 Task: Find connections with filter location Pathanāmthitta with filter topic #Inspirationwith filter profile language English with filter current company Dream Jobs Staffing Solution Pvt Ltd with filter school VNR Vignanajyothi Institute of Engineering & Technology with filter industry Collection Agencies with filter service category Customer Support with filter keywords title Yoga Instructor
Action: Mouse moved to (635, 84)
Screenshot: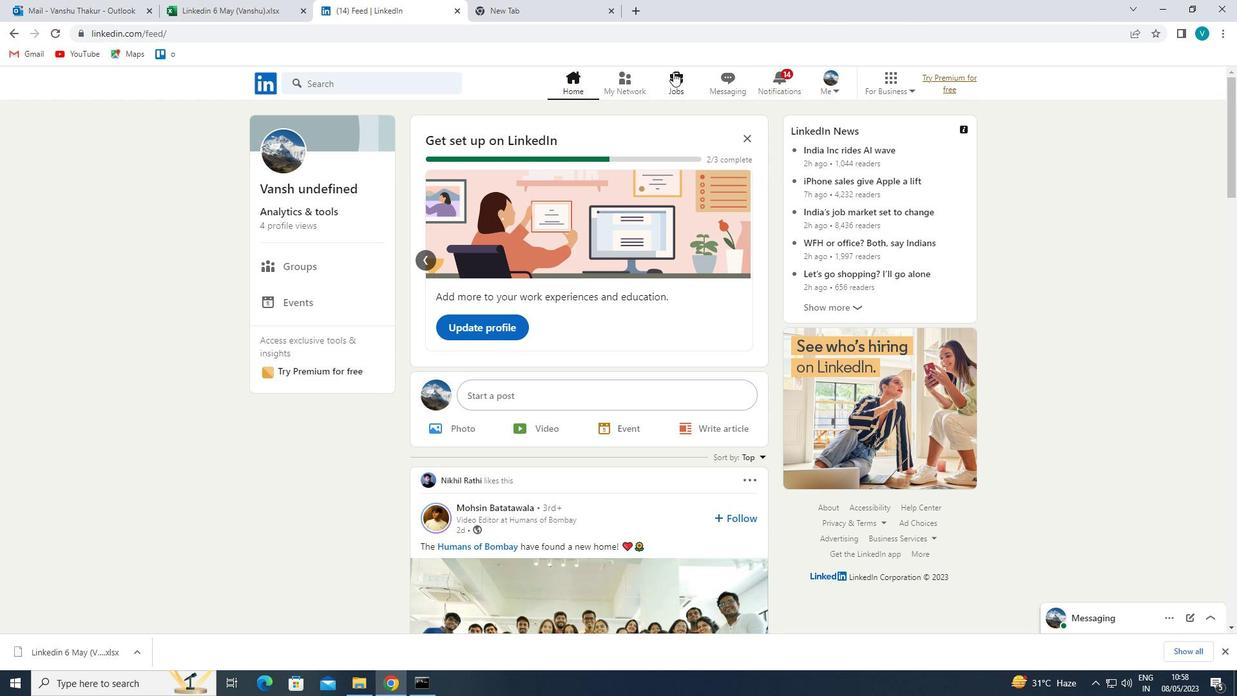 
Action: Mouse pressed left at (635, 84)
Screenshot: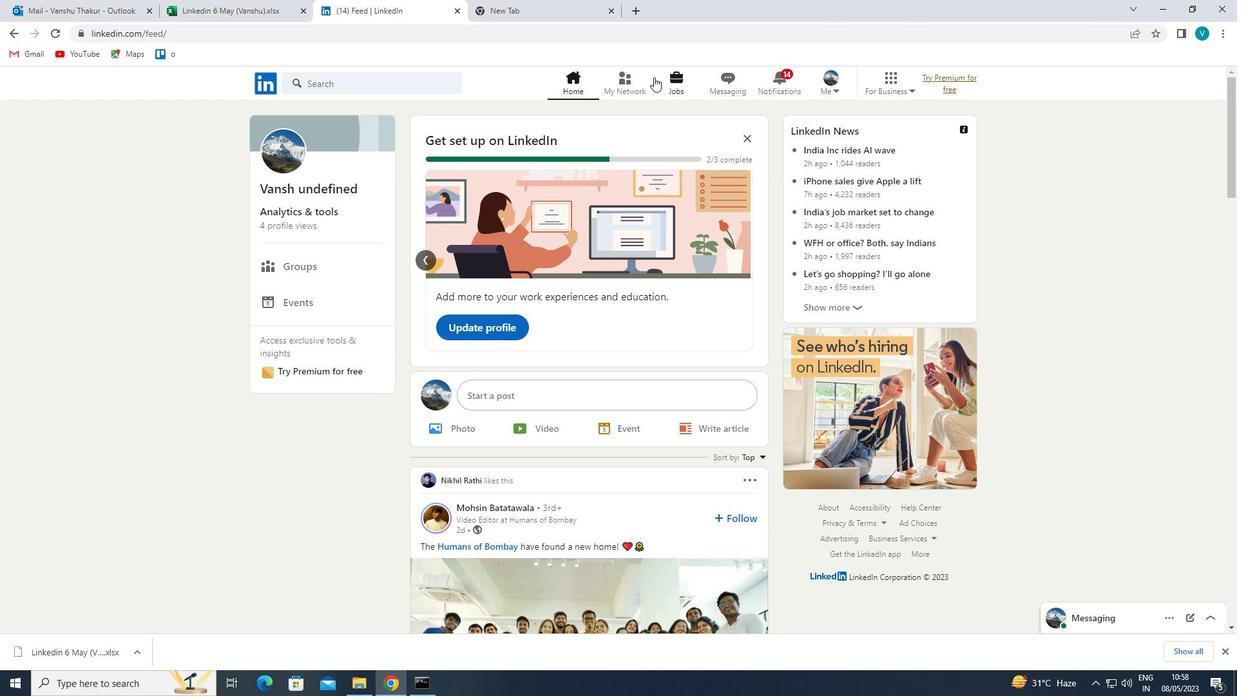
Action: Mouse moved to (380, 146)
Screenshot: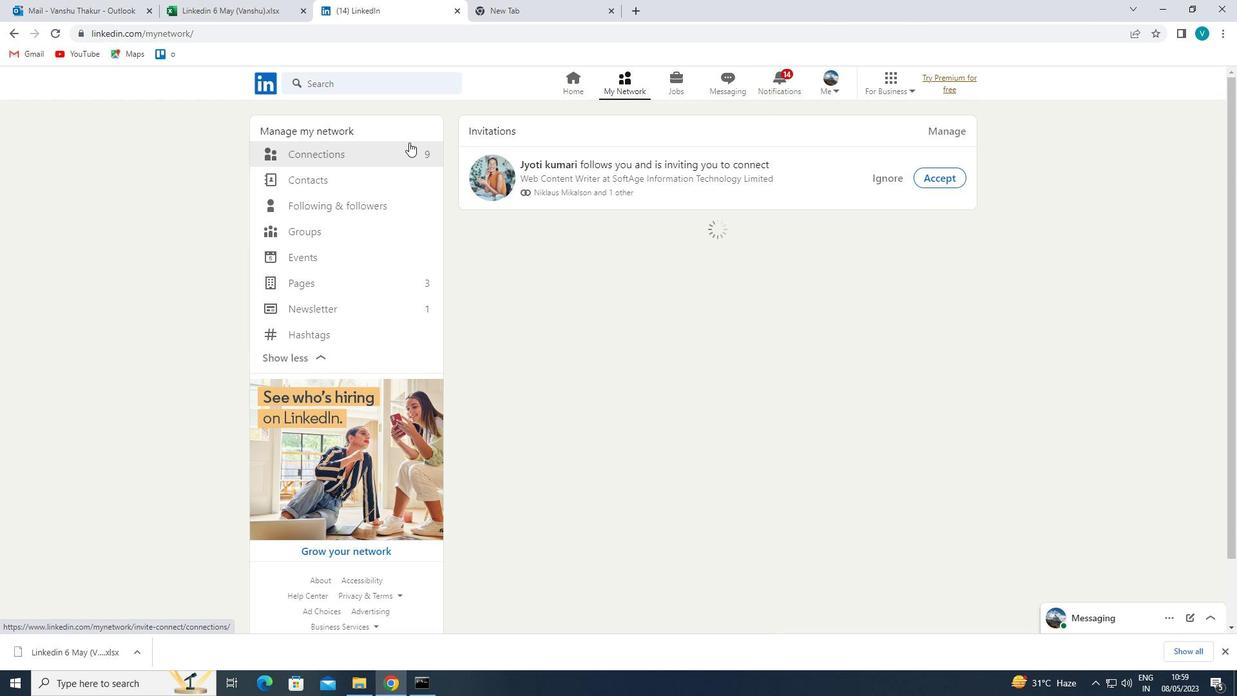 
Action: Mouse pressed left at (380, 146)
Screenshot: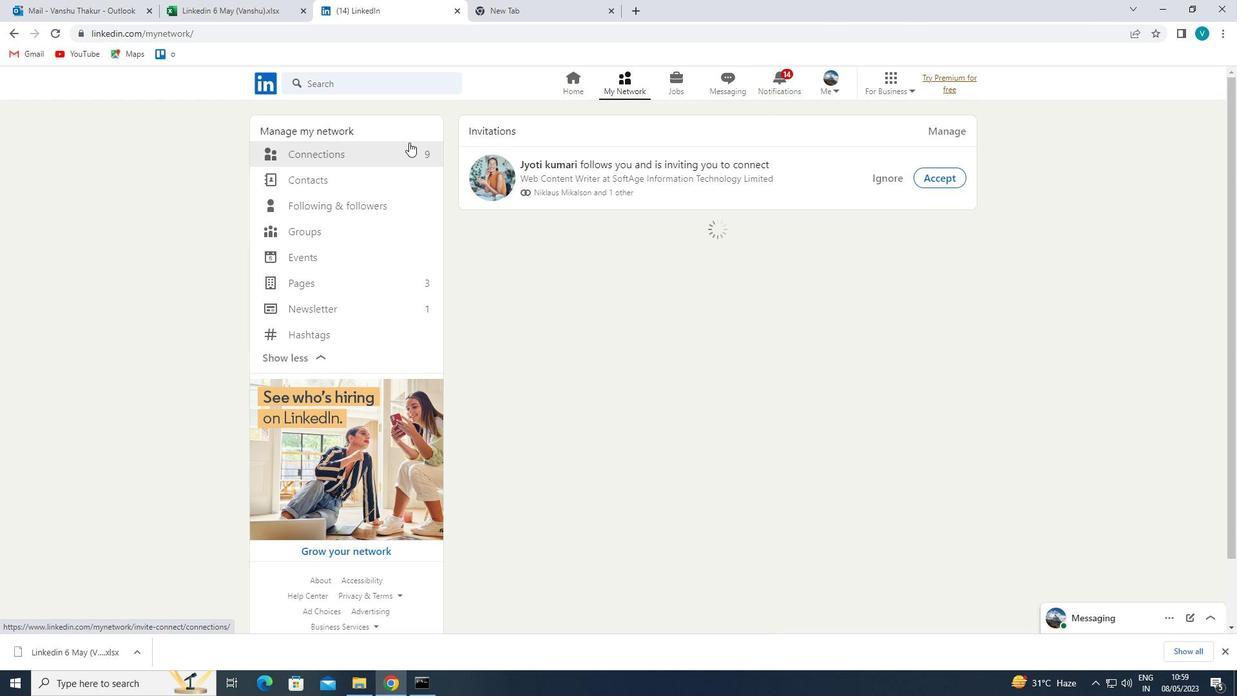 
Action: Mouse moved to (715, 164)
Screenshot: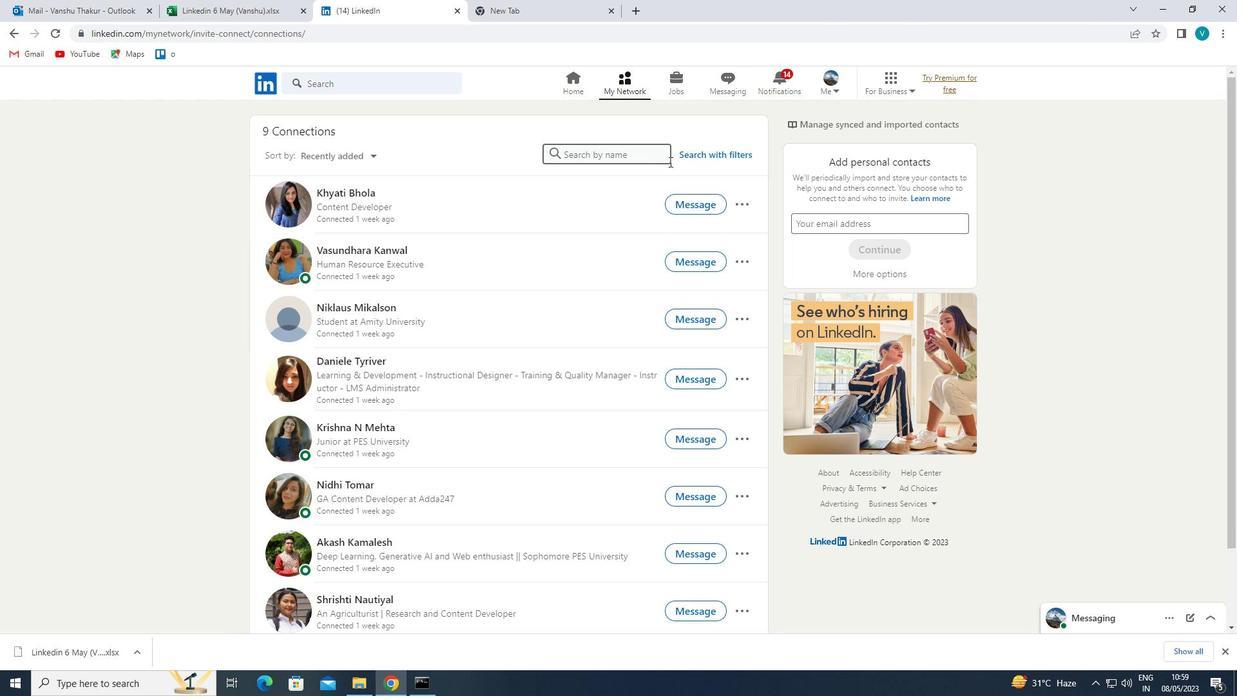 
Action: Mouse pressed left at (715, 164)
Screenshot: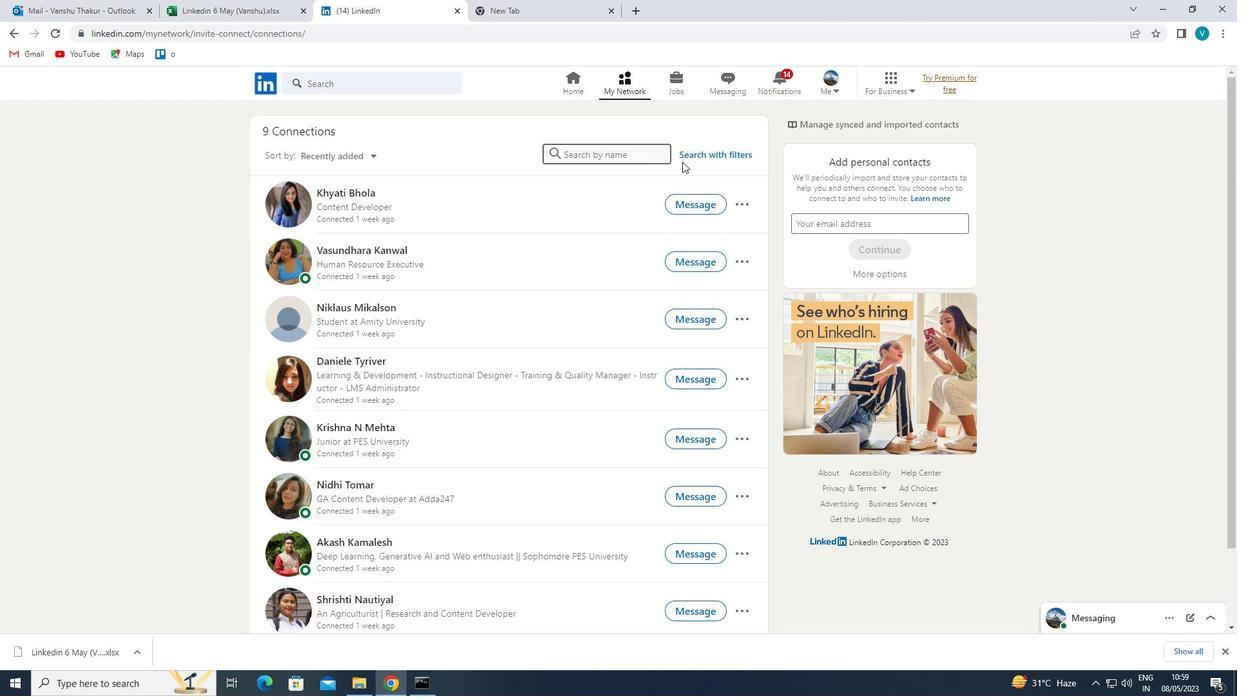 
Action: Mouse moved to (716, 157)
Screenshot: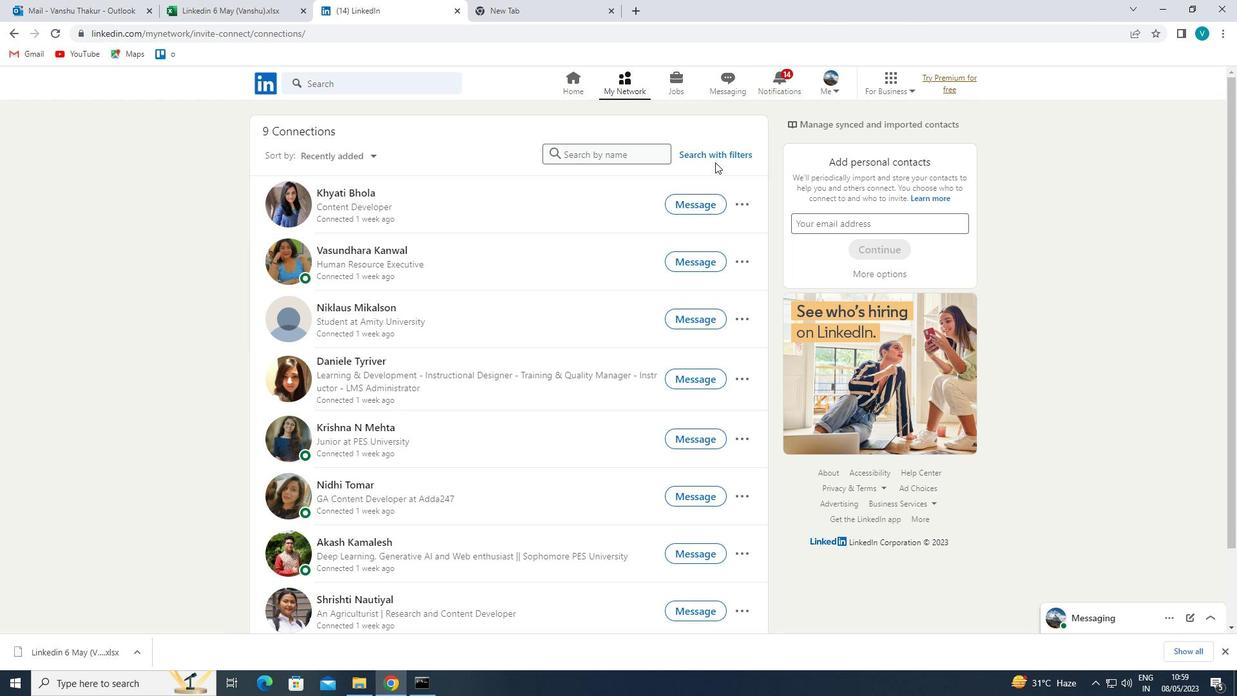 
Action: Mouse pressed left at (716, 157)
Screenshot: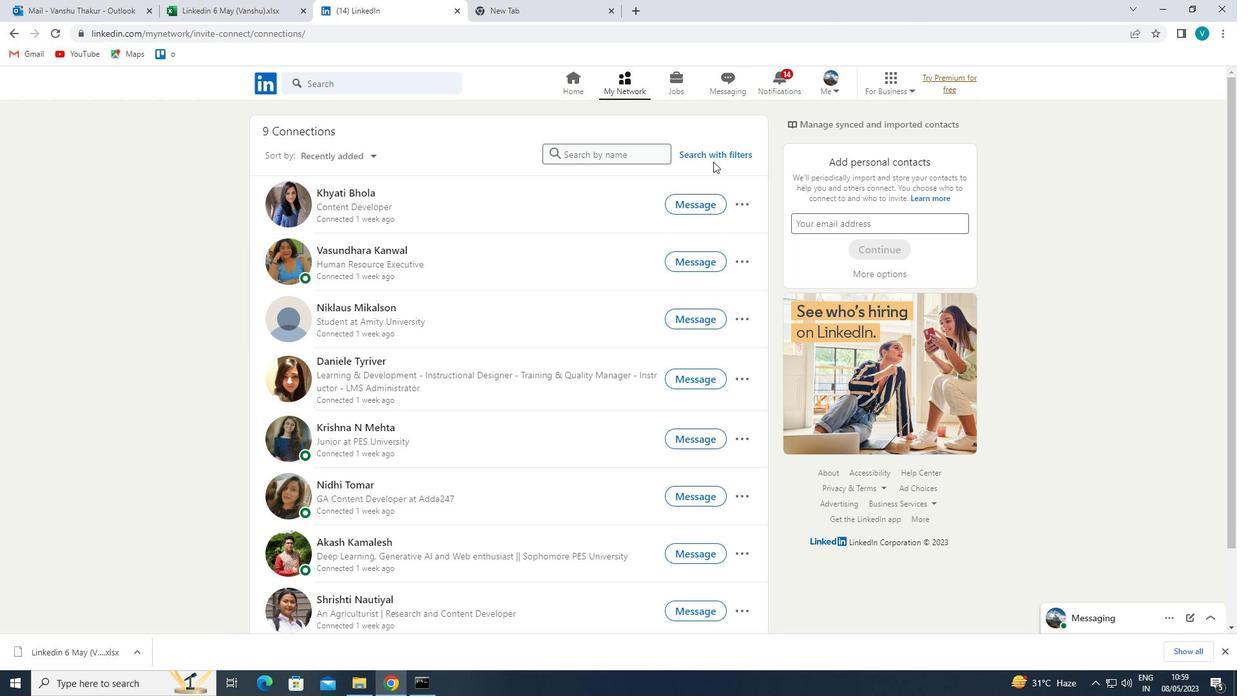 
Action: Mouse moved to (633, 125)
Screenshot: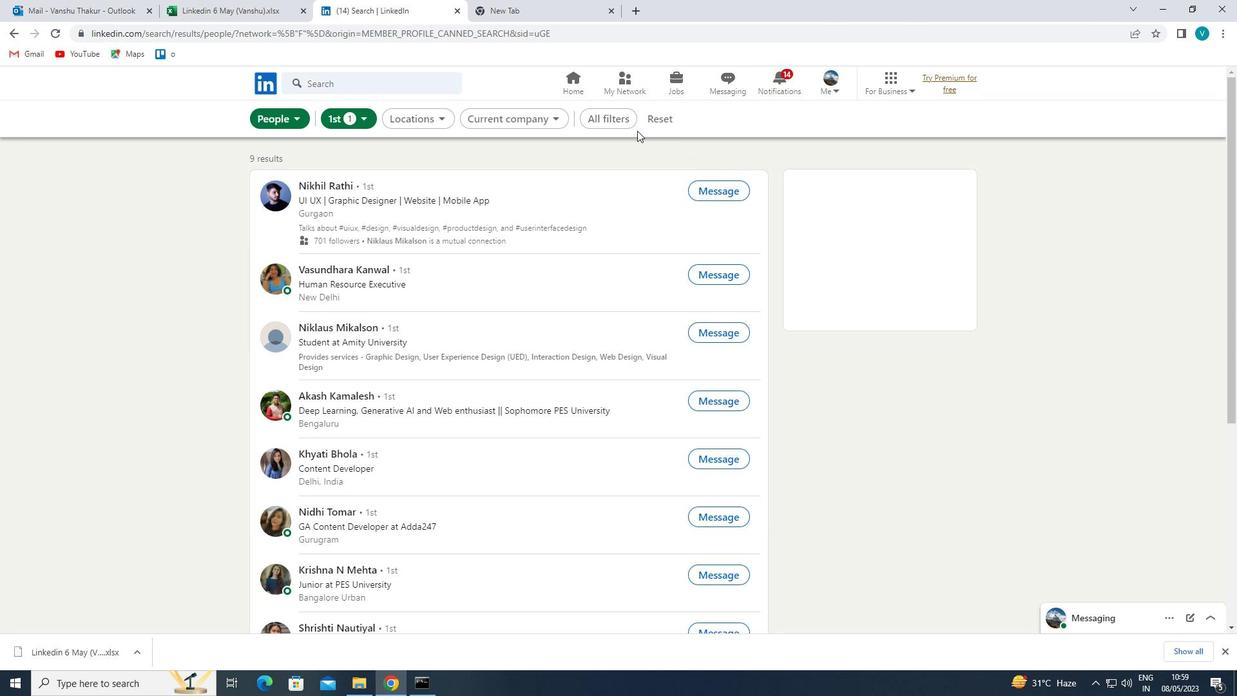 
Action: Mouse pressed left at (633, 125)
Screenshot: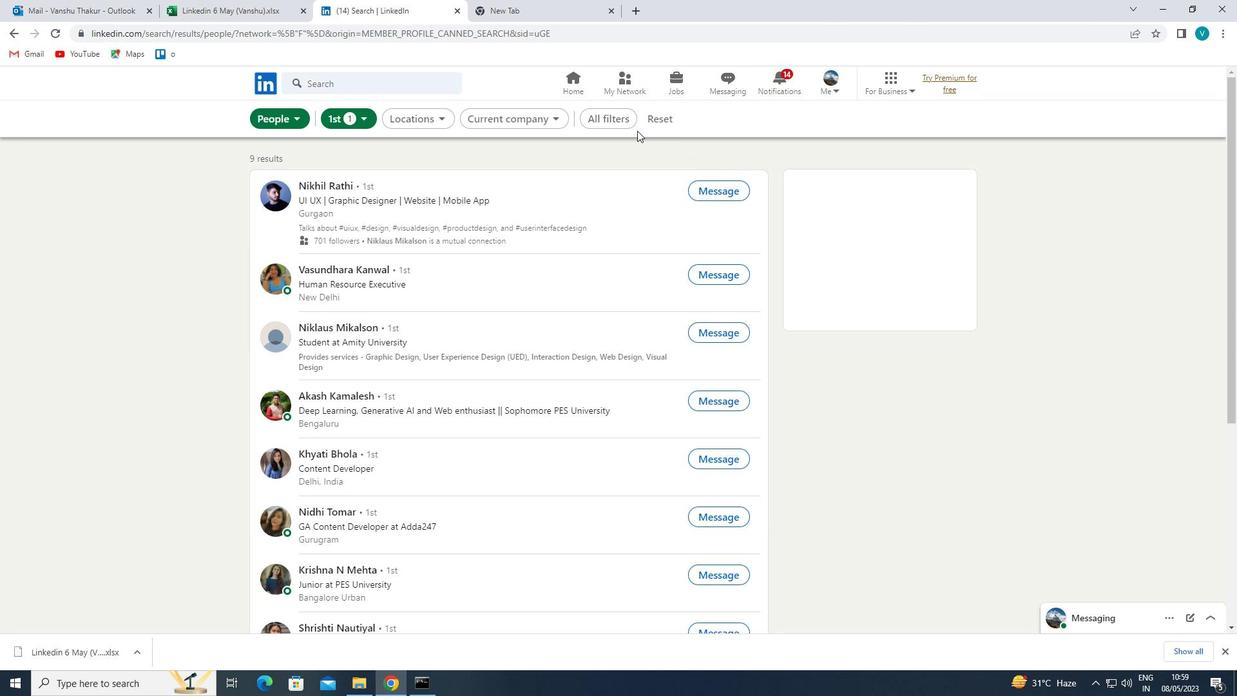 
Action: Mouse moved to (1072, 334)
Screenshot: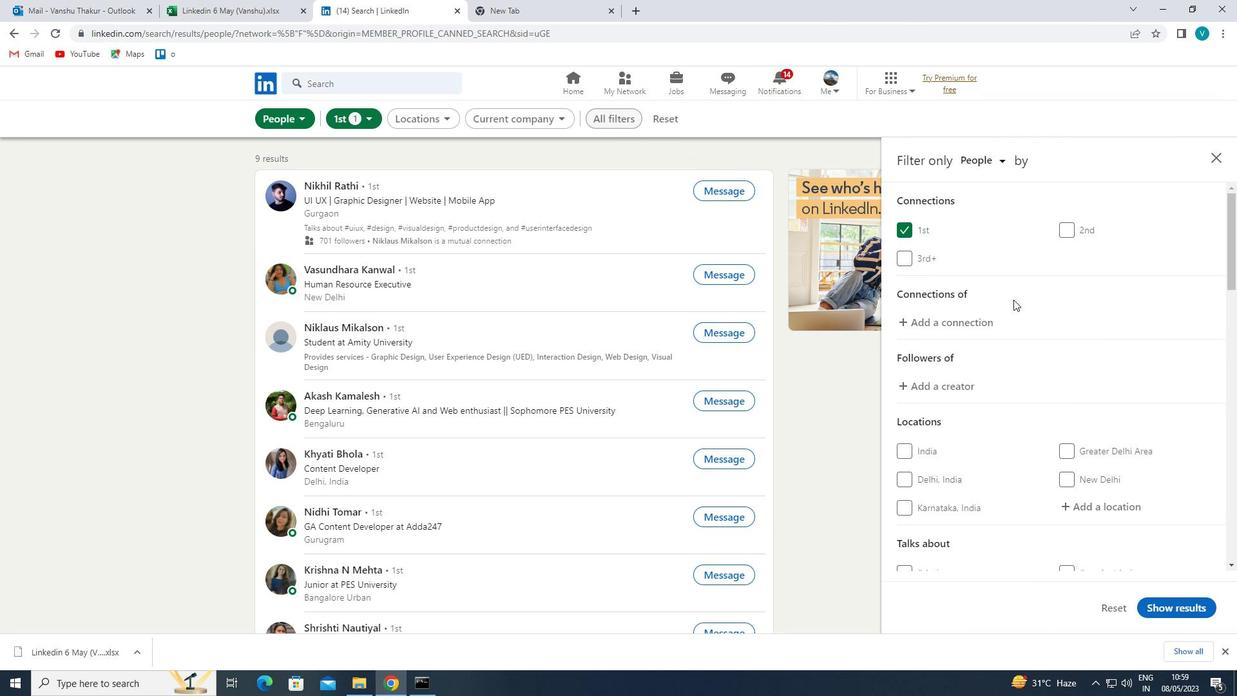 
Action: Mouse scrolled (1072, 333) with delta (0, 0)
Screenshot: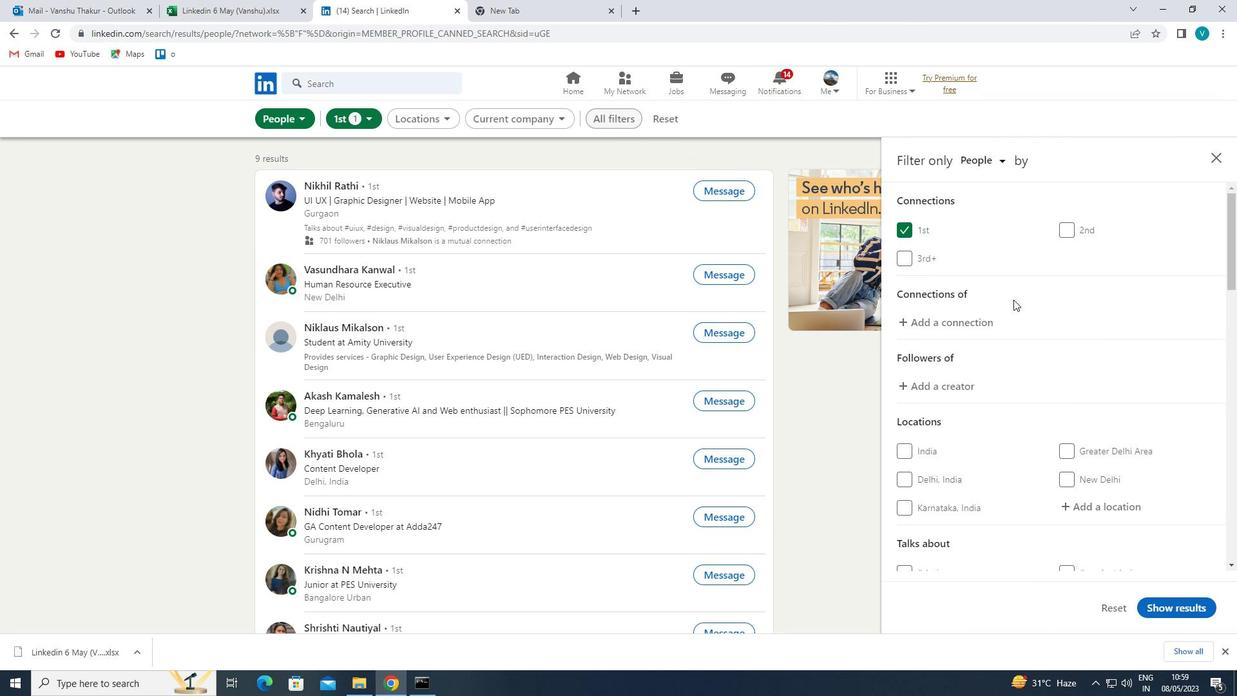 
Action: Mouse moved to (1074, 339)
Screenshot: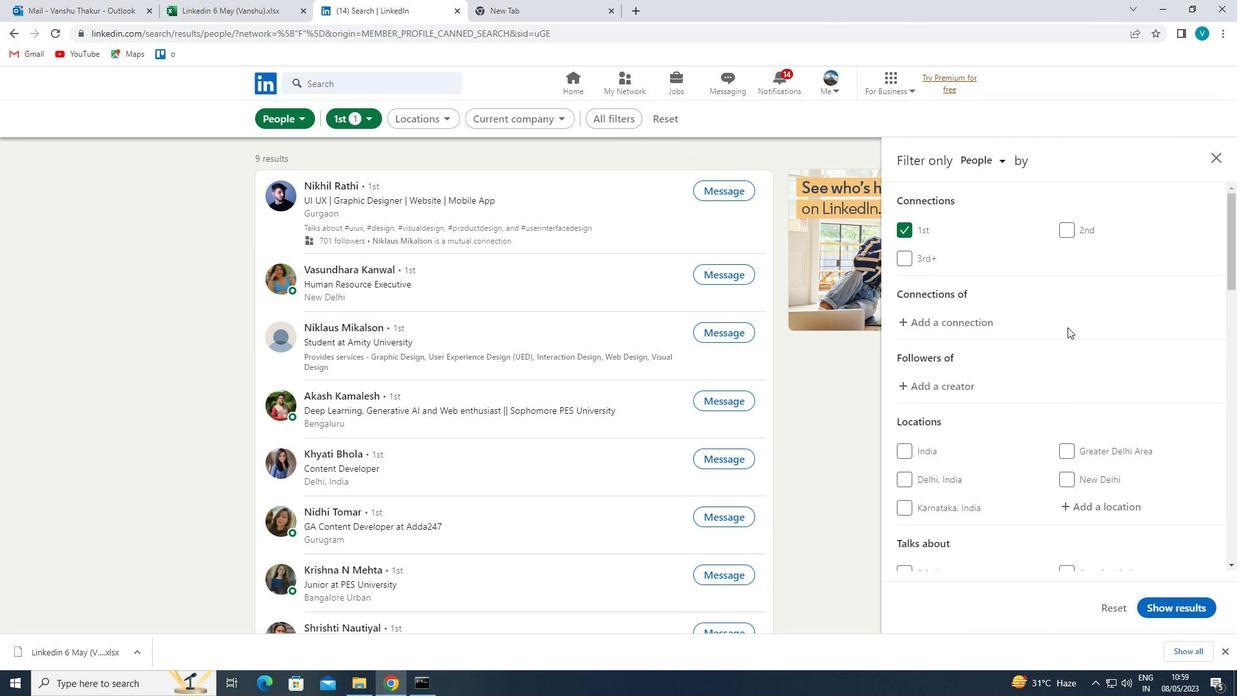 
Action: Mouse scrolled (1074, 338) with delta (0, 0)
Screenshot: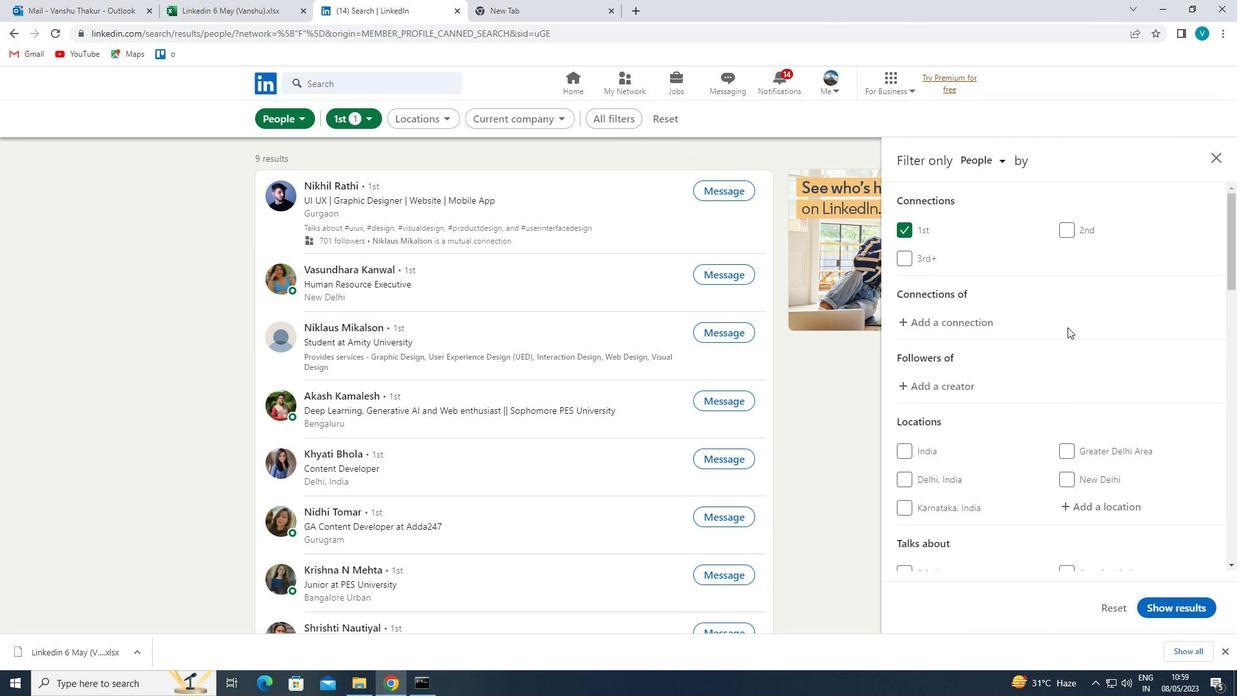 
Action: Mouse moved to (1098, 382)
Screenshot: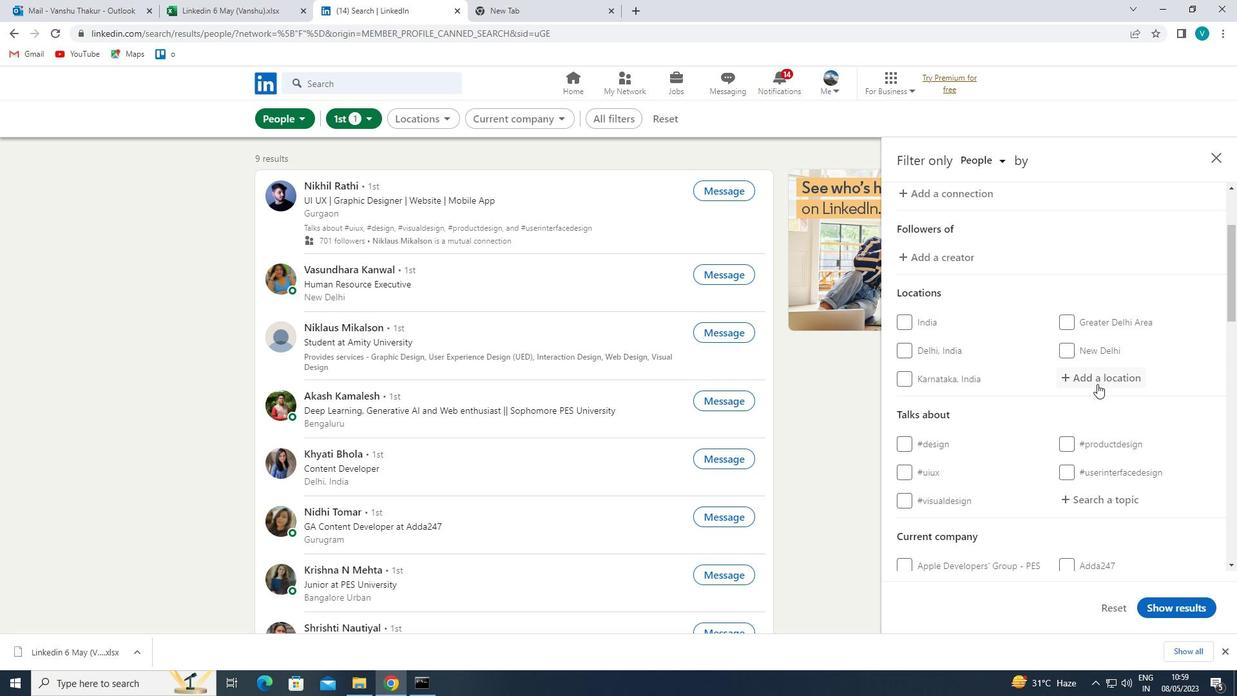 
Action: Mouse pressed left at (1098, 382)
Screenshot: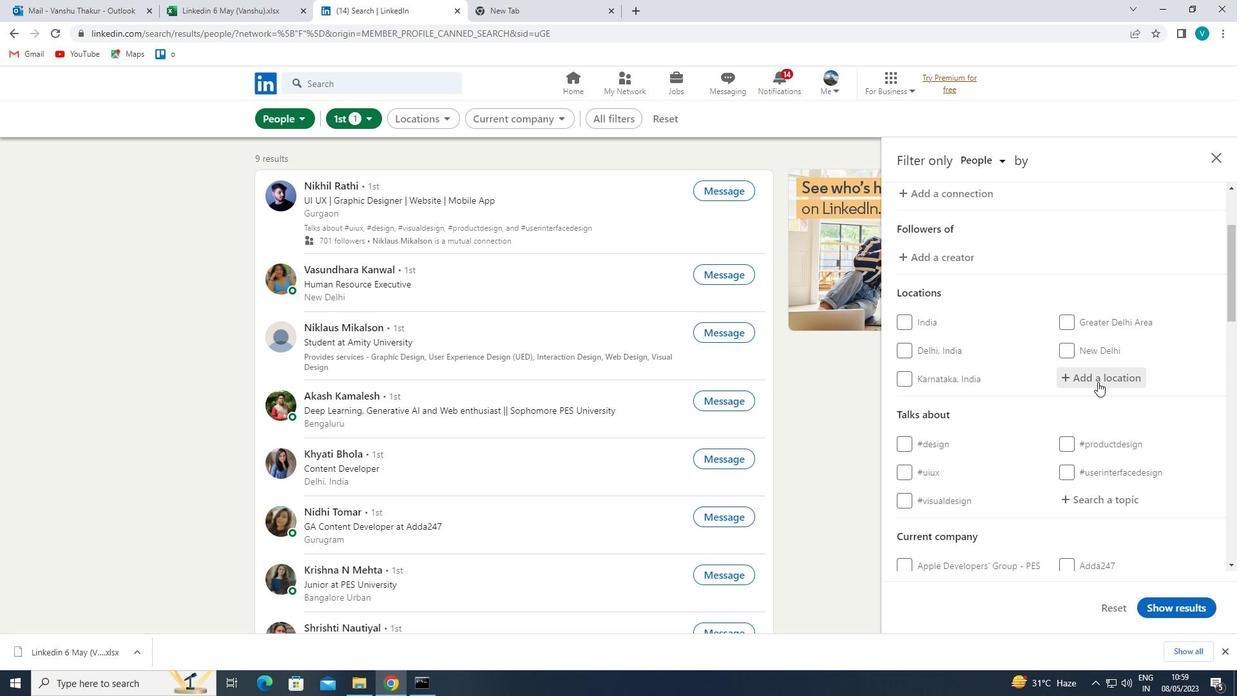 
Action: Mouse moved to (846, 241)
Screenshot: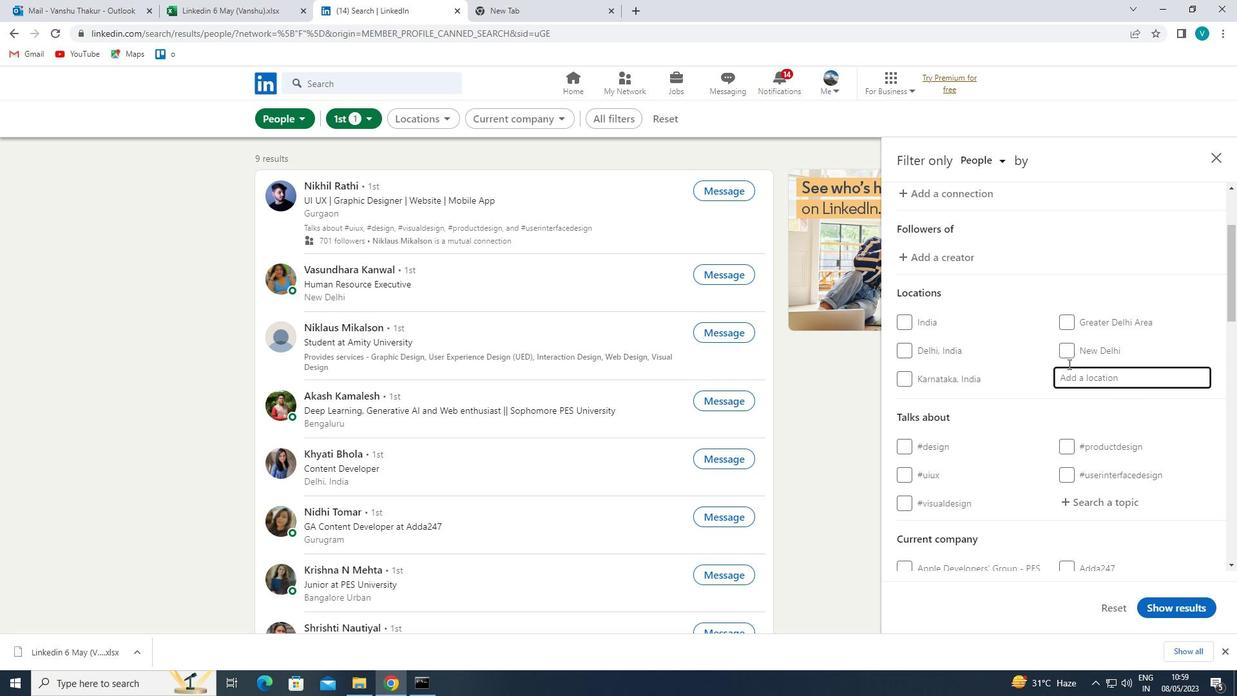
Action: Key pressed <Key.shift>PATHANAMTHITTA
Screenshot: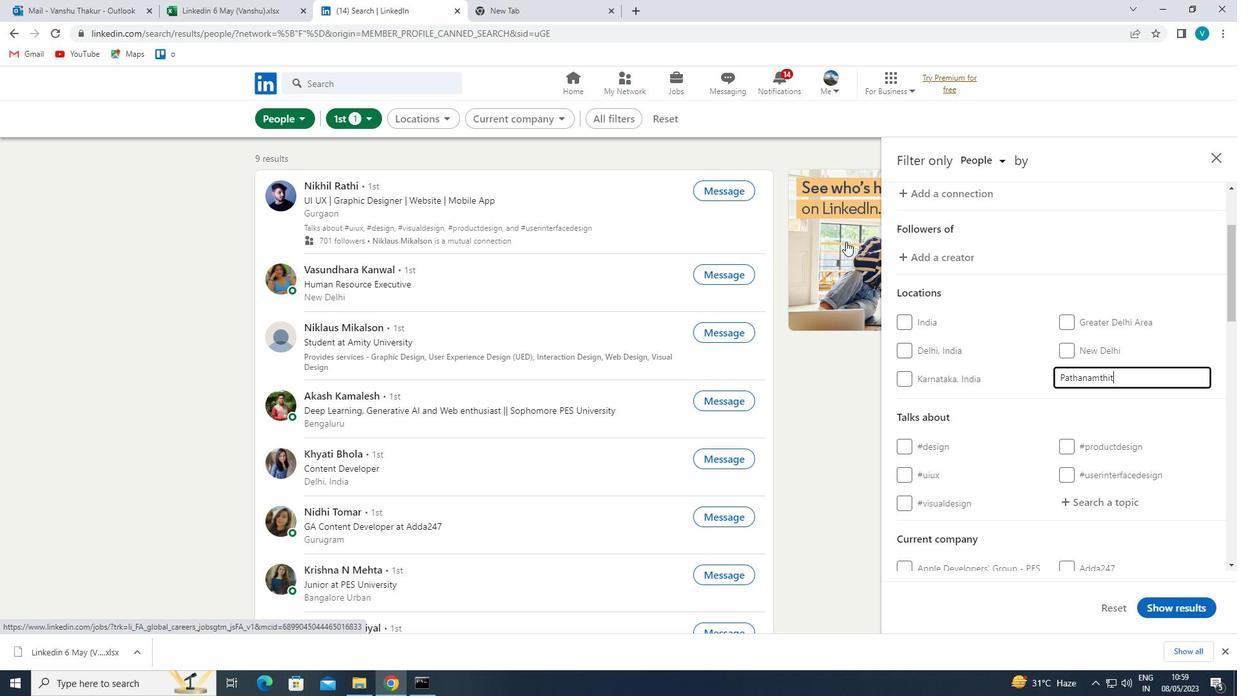 
Action: Mouse moved to (1057, 386)
Screenshot: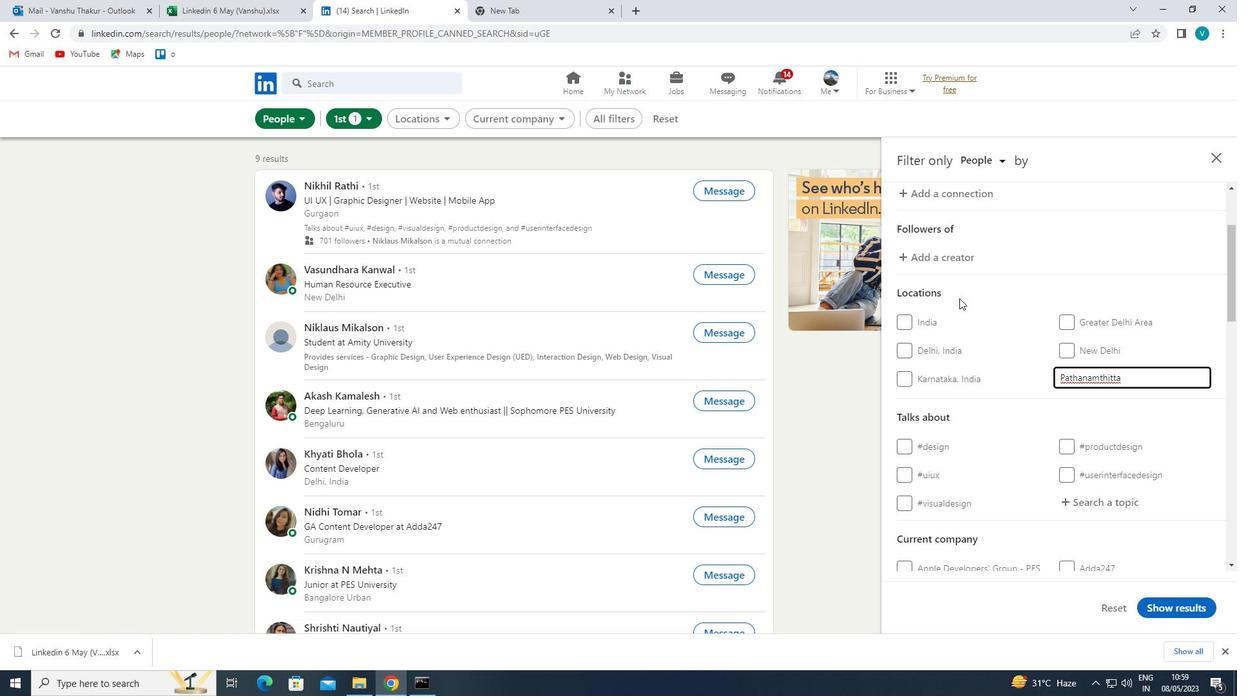 
Action: Mouse pressed left at (1057, 386)
Screenshot: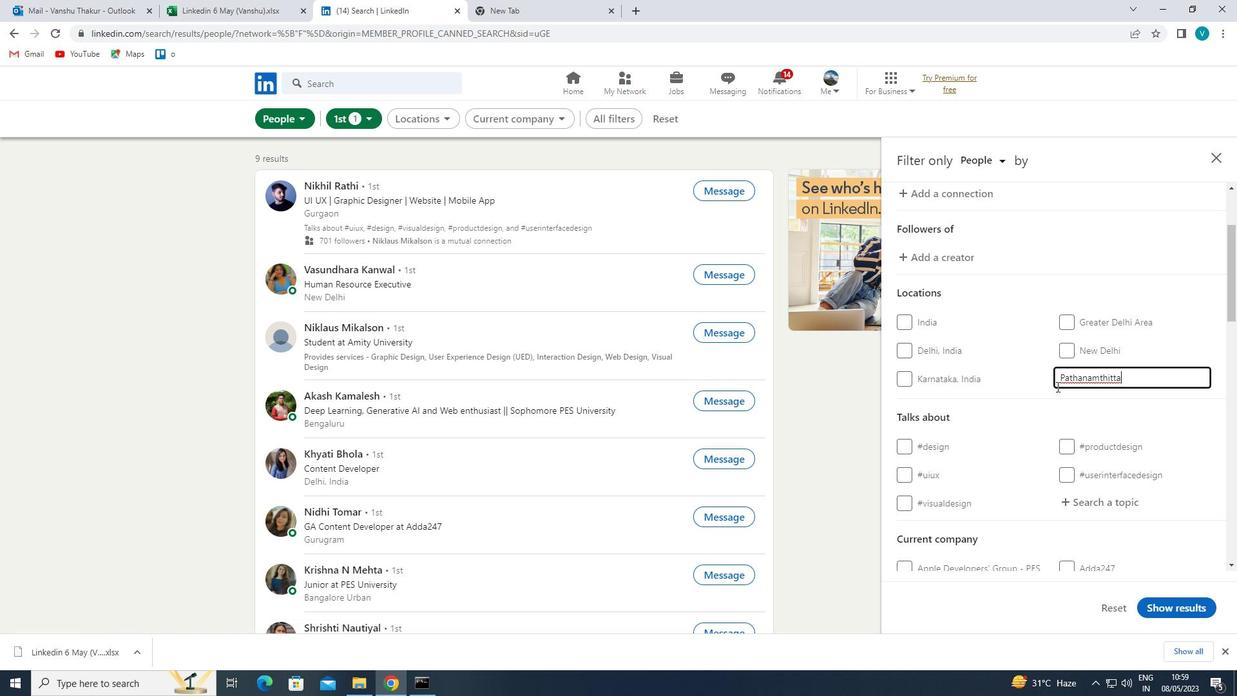 
Action: Mouse scrolled (1057, 386) with delta (0, 0)
Screenshot: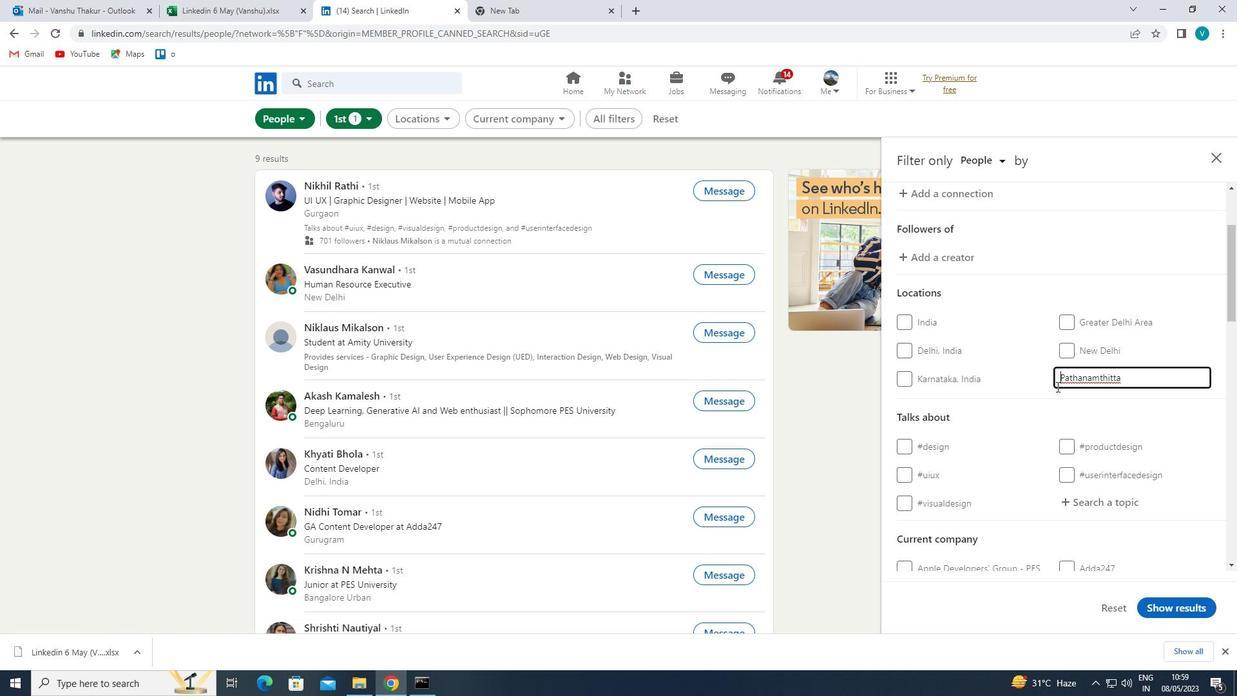 
Action: Mouse moved to (1057, 388)
Screenshot: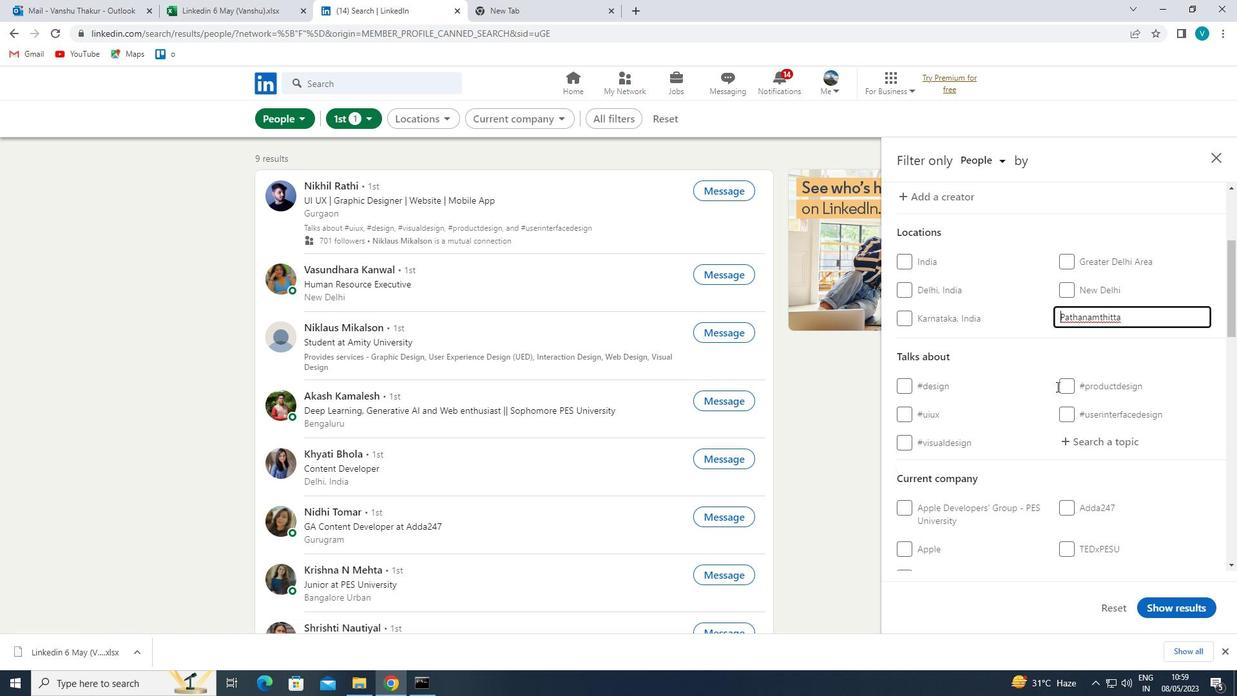 
Action: Mouse scrolled (1057, 388) with delta (0, 0)
Screenshot: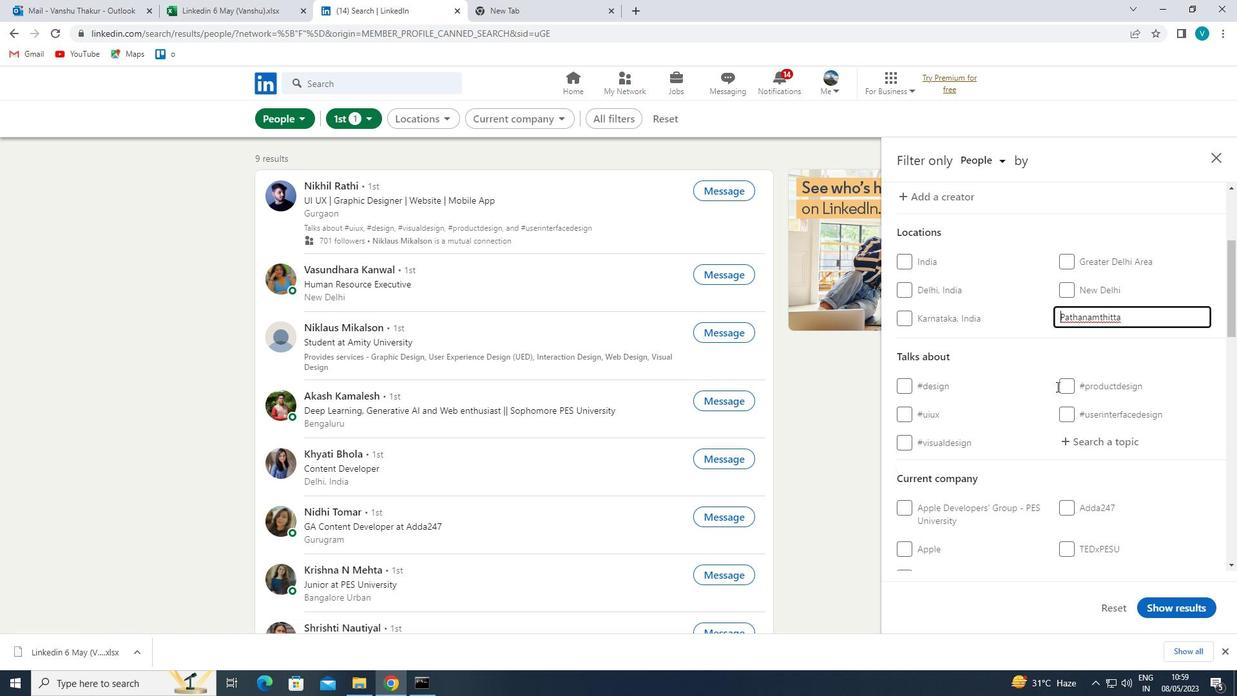 
Action: Mouse moved to (1090, 373)
Screenshot: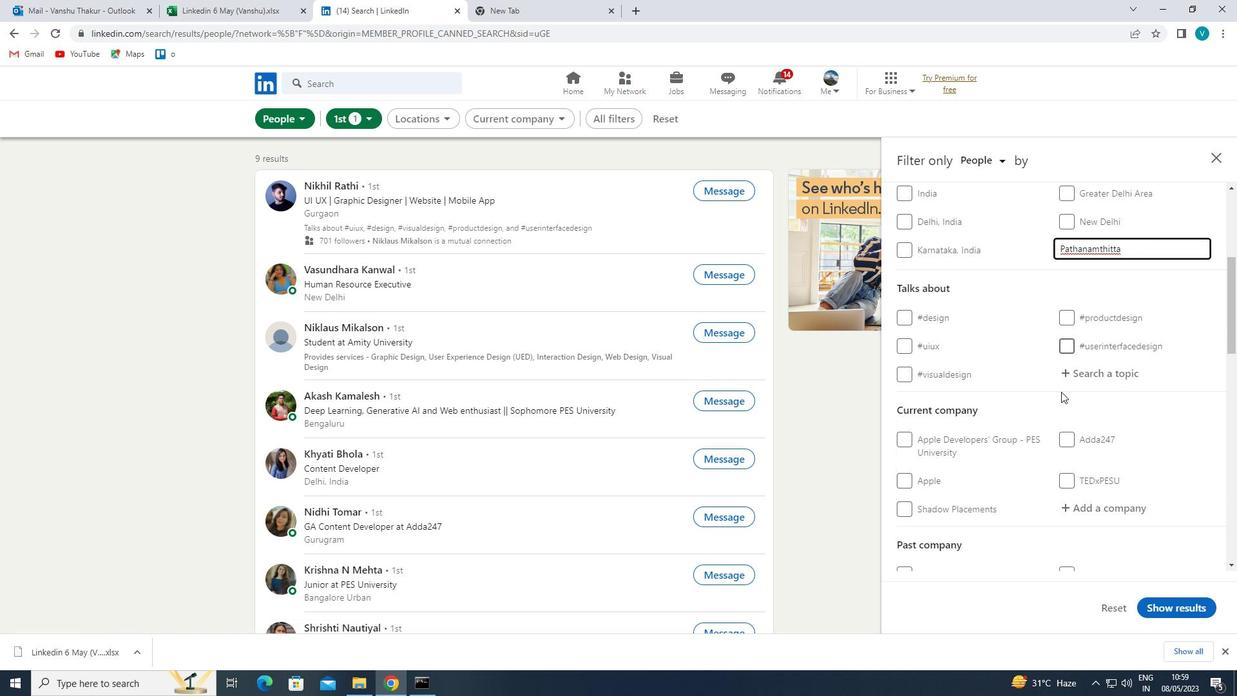 
Action: Mouse pressed left at (1090, 373)
Screenshot: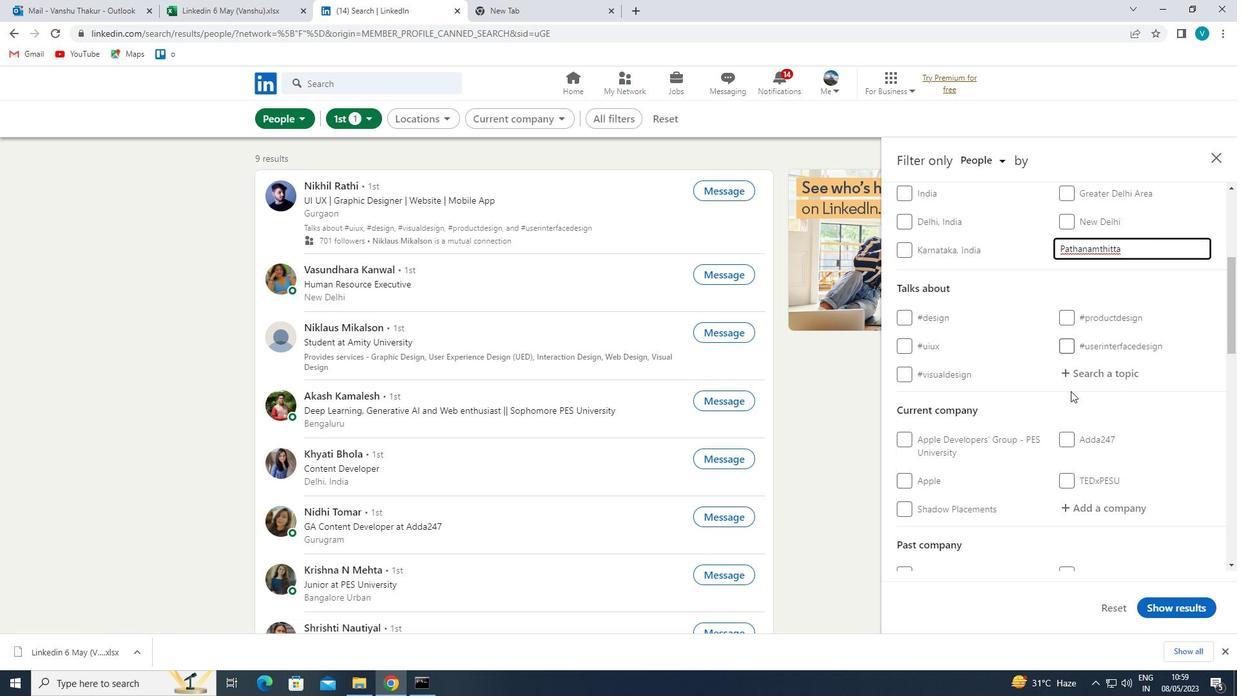 
Action: Mouse moved to (1061, 355)
Screenshot: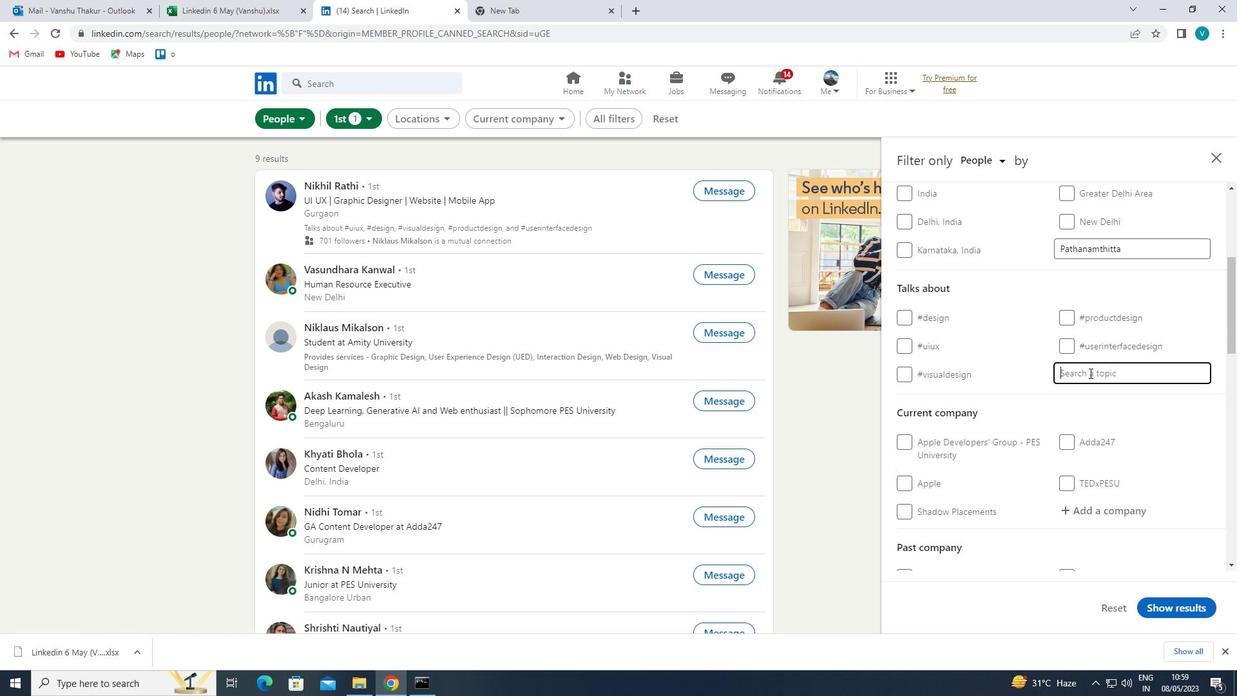 
Action: Key pressed INSP
Screenshot: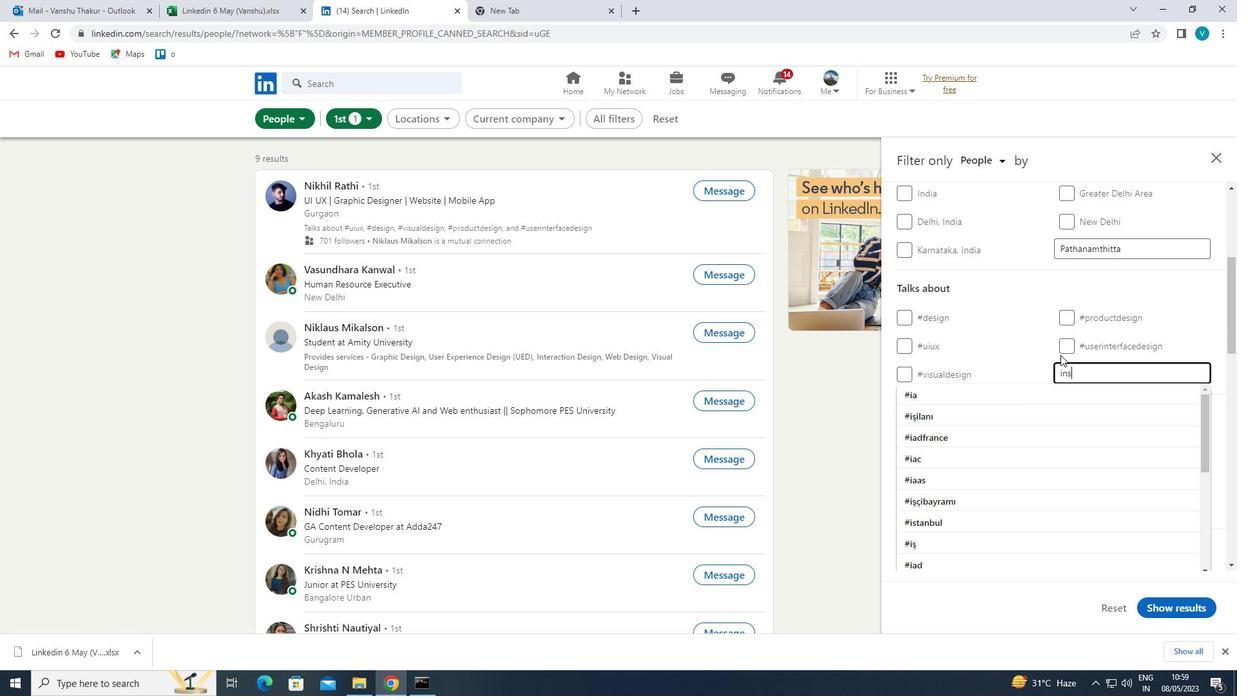 
Action: Mouse moved to (1060, 354)
Screenshot: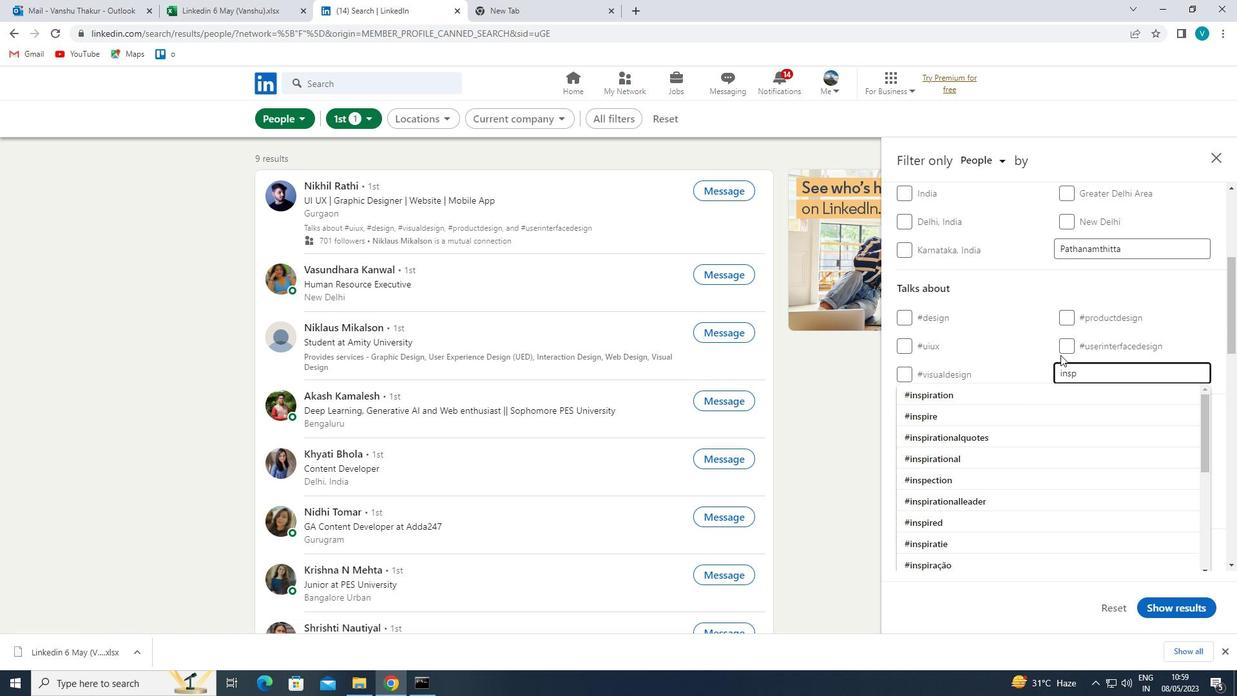 
Action: Key pressed IRATION
Screenshot: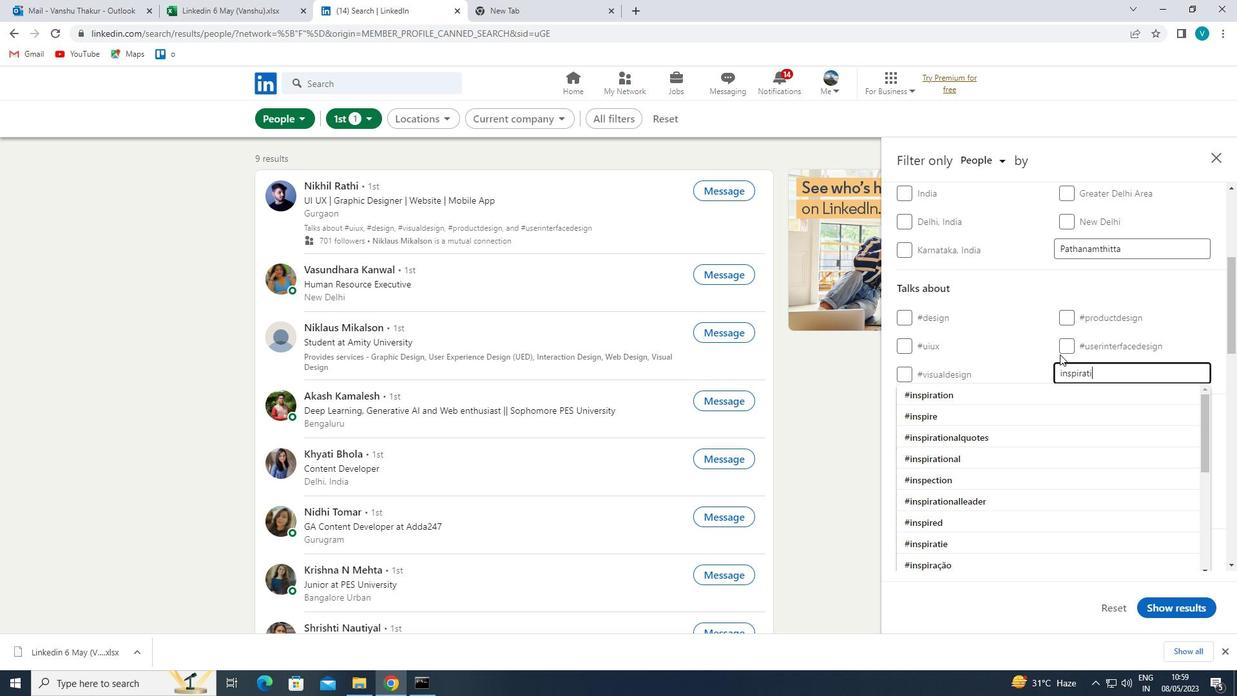
Action: Mouse moved to (1014, 397)
Screenshot: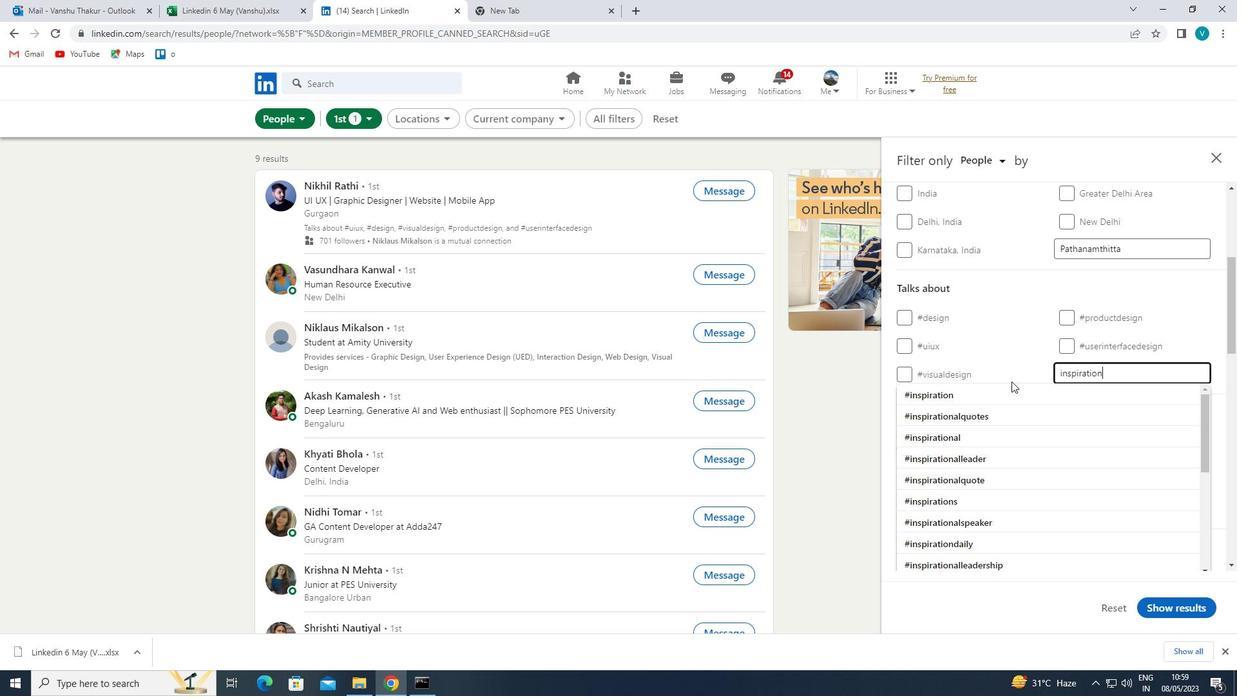 
Action: Mouse pressed left at (1014, 397)
Screenshot: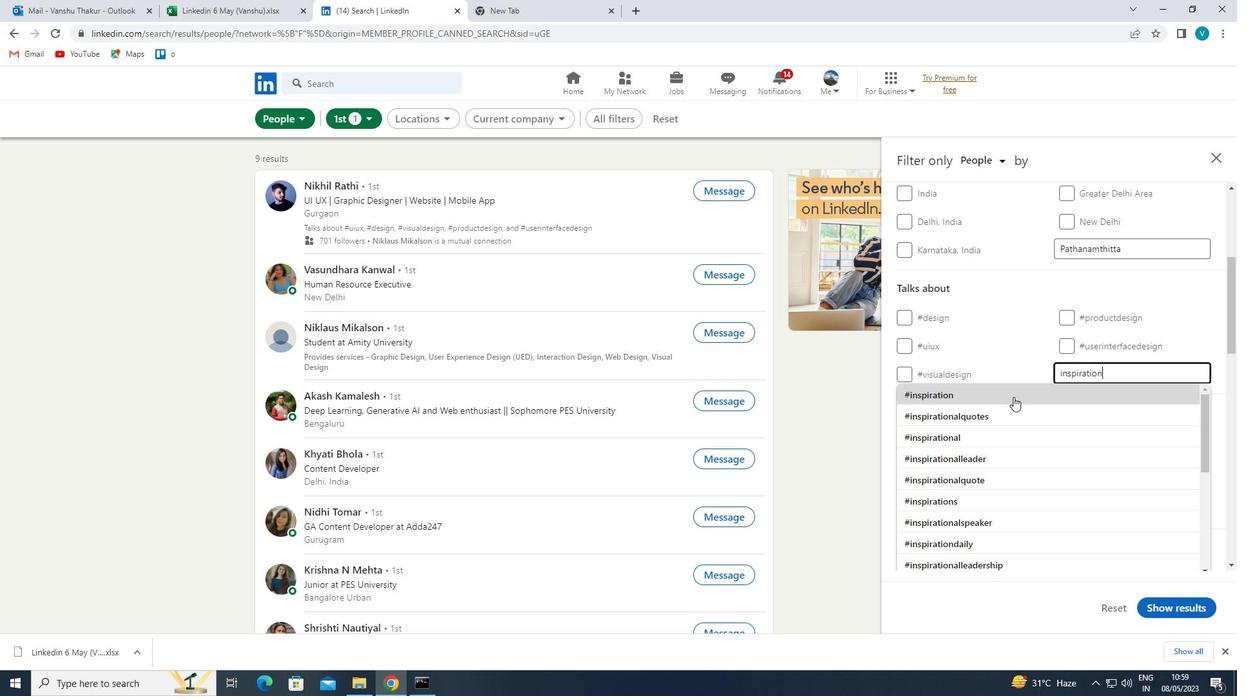 
Action: Mouse moved to (1019, 398)
Screenshot: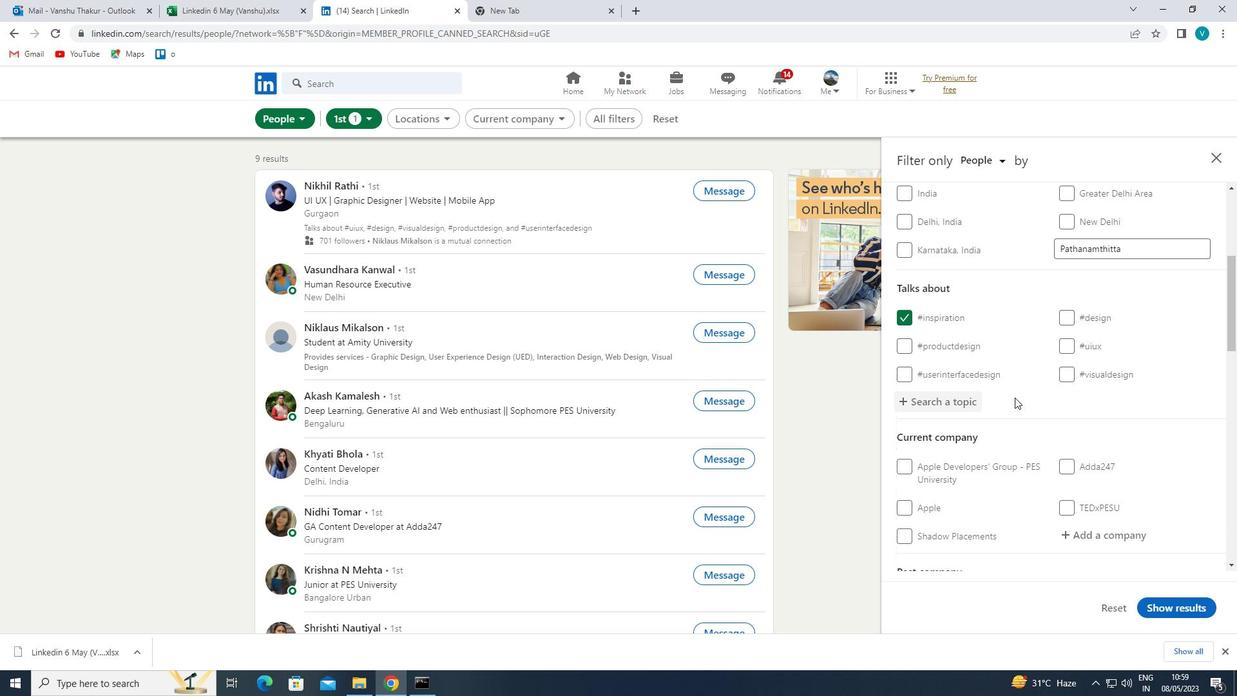 
Action: Mouse scrolled (1019, 397) with delta (0, 0)
Screenshot: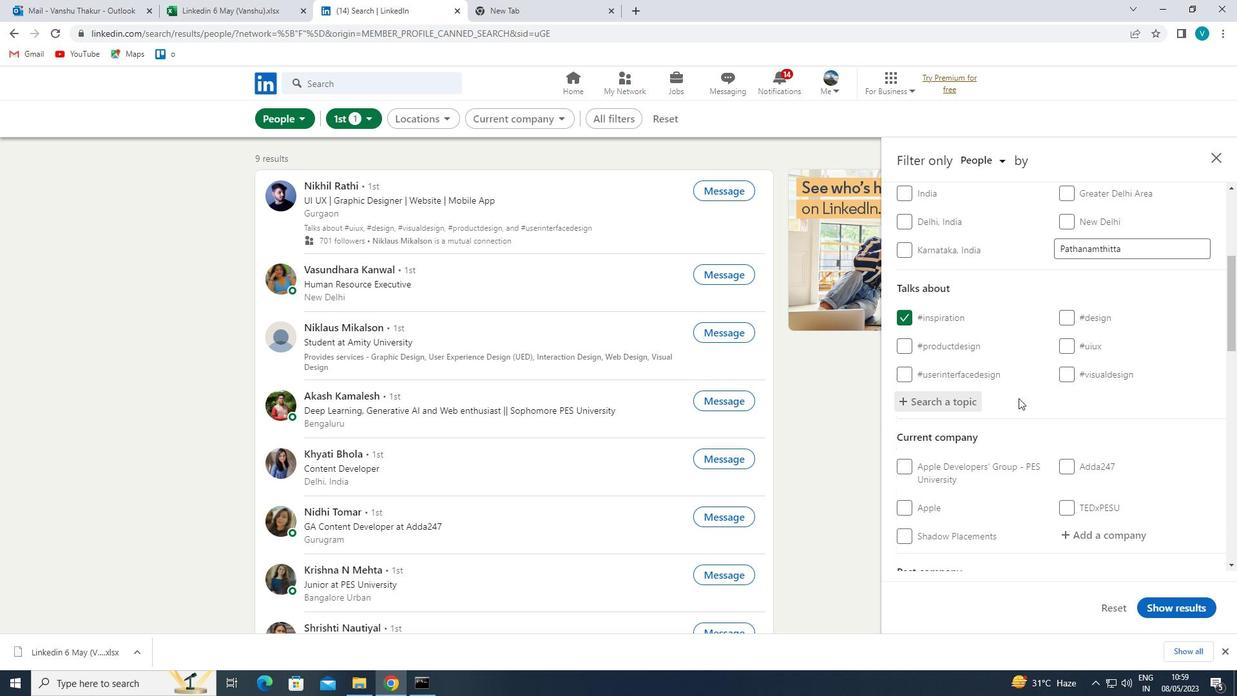 
Action: Mouse moved to (1021, 399)
Screenshot: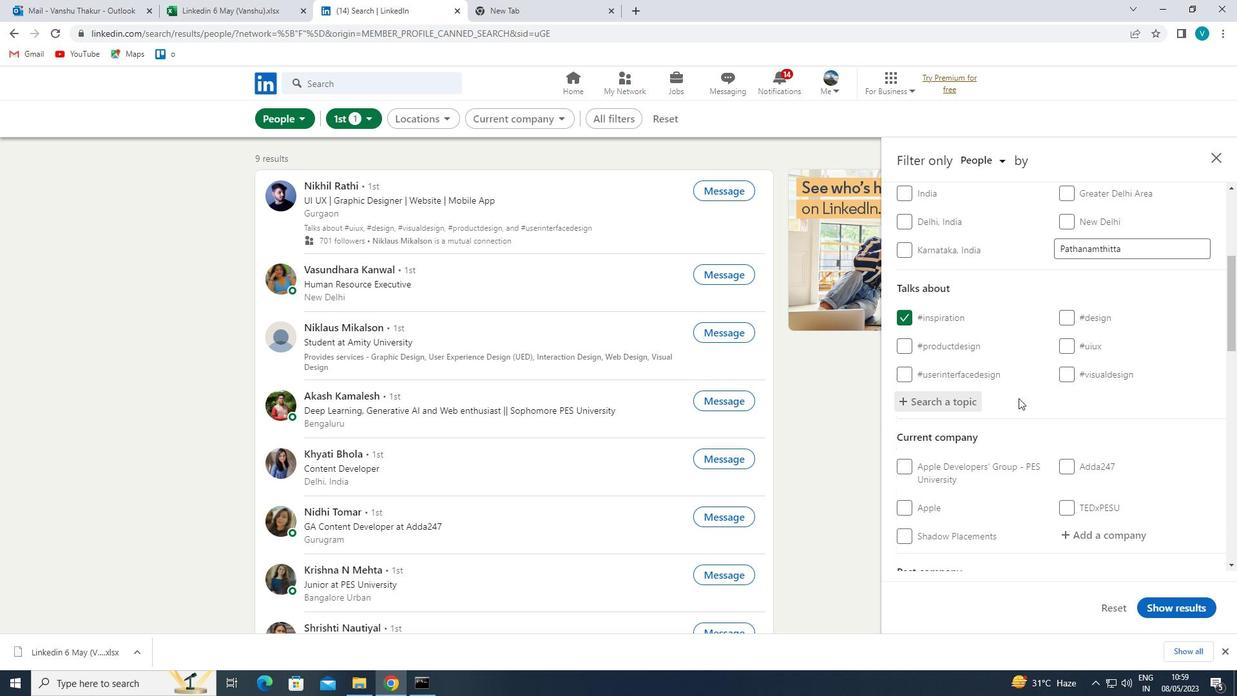 
Action: Mouse scrolled (1021, 398) with delta (0, 0)
Screenshot: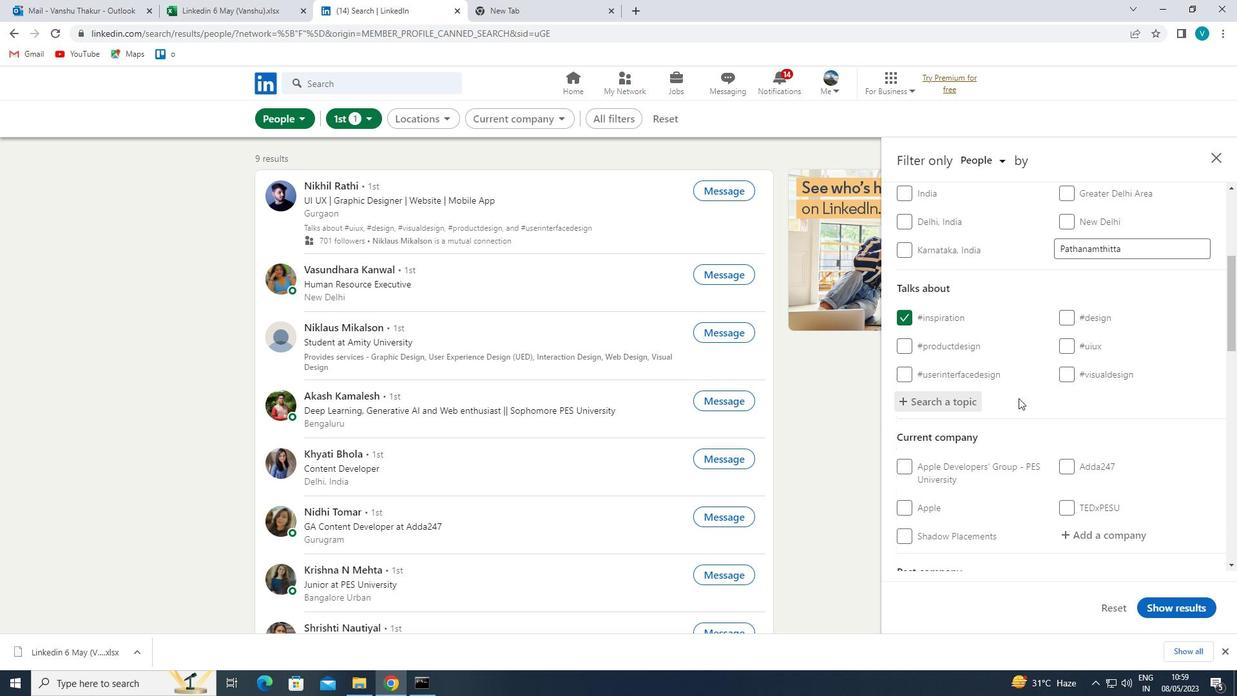 
Action: Mouse moved to (1021, 400)
Screenshot: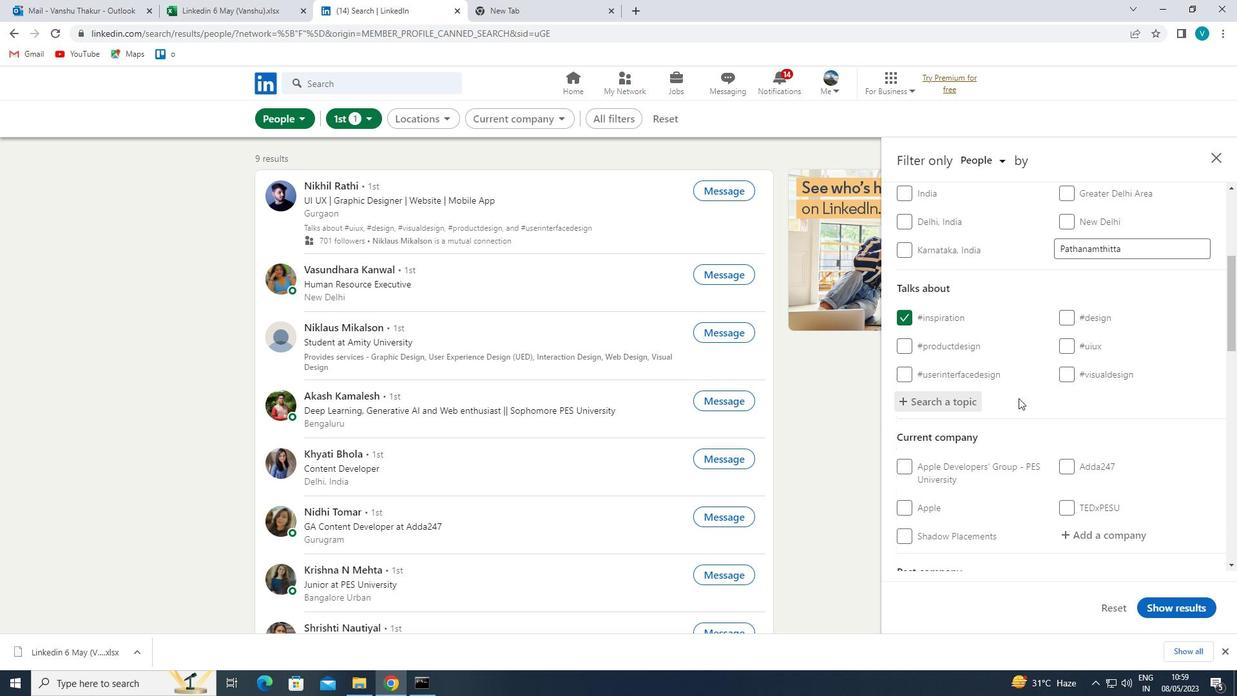 
Action: Mouse scrolled (1021, 399) with delta (0, 0)
Screenshot: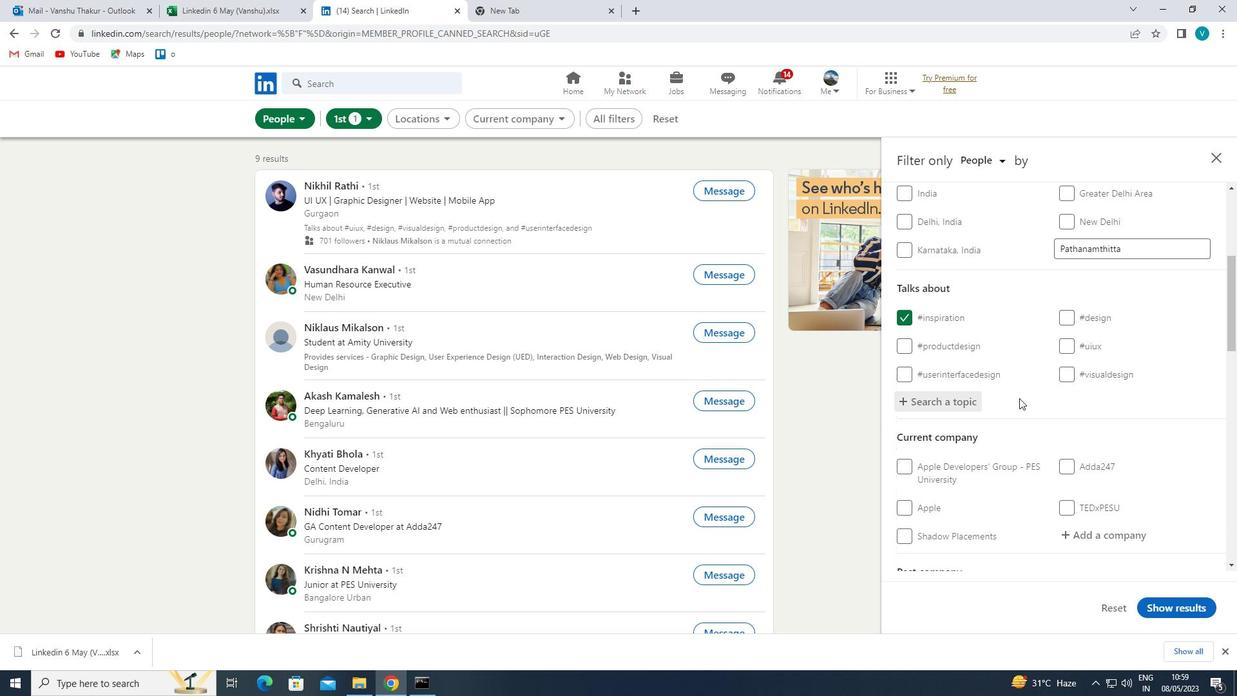 
Action: Mouse scrolled (1021, 399) with delta (0, 0)
Screenshot: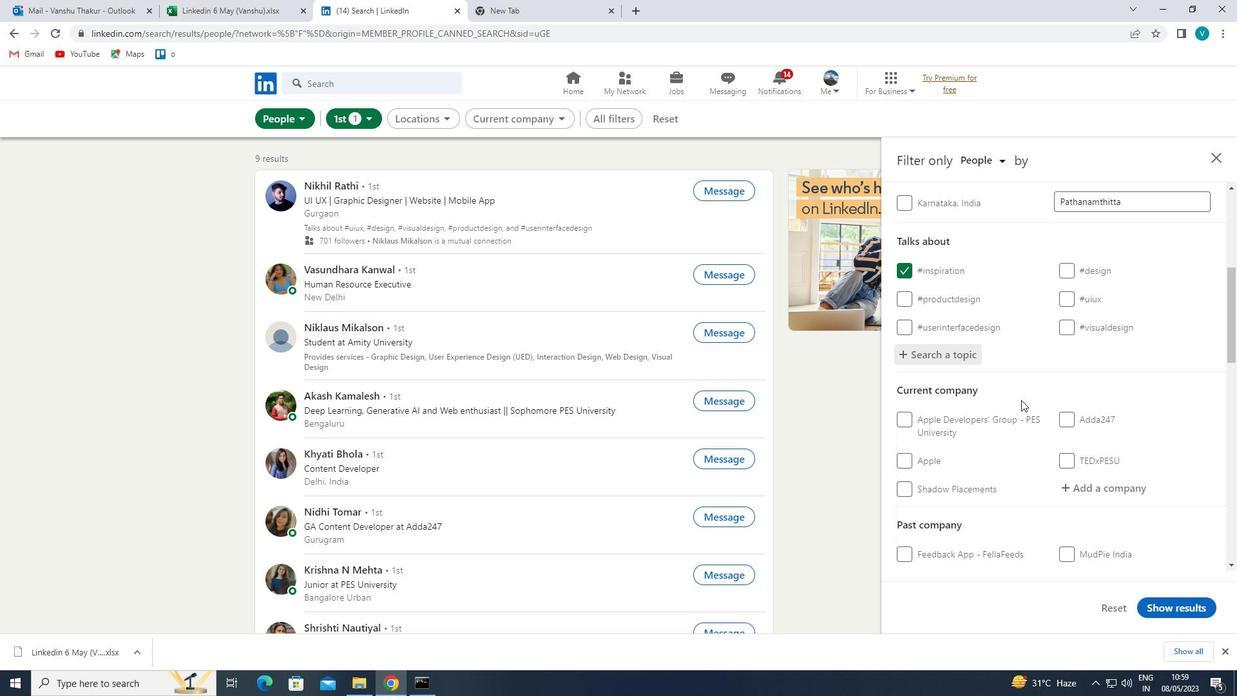 
Action: Mouse scrolled (1021, 399) with delta (0, 0)
Screenshot: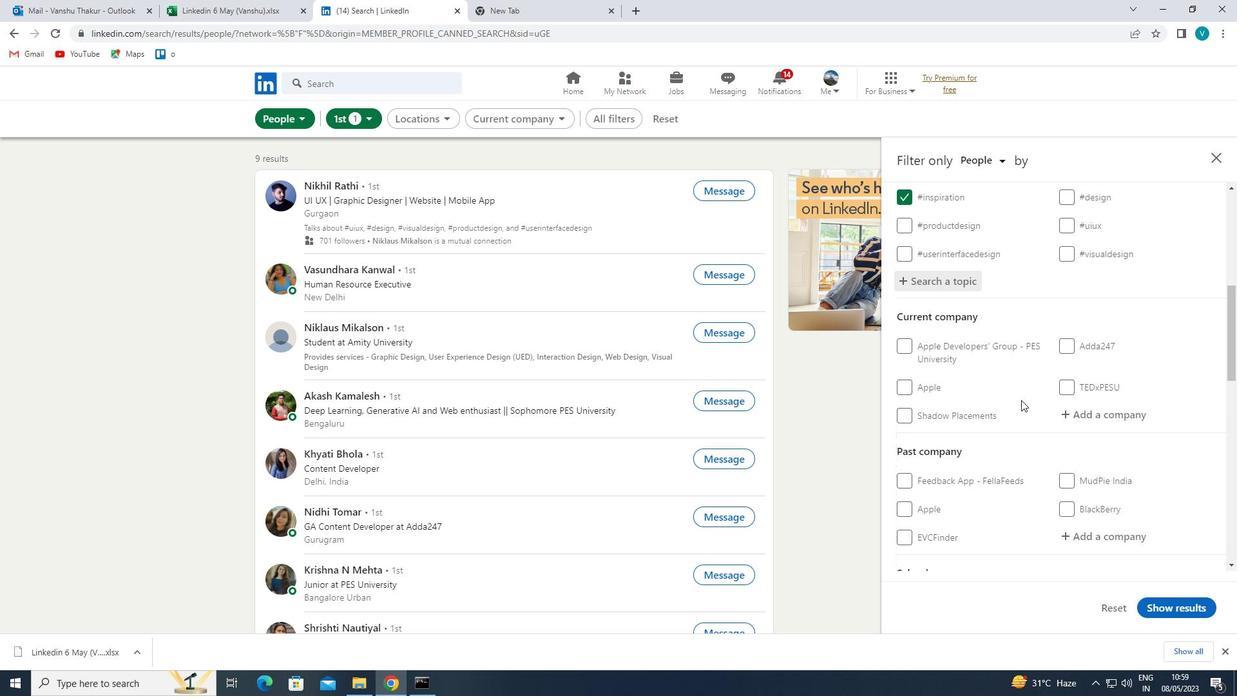 
Action: Mouse scrolled (1021, 399) with delta (0, 0)
Screenshot: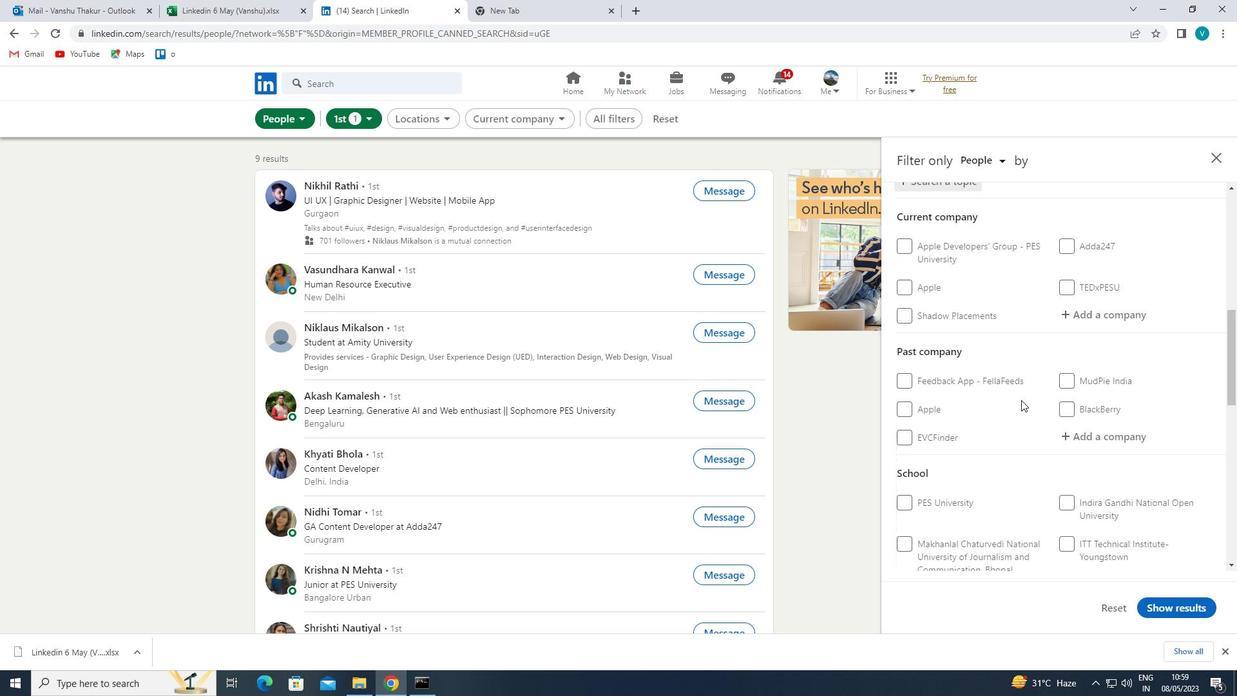 
Action: Mouse moved to (1023, 400)
Screenshot: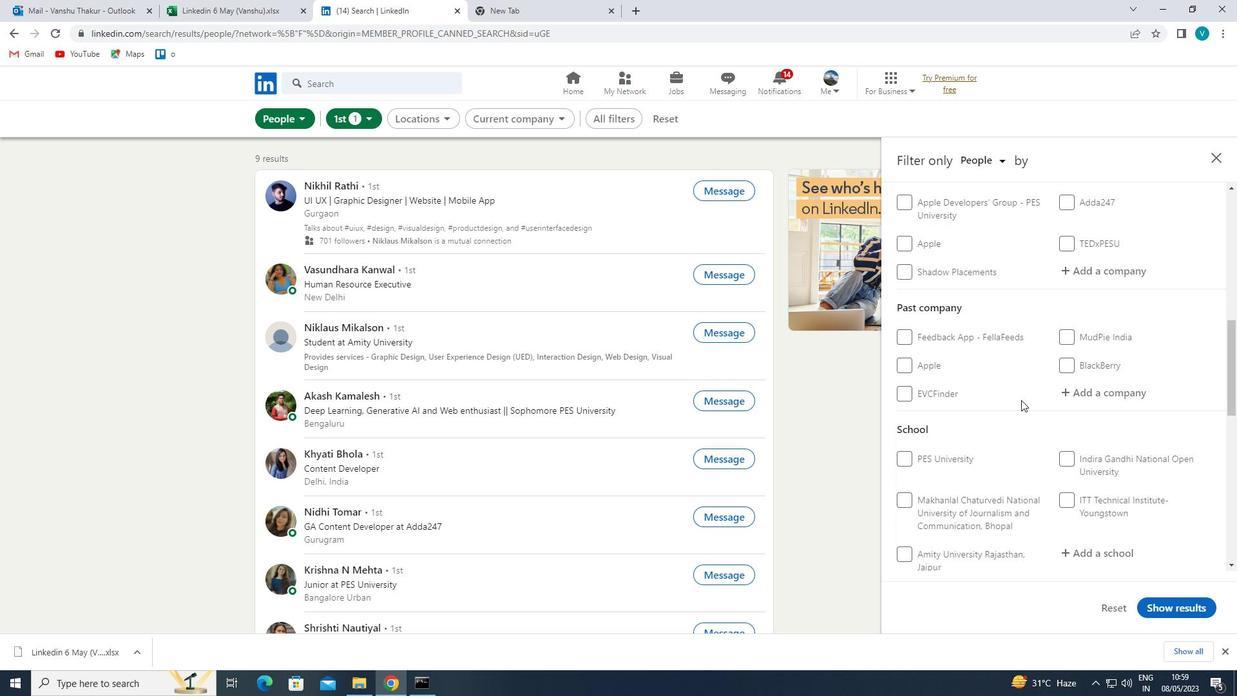 
Action: Mouse scrolled (1023, 400) with delta (0, 0)
Screenshot: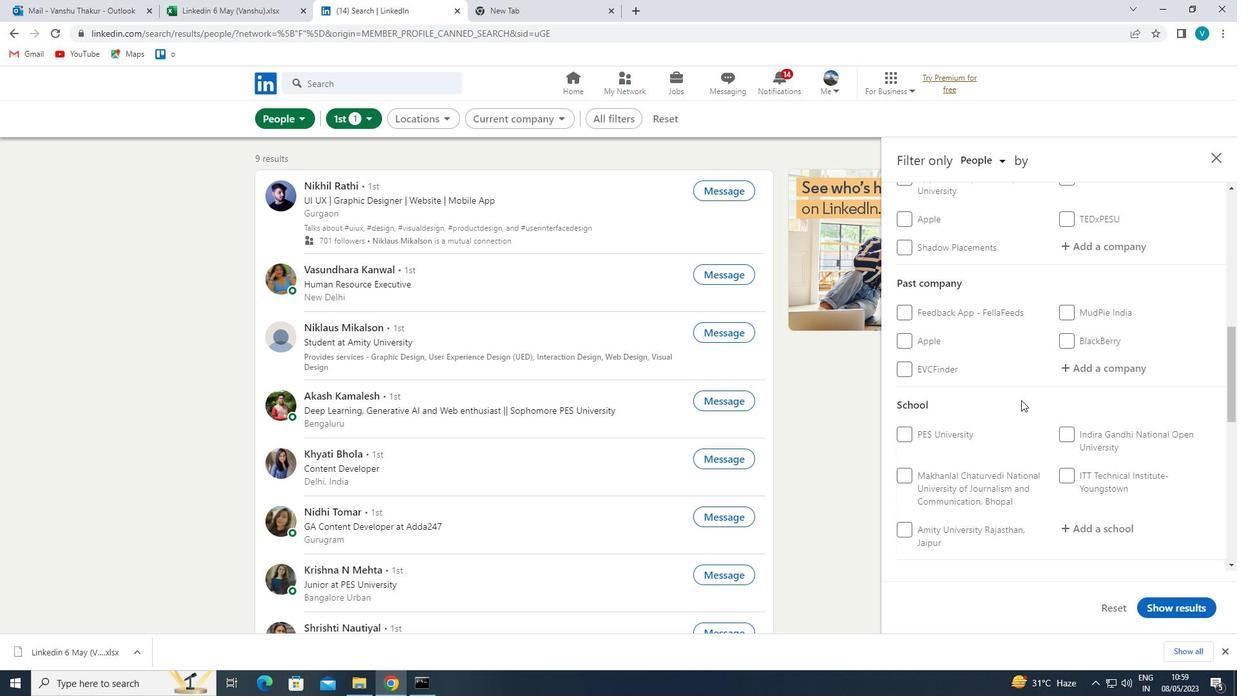 
Action: Mouse moved to (1020, 402)
Screenshot: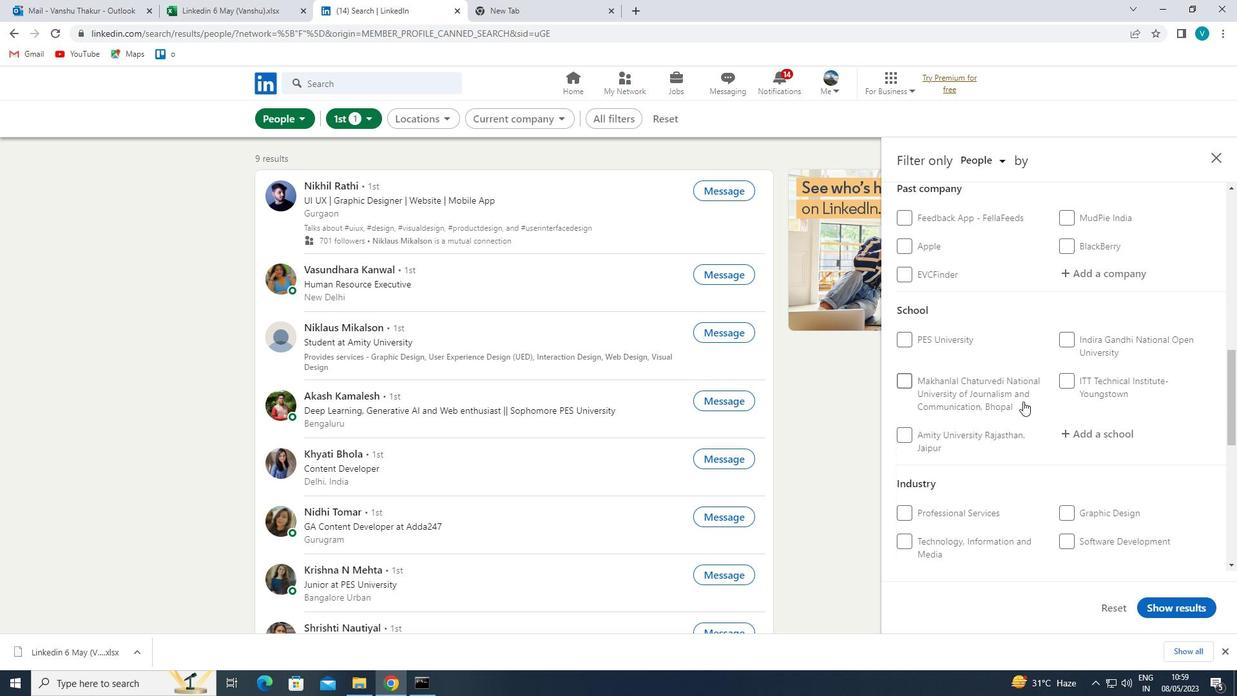 
Action: Mouse scrolled (1020, 402) with delta (0, 0)
Screenshot: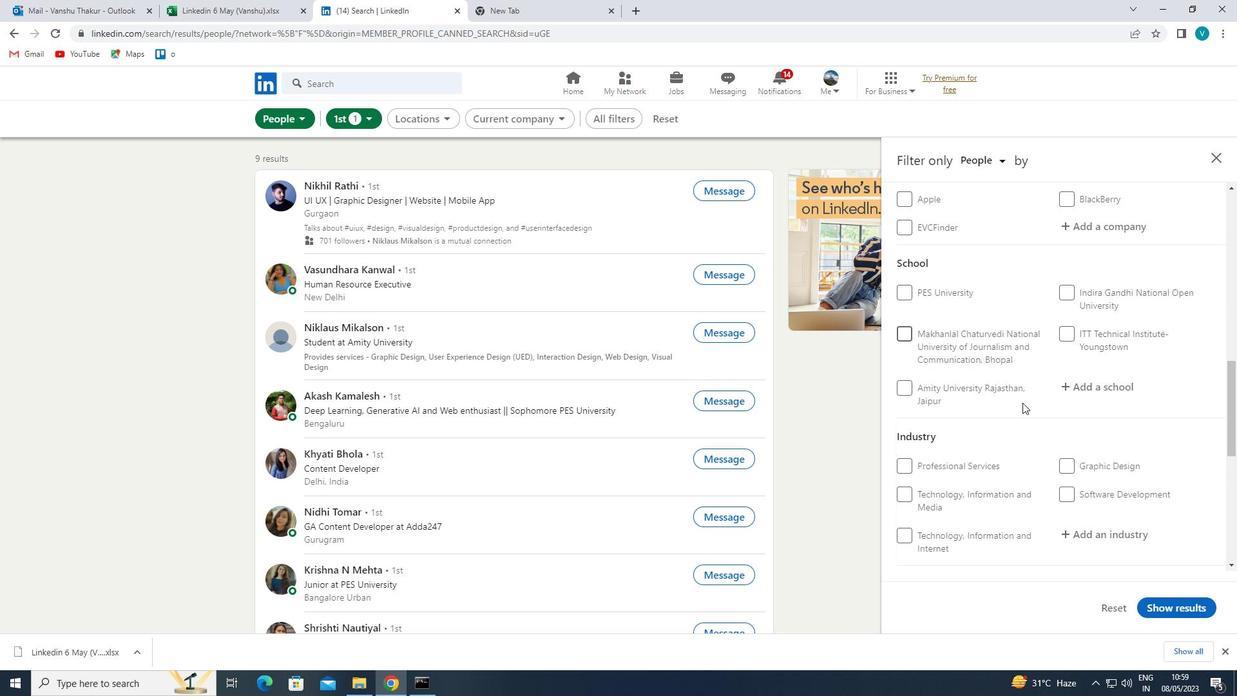 
Action: Mouse moved to (1019, 403)
Screenshot: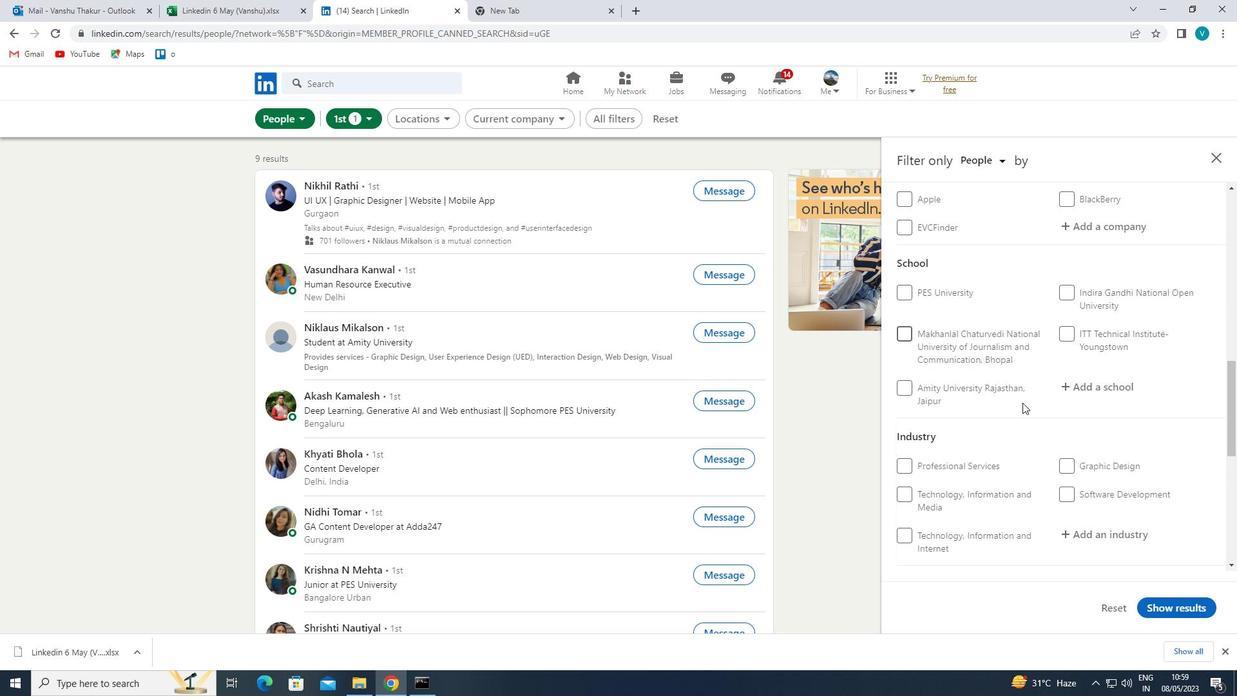 
Action: Mouse scrolled (1019, 402) with delta (0, 0)
Screenshot: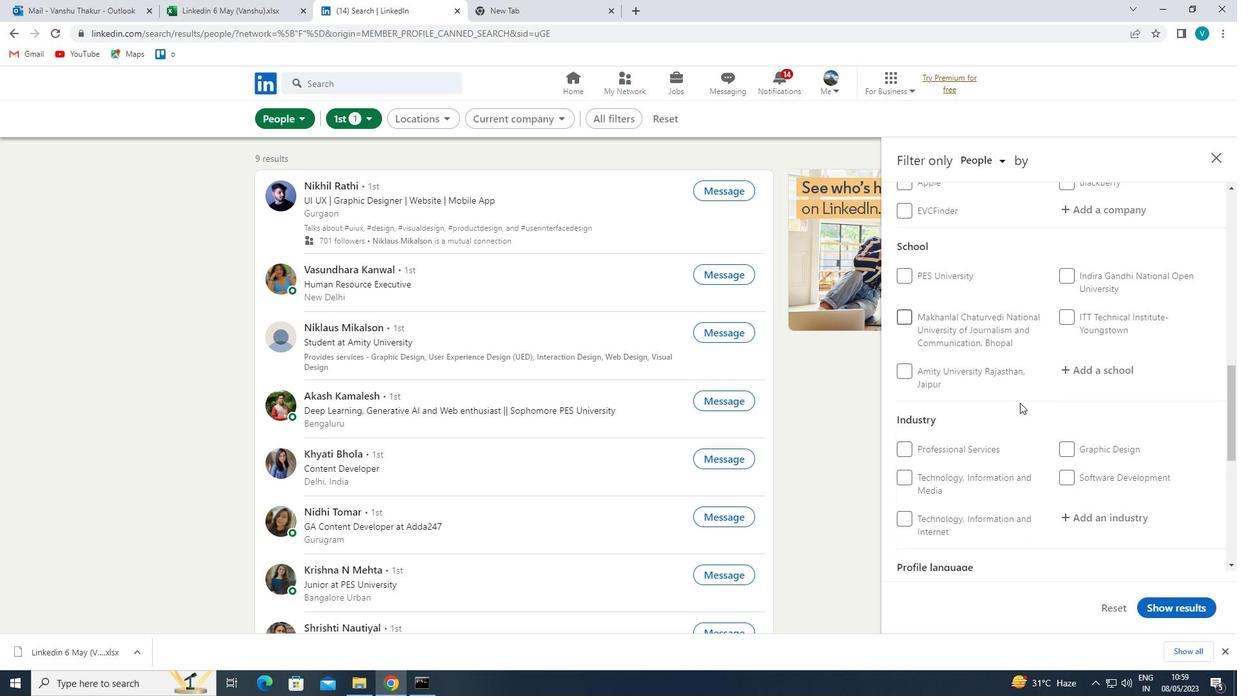 
Action: Mouse moved to (1018, 403)
Screenshot: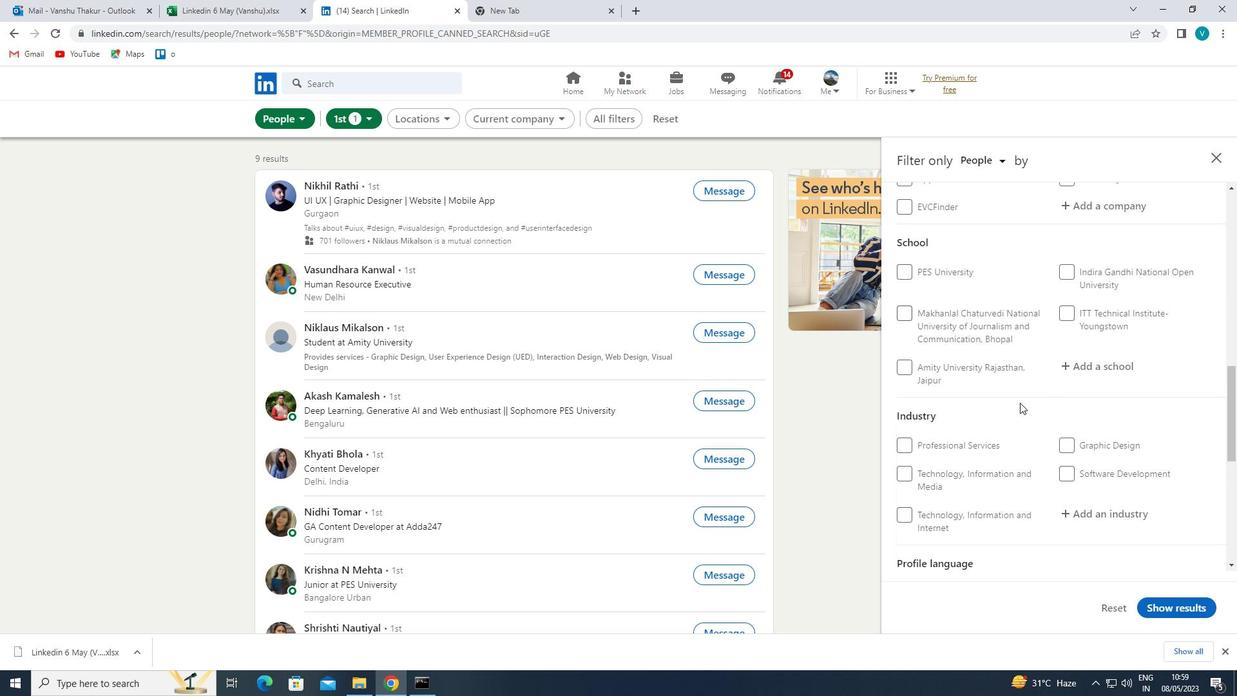 
Action: Mouse scrolled (1018, 402) with delta (0, 0)
Screenshot: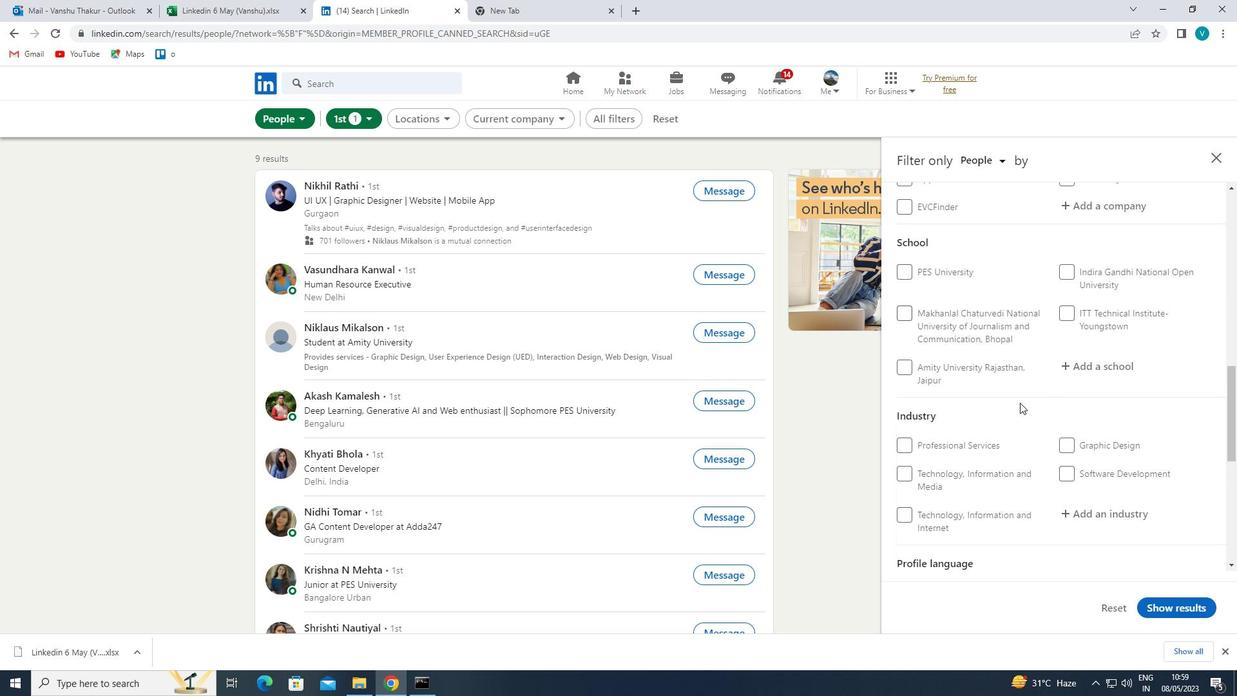 
Action: Mouse moved to (1009, 410)
Screenshot: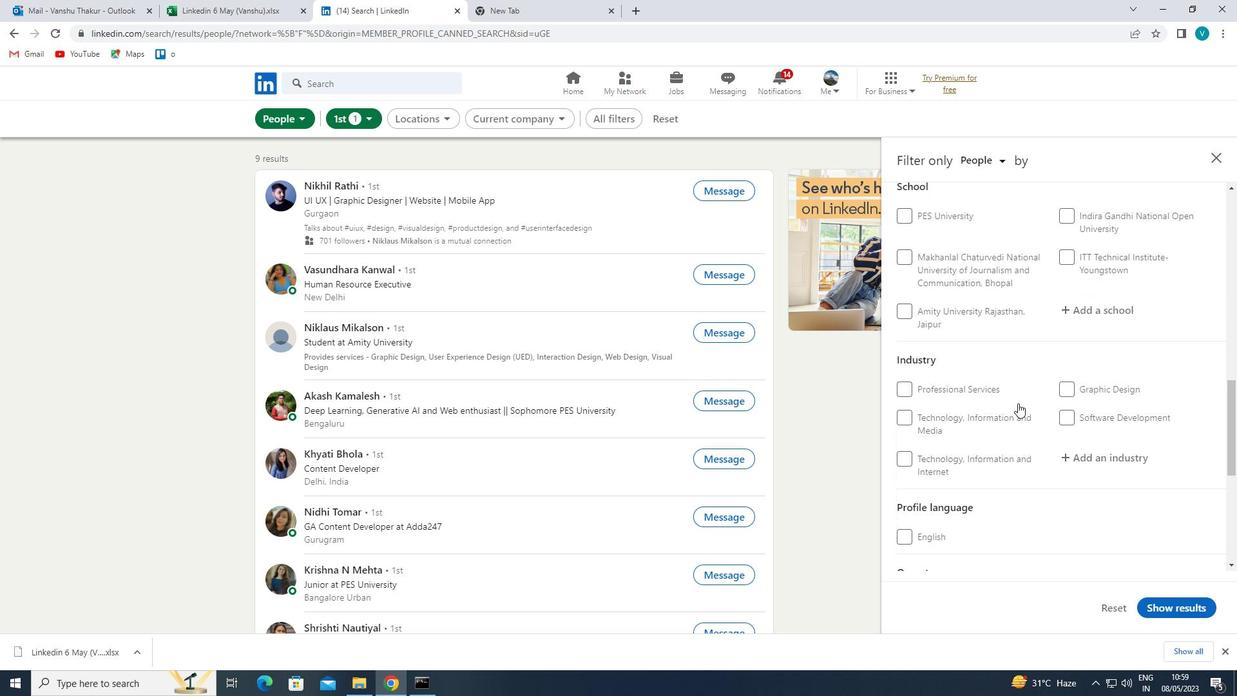 
Action: Mouse scrolled (1009, 409) with delta (0, 0)
Screenshot: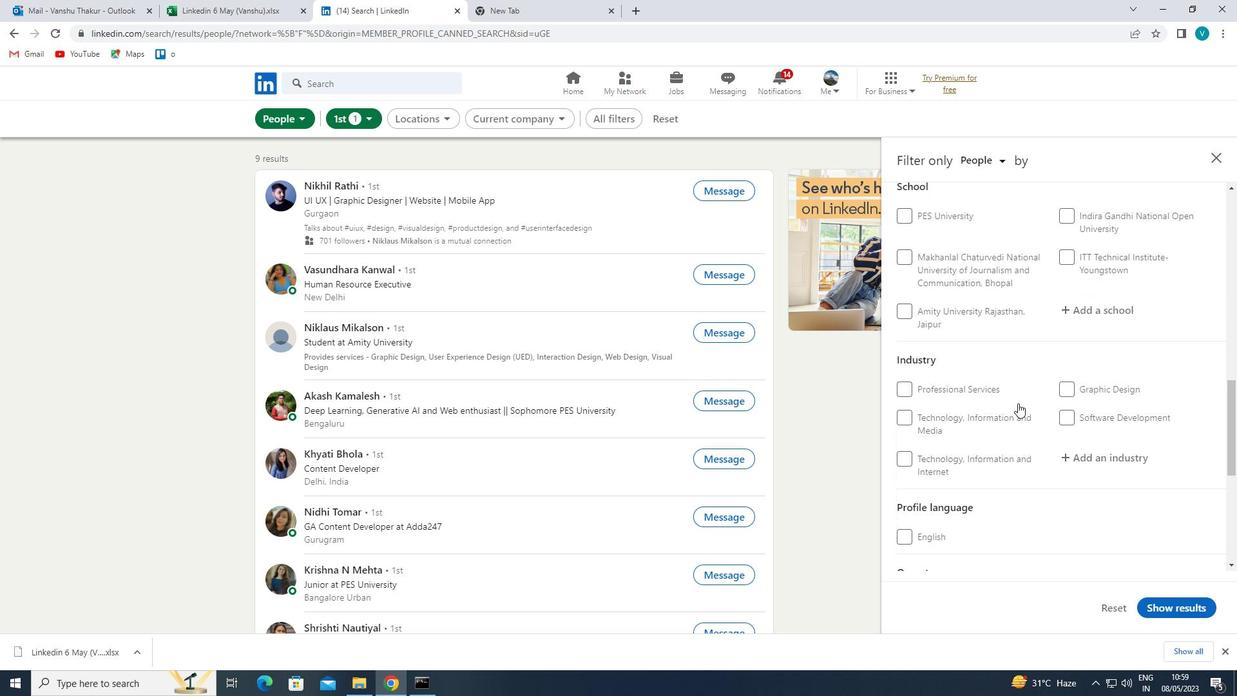 
Action: Mouse moved to (915, 337)
Screenshot: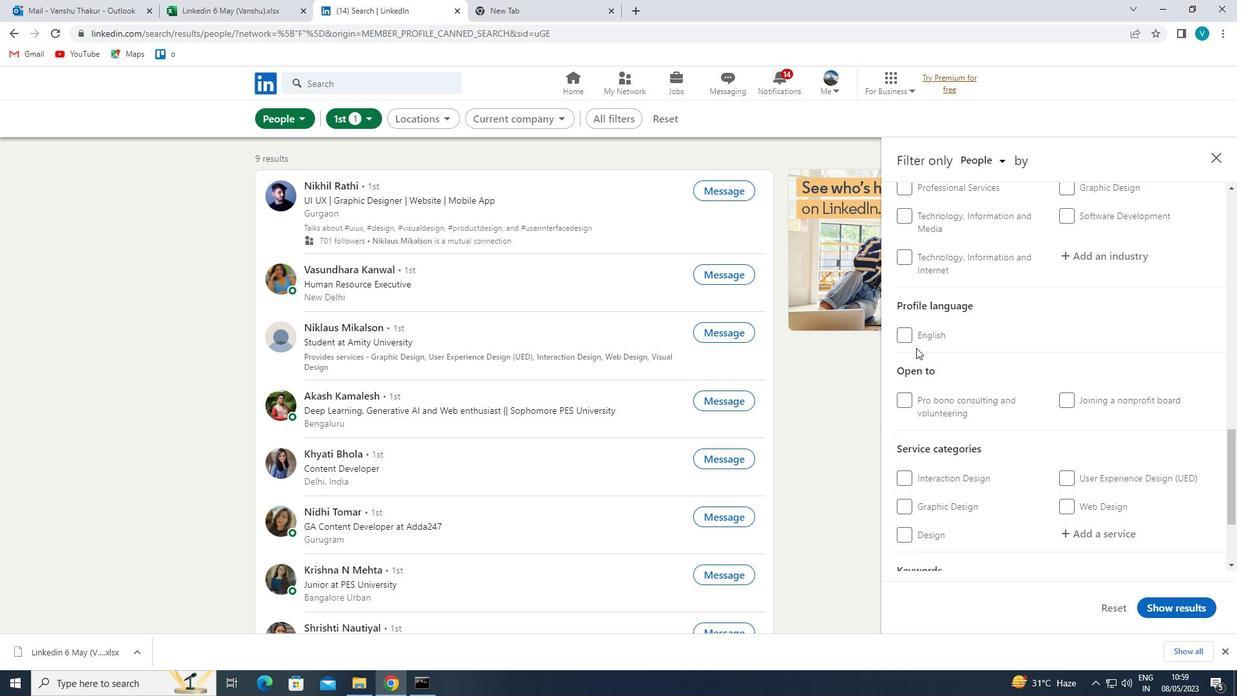 
Action: Mouse pressed left at (915, 337)
Screenshot: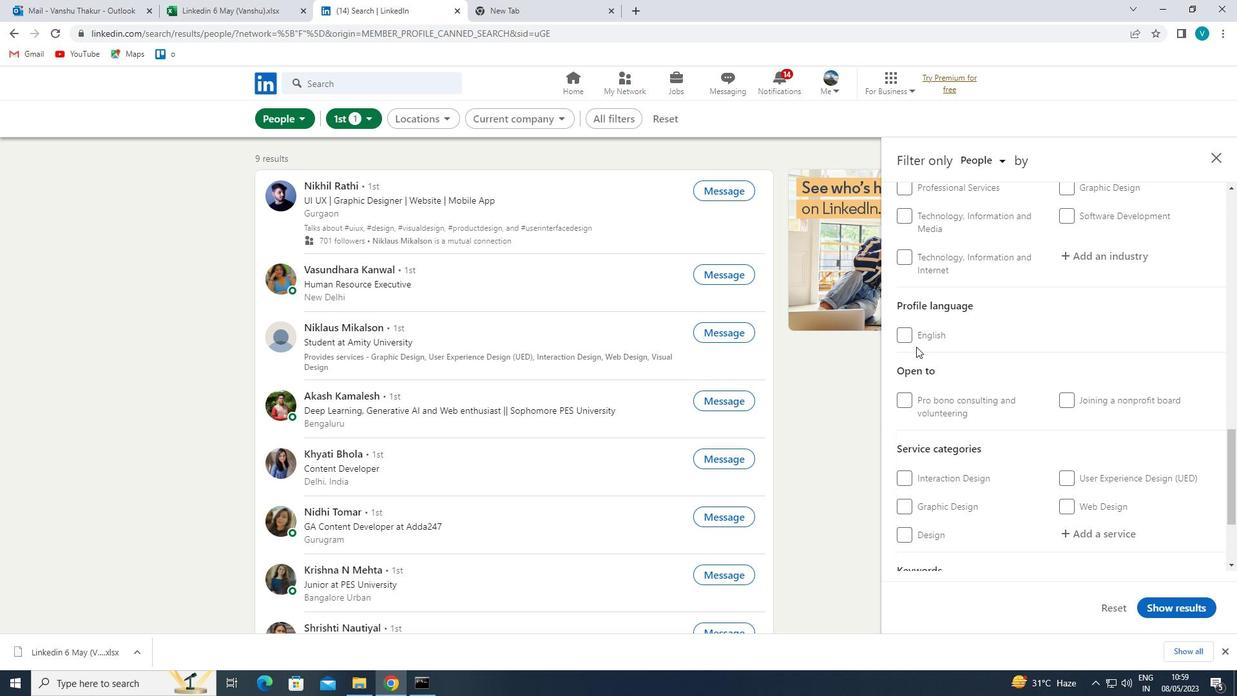 
Action: Mouse moved to (1066, 361)
Screenshot: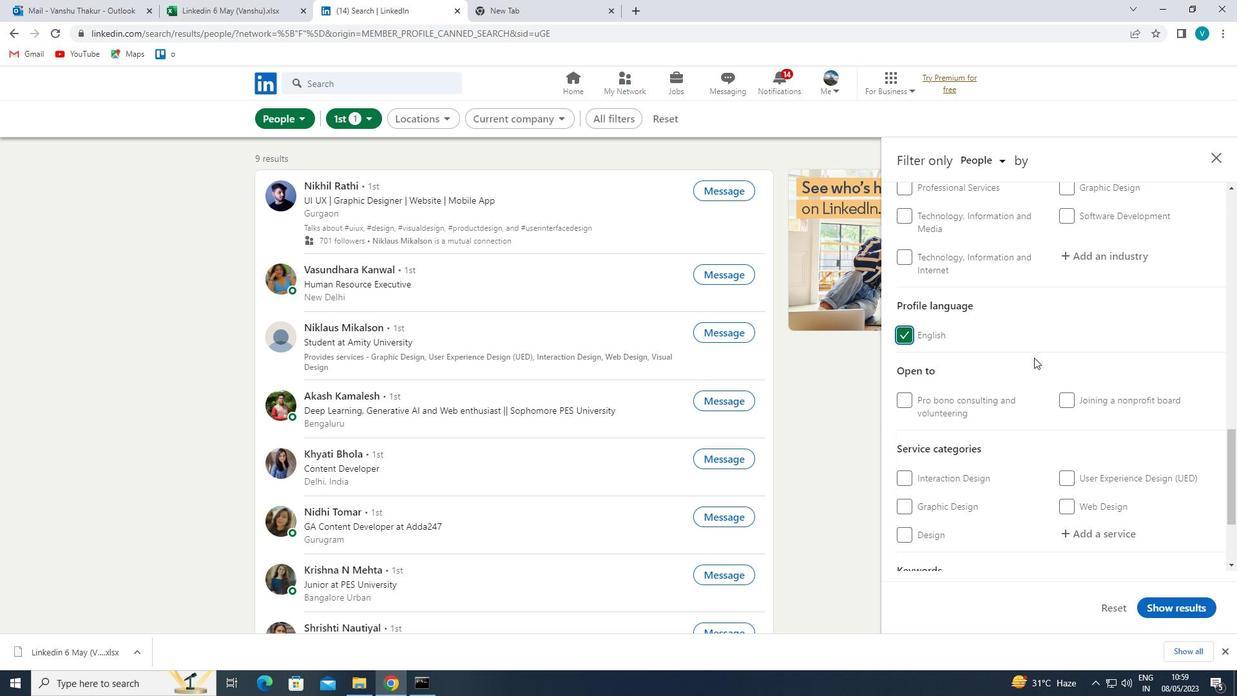 
Action: Mouse scrolled (1066, 362) with delta (0, 0)
Screenshot: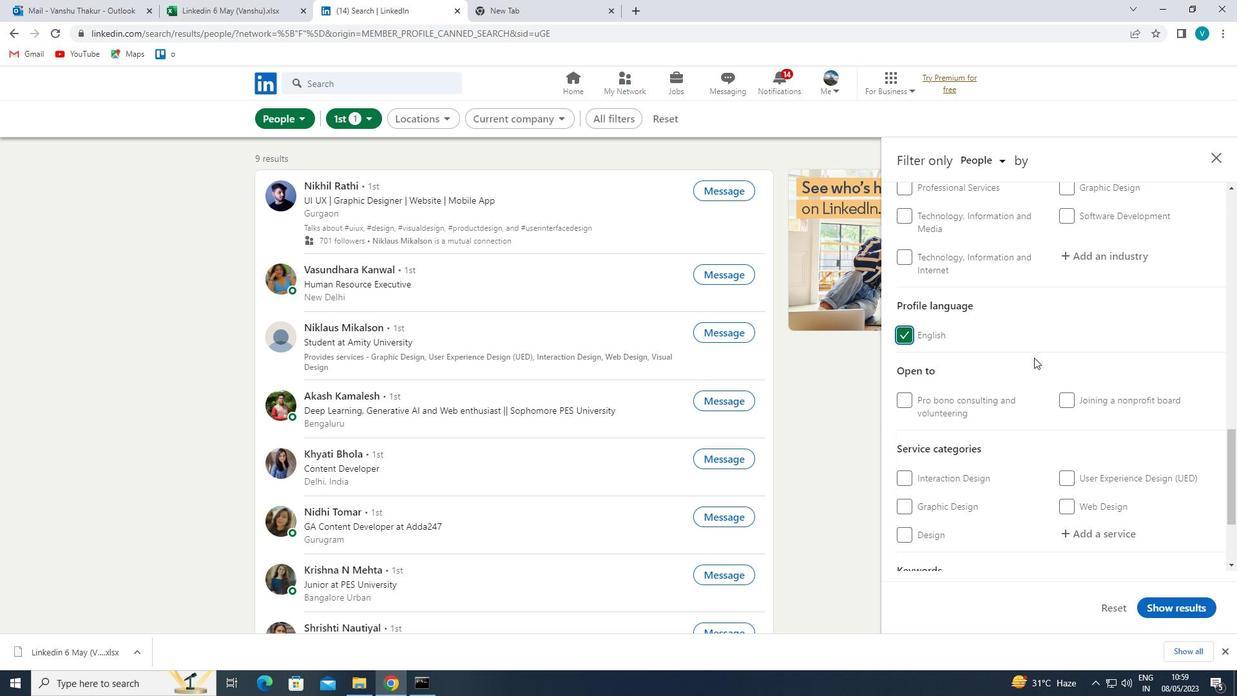 
Action: Mouse moved to (1067, 361)
Screenshot: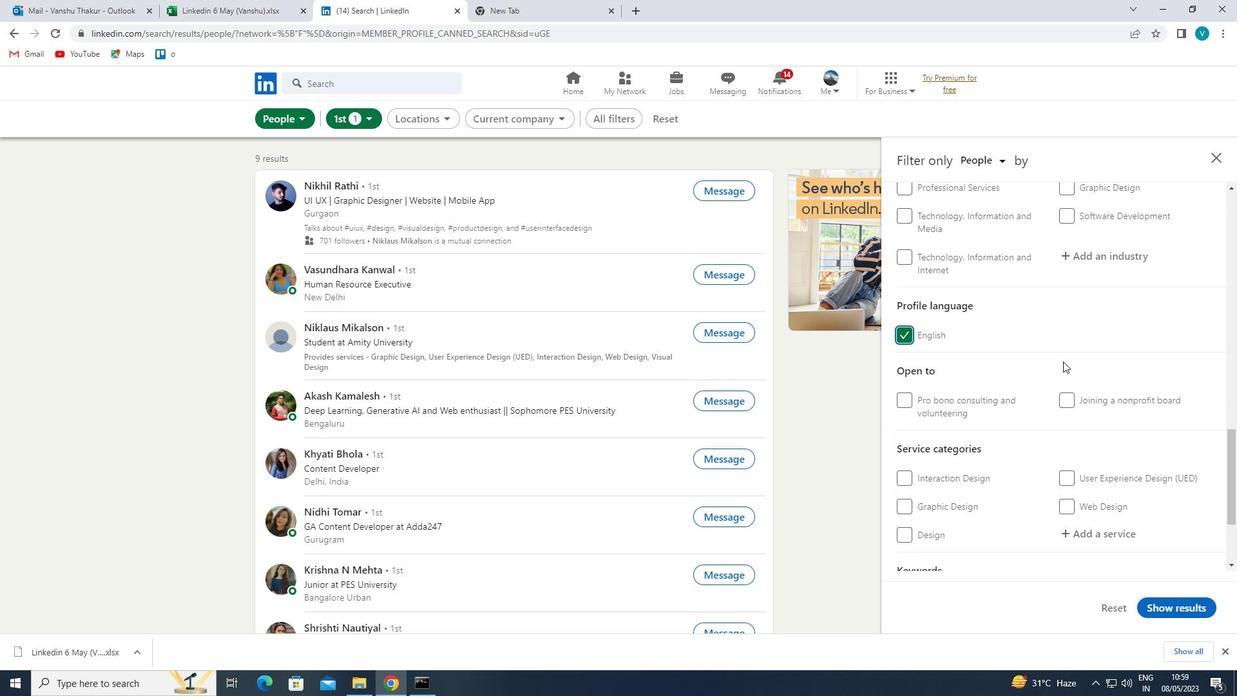 
Action: Mouse scrolled (1067, 362) with delta (0, 0)
Screenshot: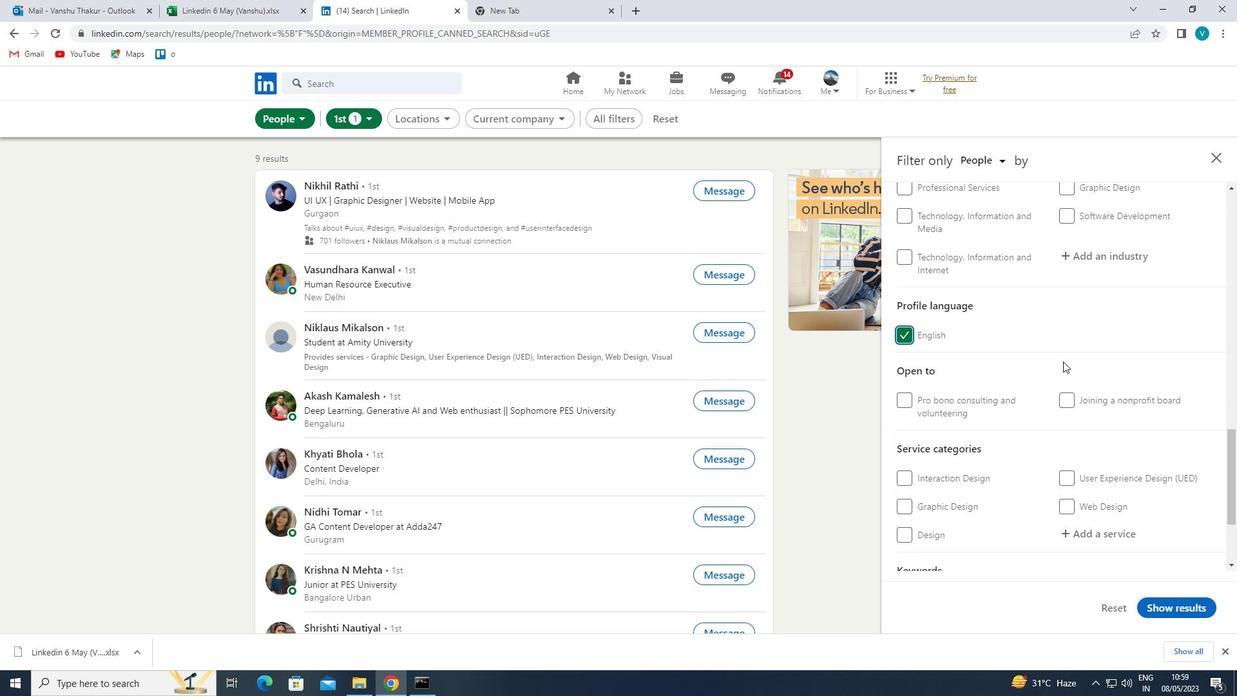 
Action: Mouse scrolled (1067, 362) with delta (0, 0)
Screenshot: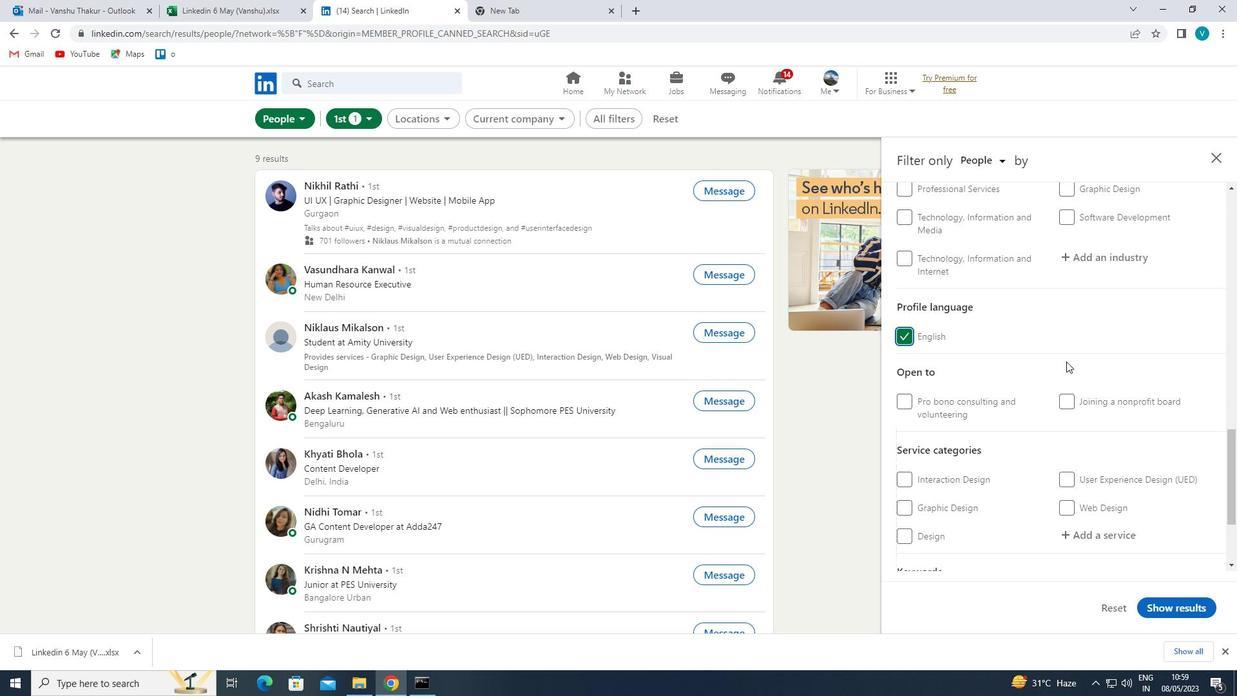 
Action: Mouse scrolled (1067, 362) with delta (0, 0)
Screenshot: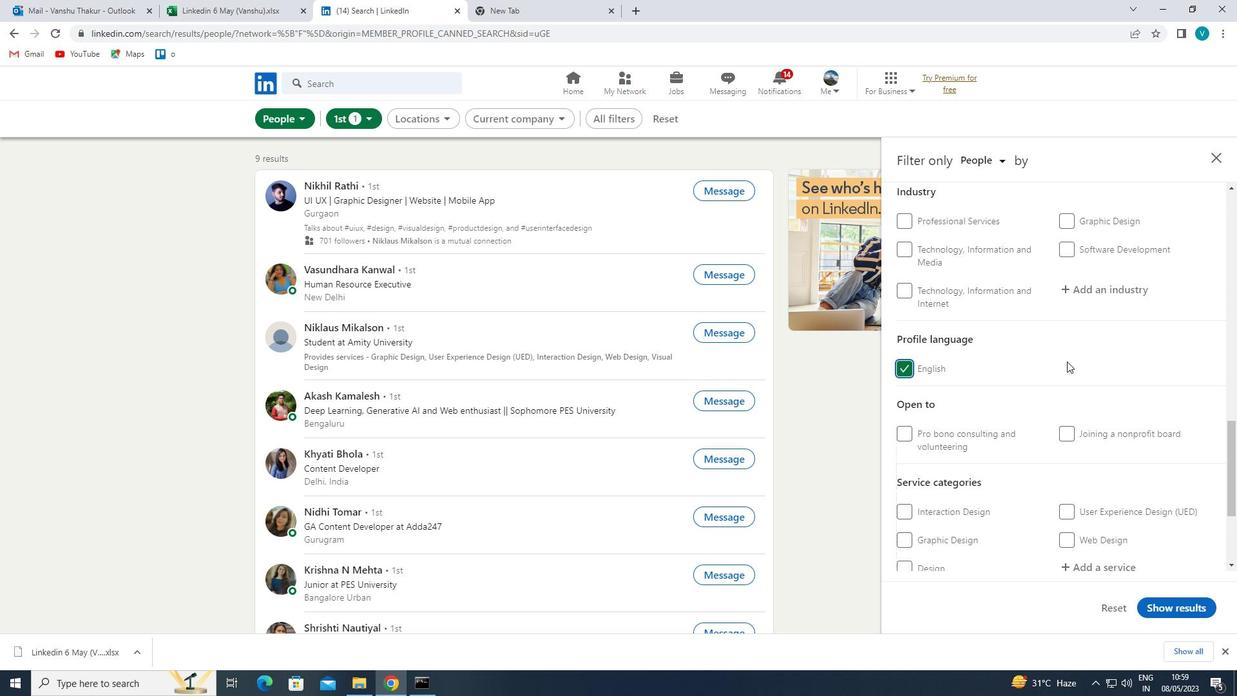 
Action: Mouse scrolled (1067, 362) with delta (0, 0)
Screenshot: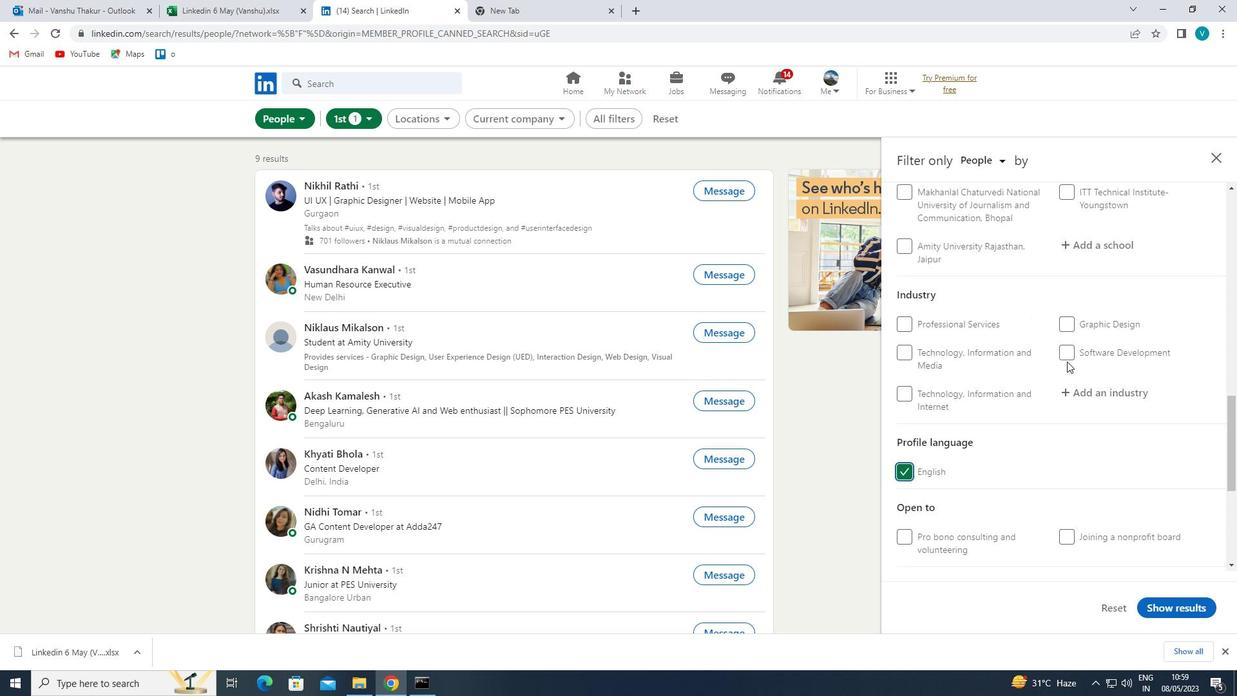 
Action: Mouse scrolled (1067, 362) with delta (0, 0)
Screenshot: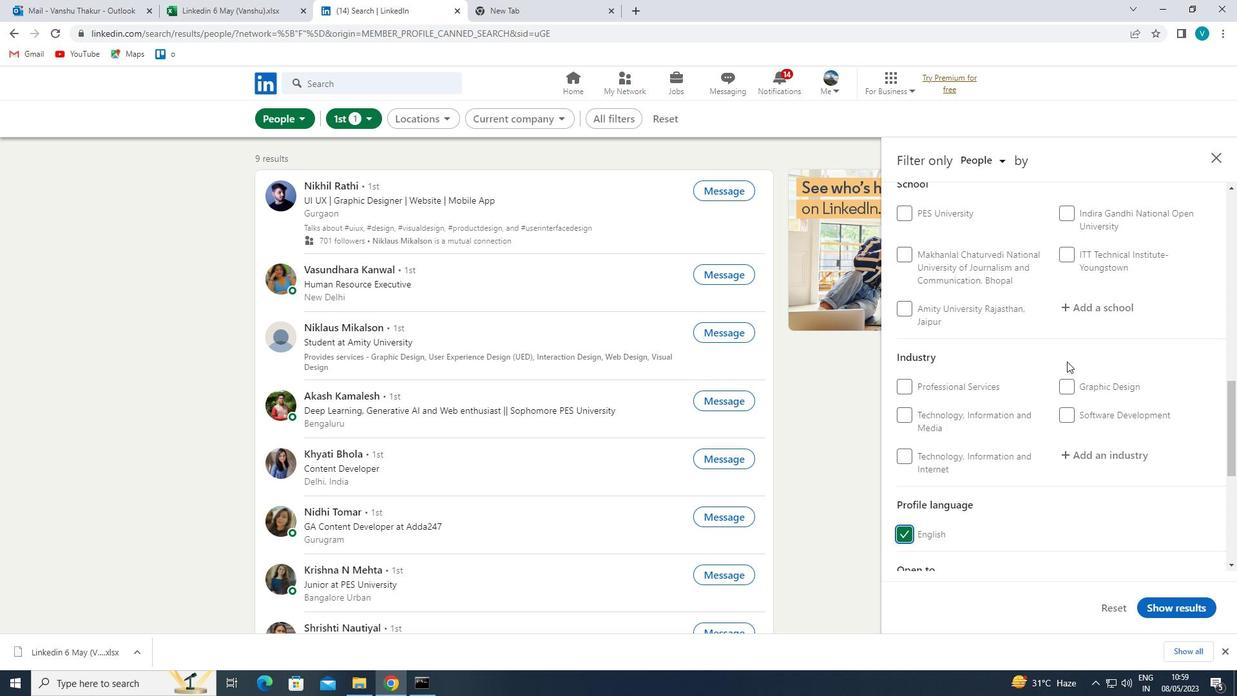 
Action: Mouse scrolled (1067, 362) with delta (0, 0)
Screenshot: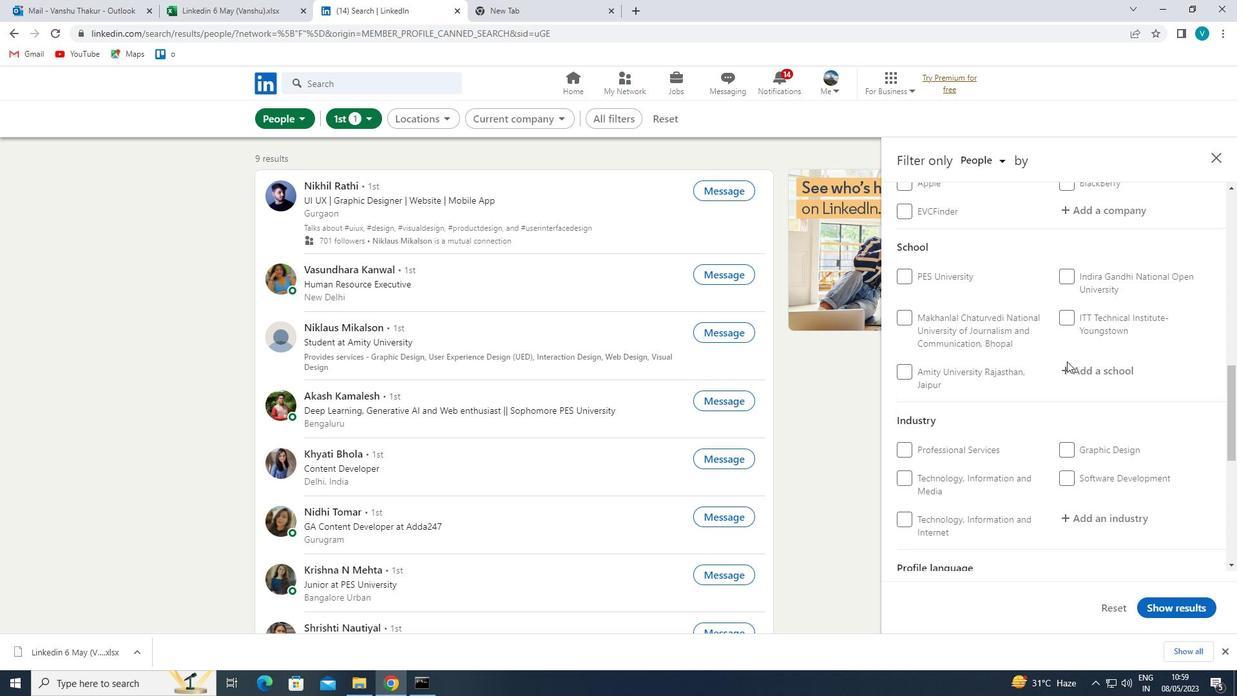 
Action: Mouse scrolled (1067, 362) with delta (0, 0)
Screenshot: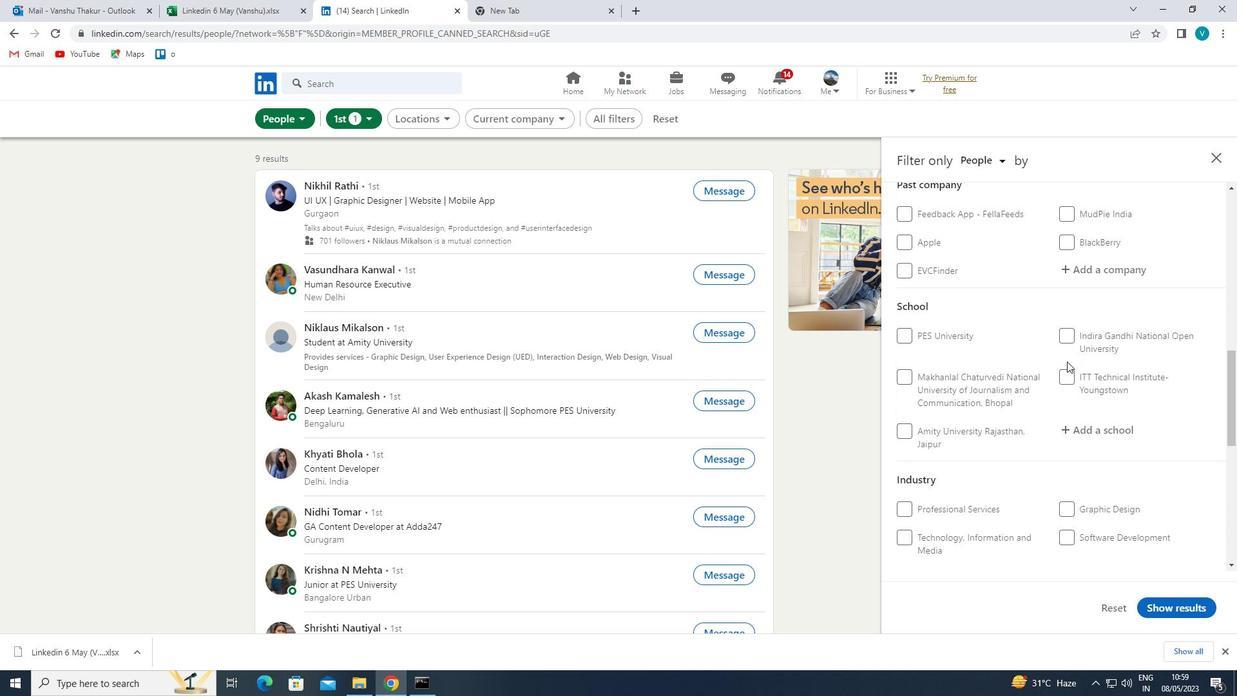 
Action: Mouse moved to (1089, 344)
Screenshot: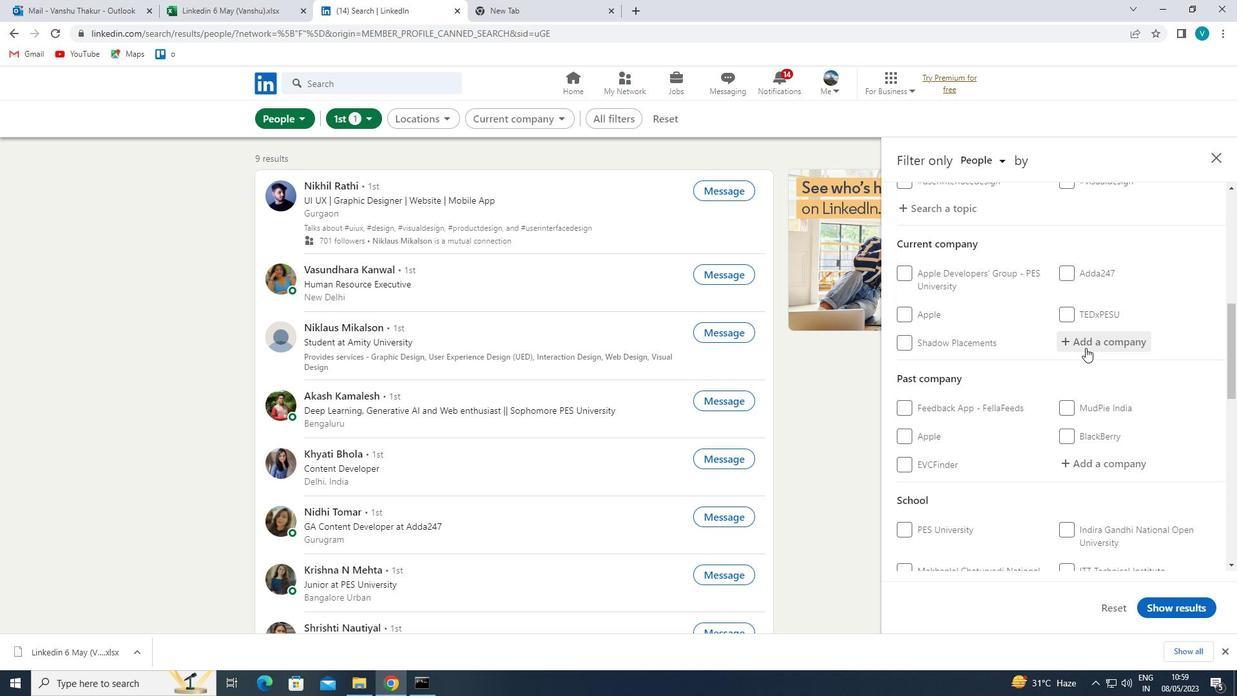 
Action: Mouse pressed left at (1089, 344)
Screenshot: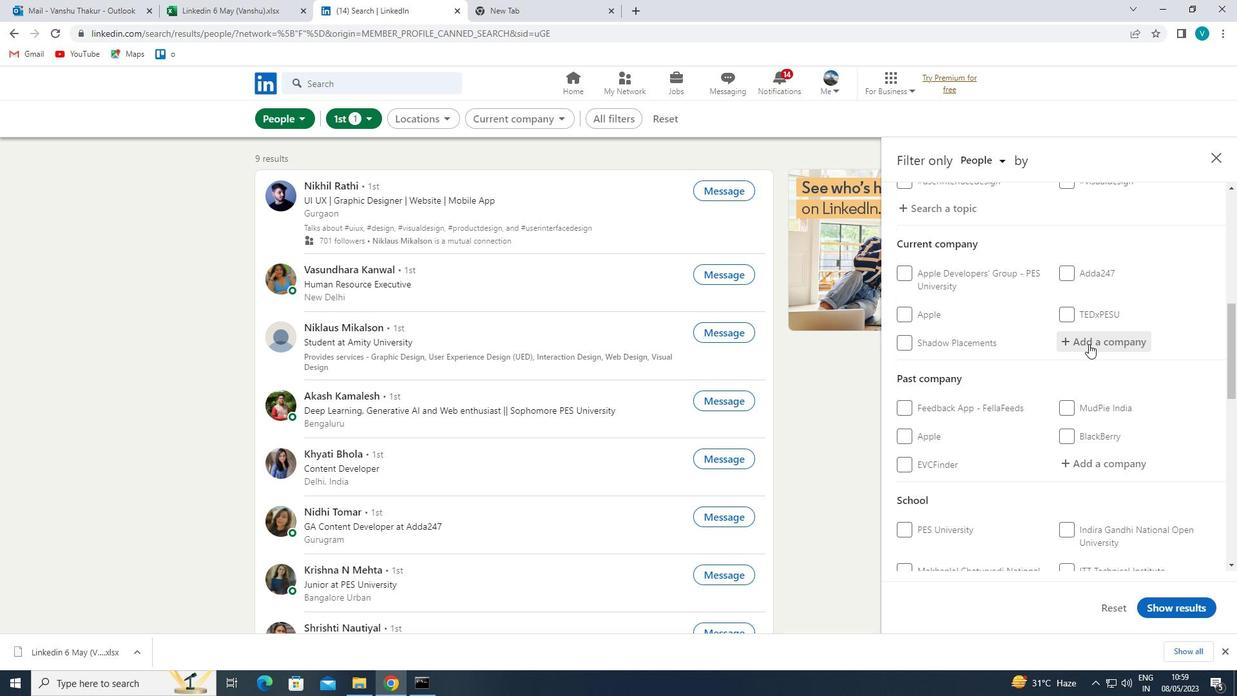 
Action: Key pressed <Key.shift>DREAM
Screenshot: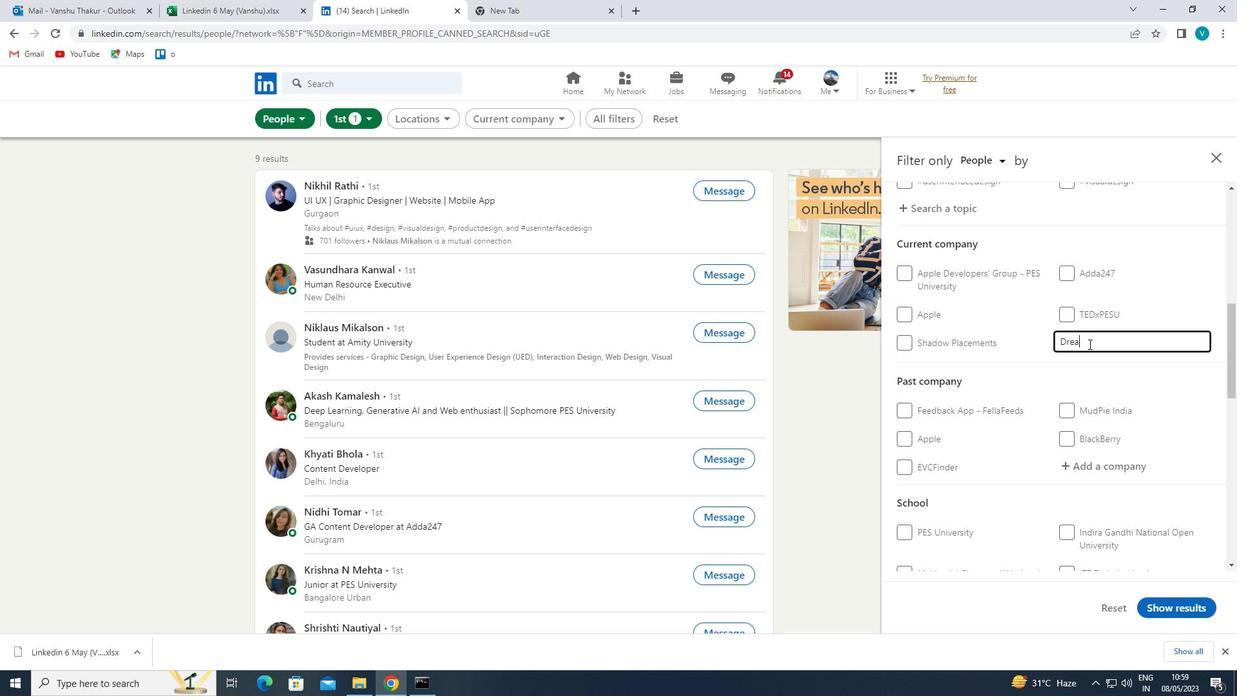 
Action: Mouse moved to (1094, 339)
Screenshot: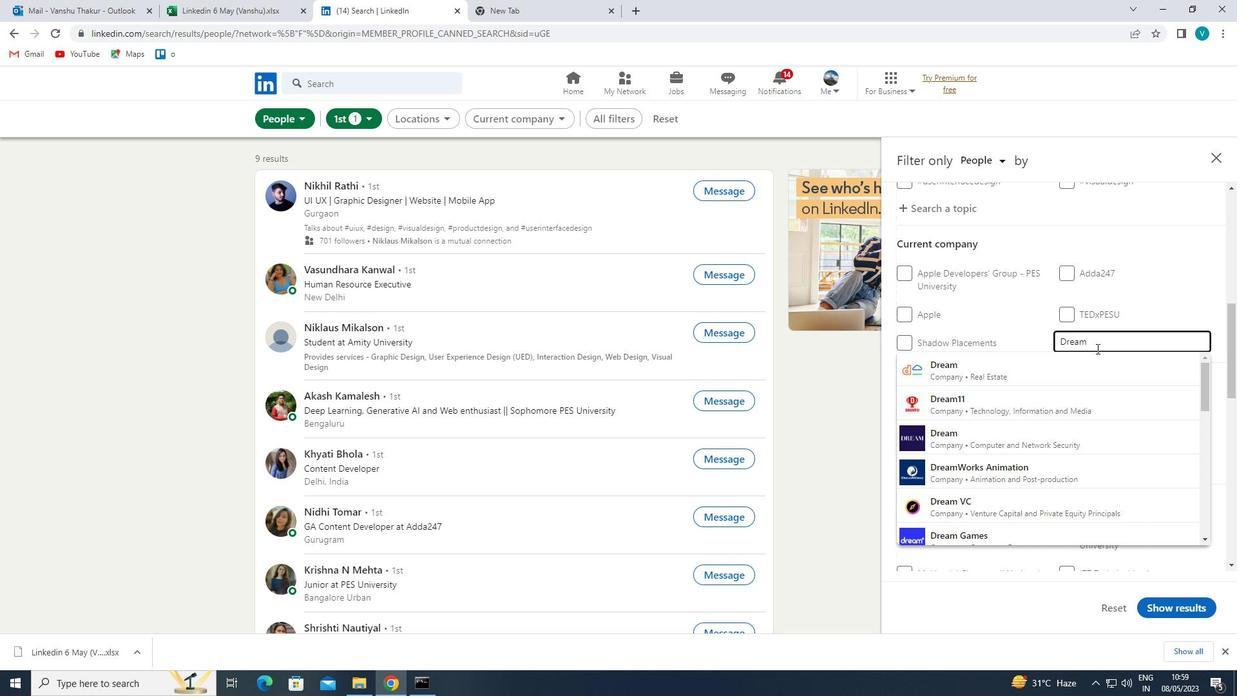 
Action: Key pressed <Key.space><Key.shift>JOB
Screenshot: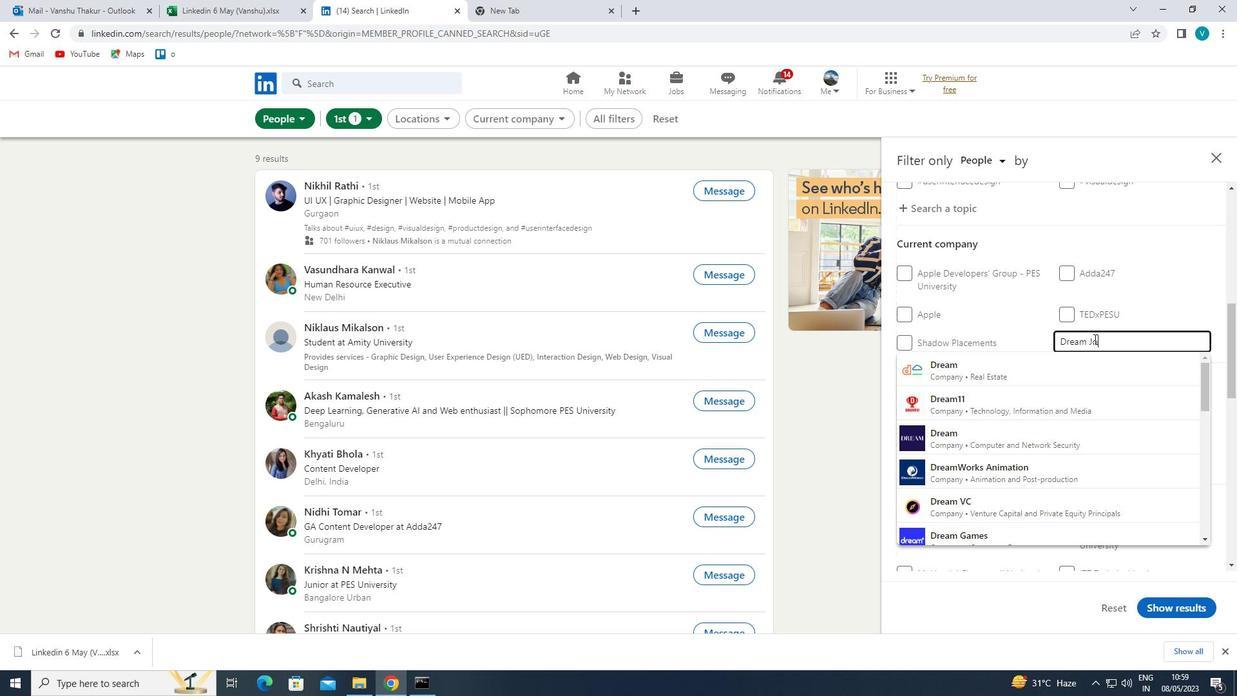 
Action: Mouse moved to (1093, 339)
Screenshot: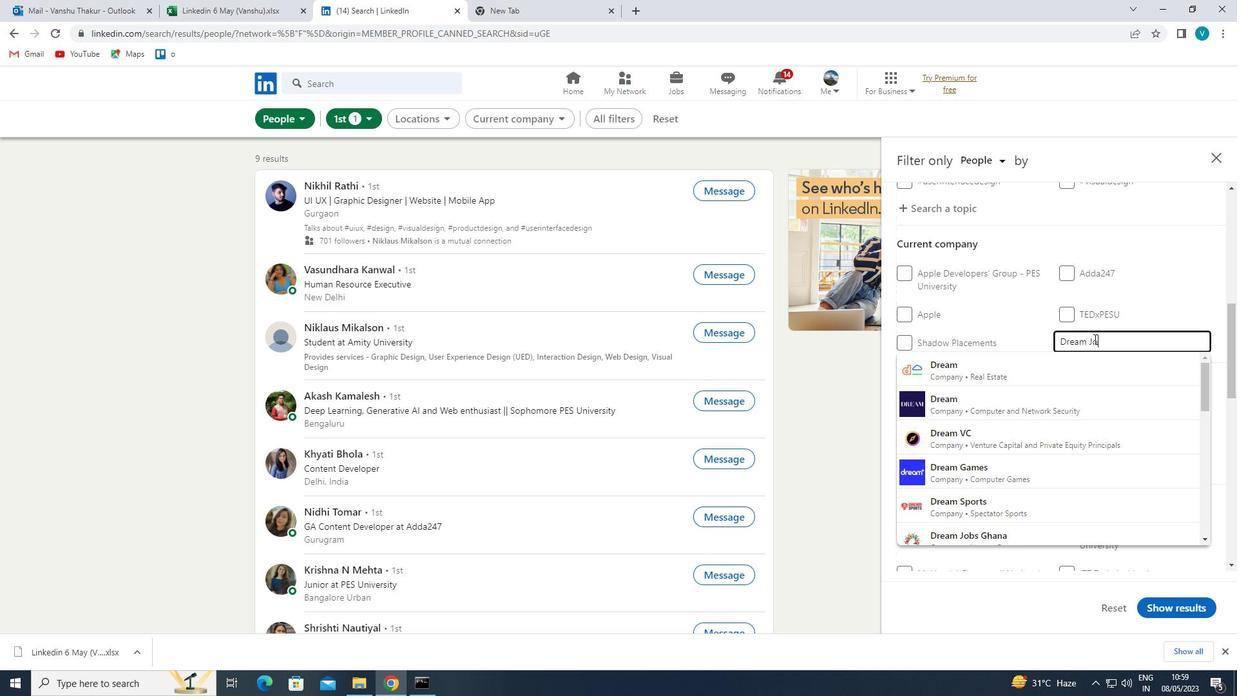 
Action: Key pressed S
Screenshot: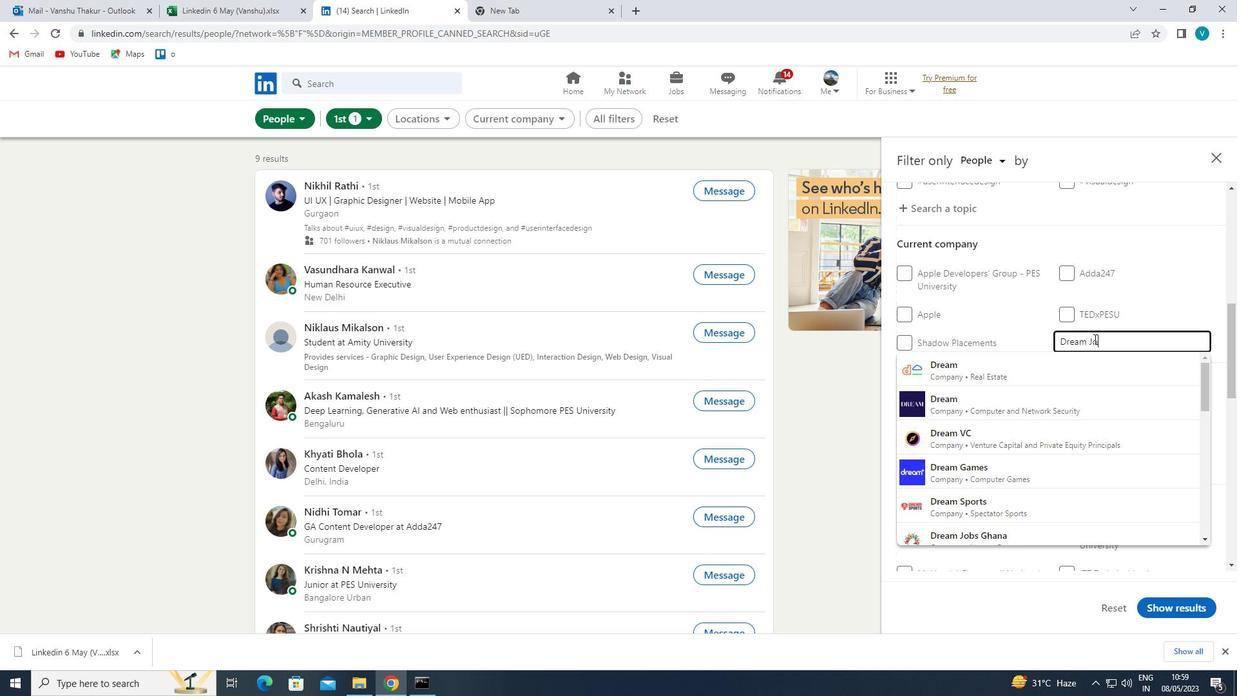 
Action: Mouse moved to (1093, 339)
Screenshot: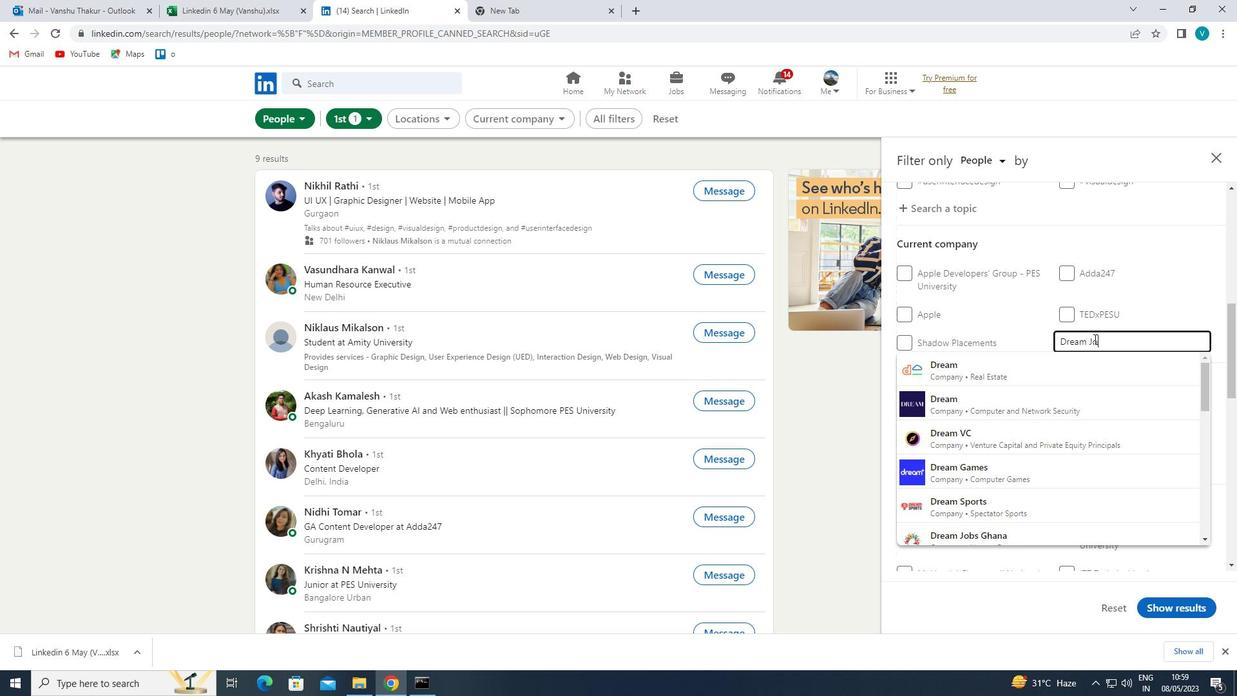 
Action: Key pressed <Key.space>
Screenshot: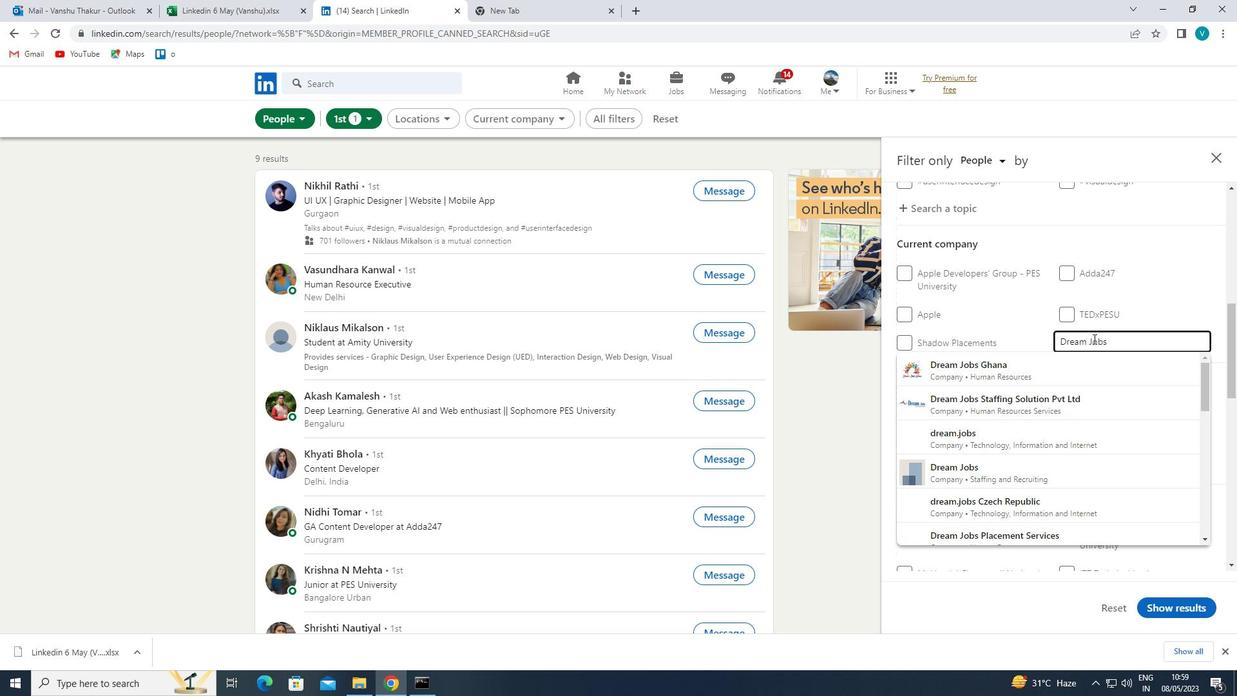 
Action: Mouse moved to (1045, 399)
Screenshot: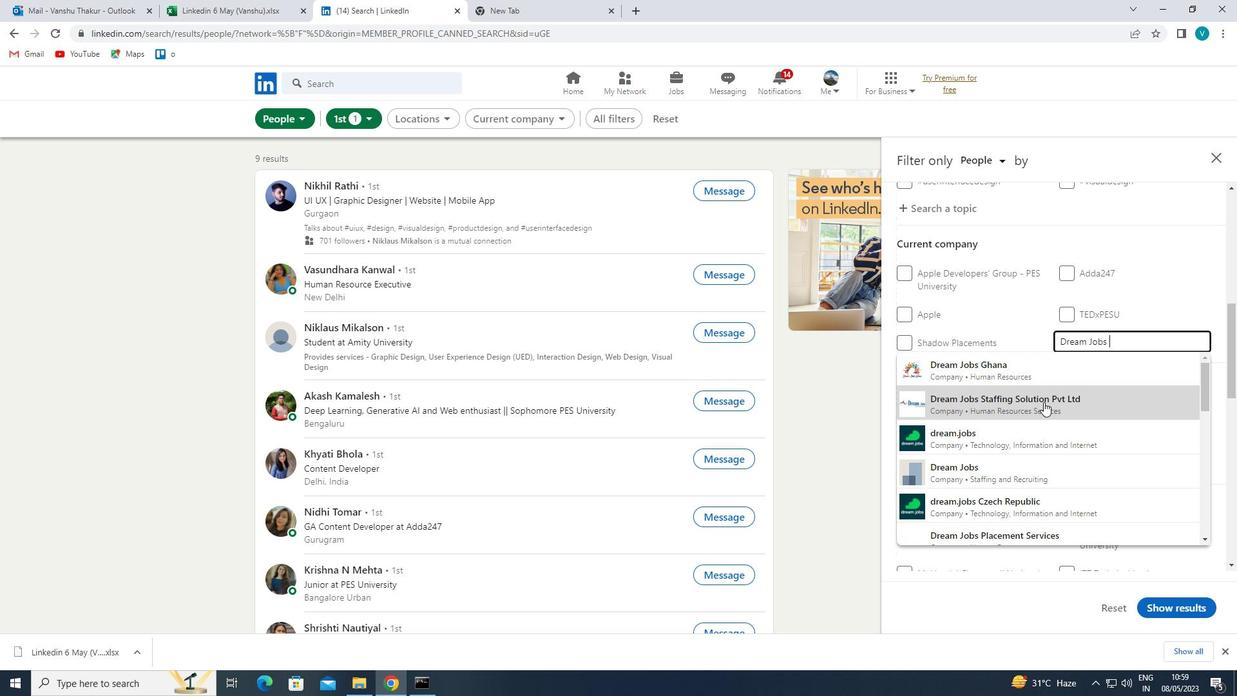 
Action: Mouse pressed left at (1045, 399)
Screenshot: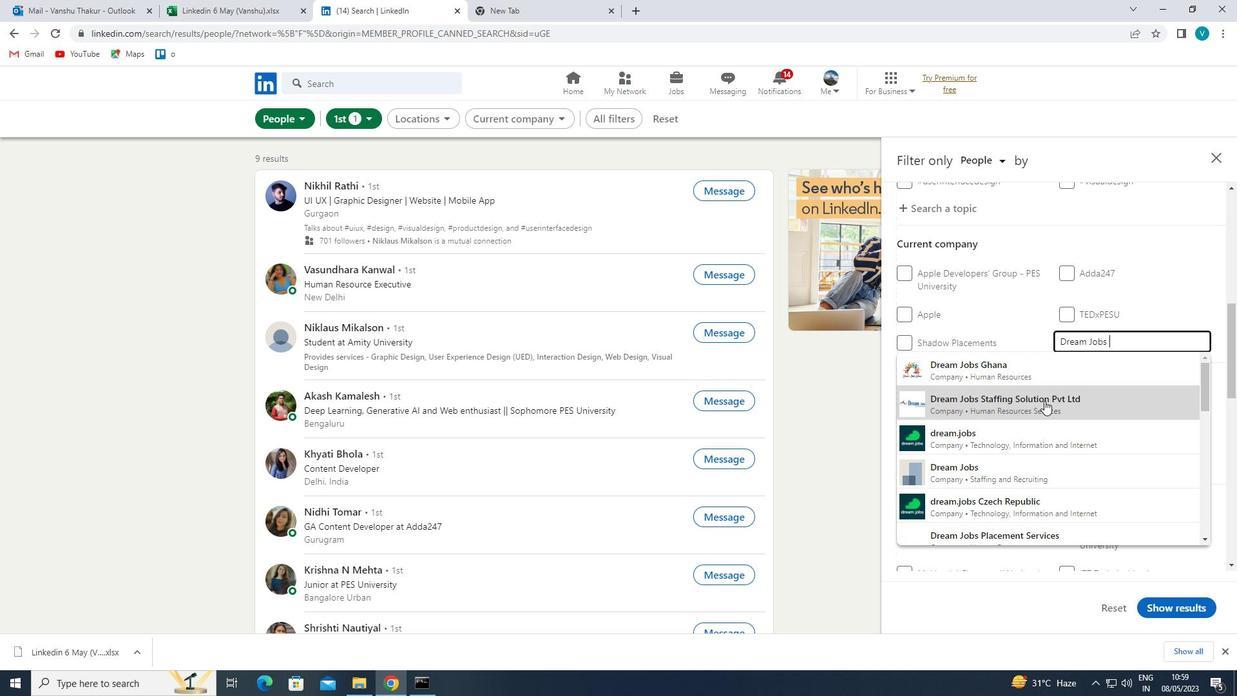 
Action: Mouse moved to (1049, 398)
Screenshot: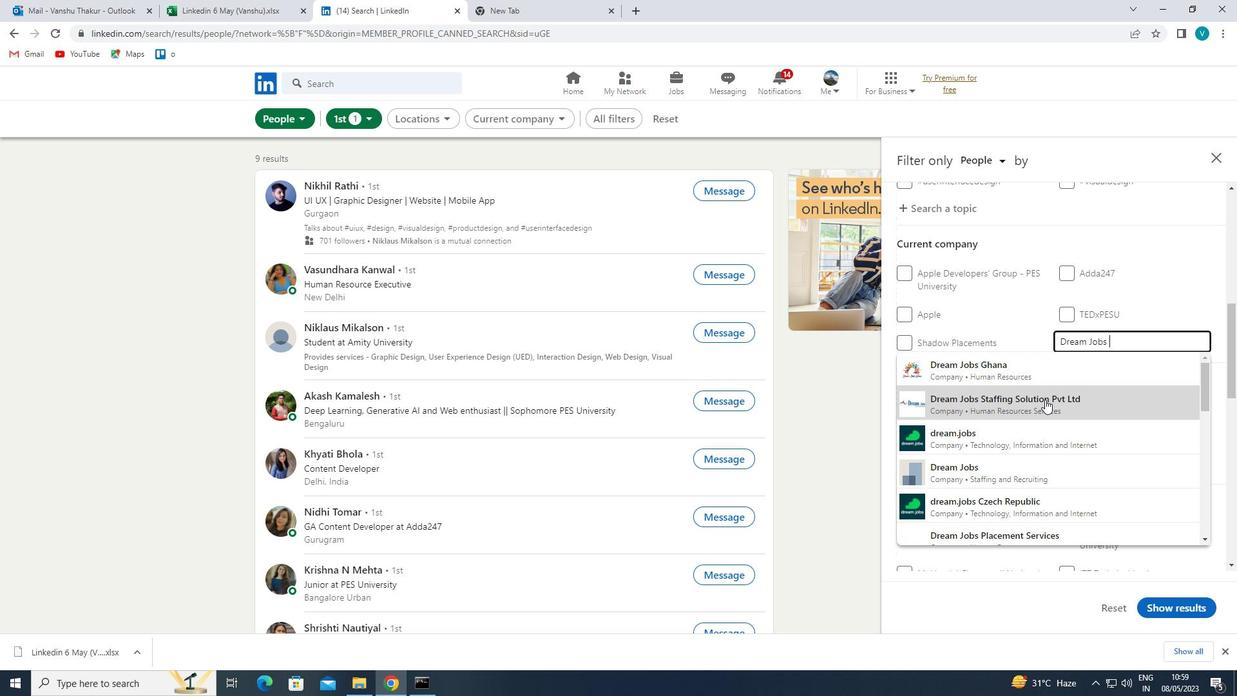 
Action: Mouse scrolled (1049, 397) with delta (0, 0)
Screenshot: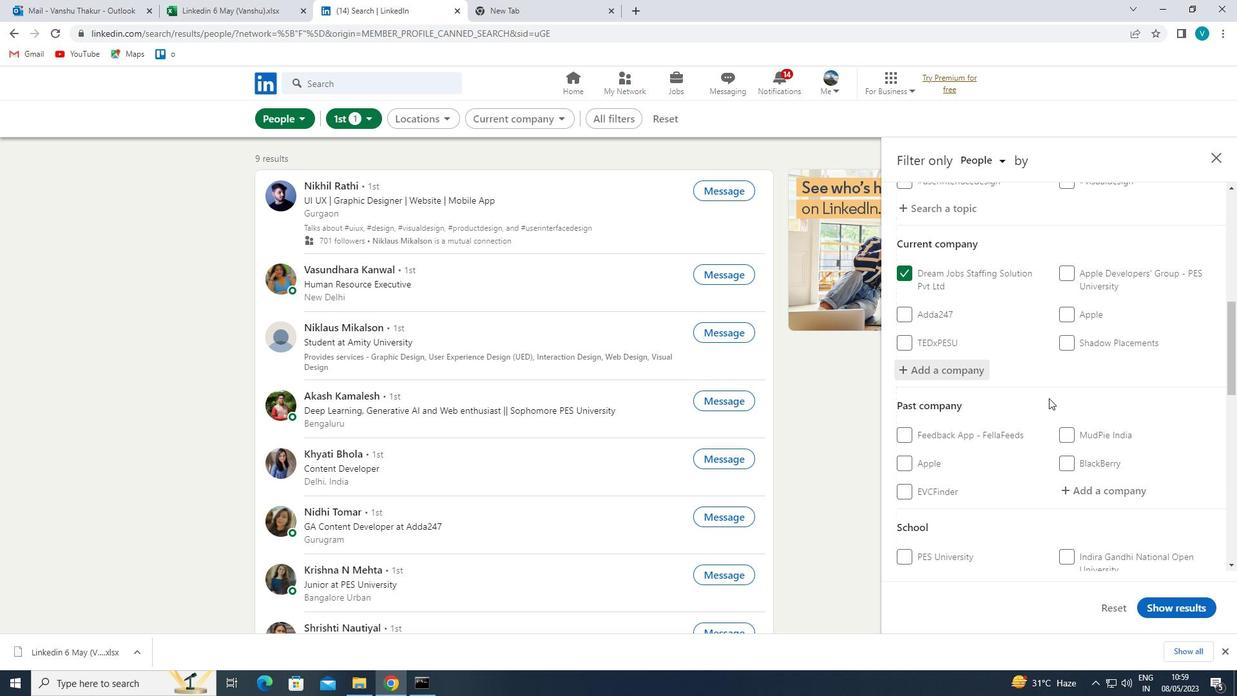 
Action: Mouse scrolled (1049, 397) with delta (0, 0)
Screenshot: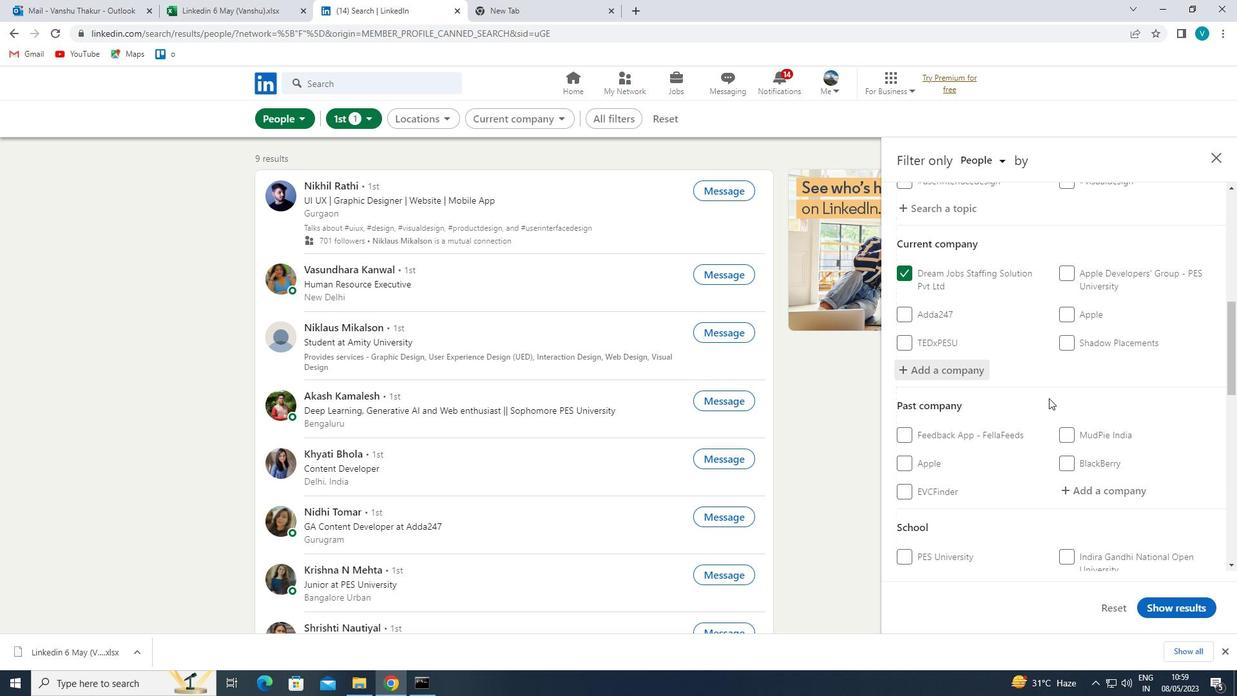 
Action: Mouse scrolled (1049, 397) with delta (0, 0)
Screenshot: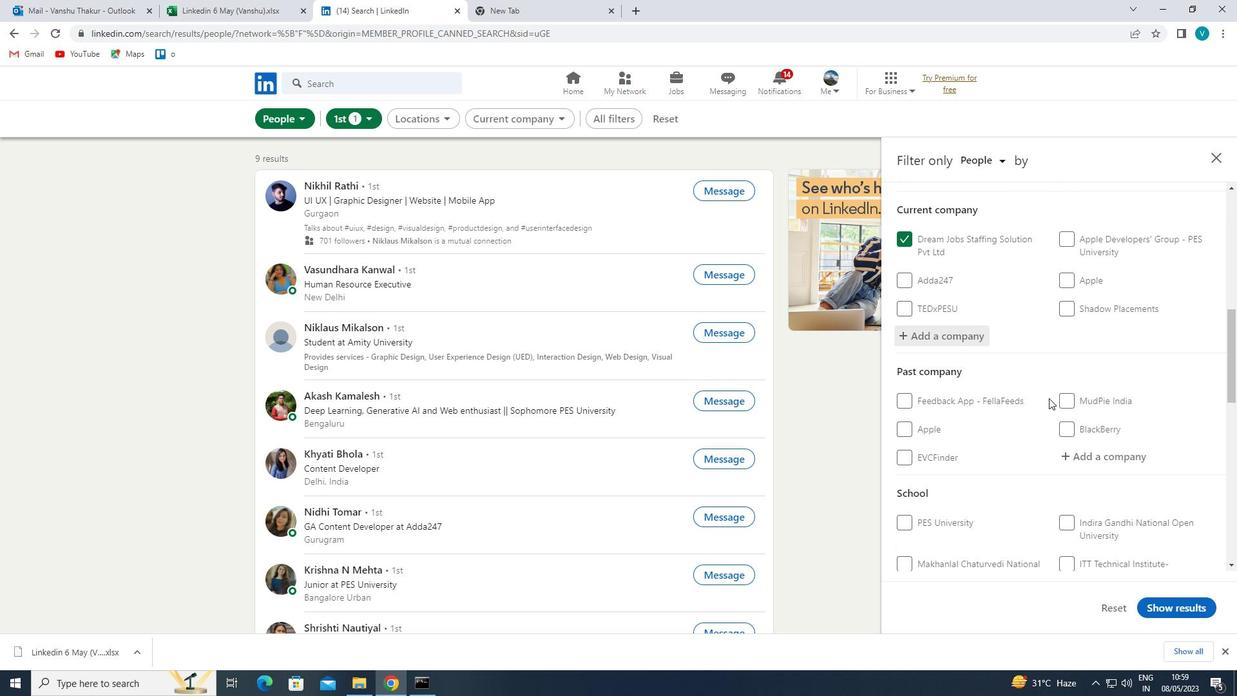 
Action: Mouse scrolled (1049, 397) with delta (0, 0)
Screenshot: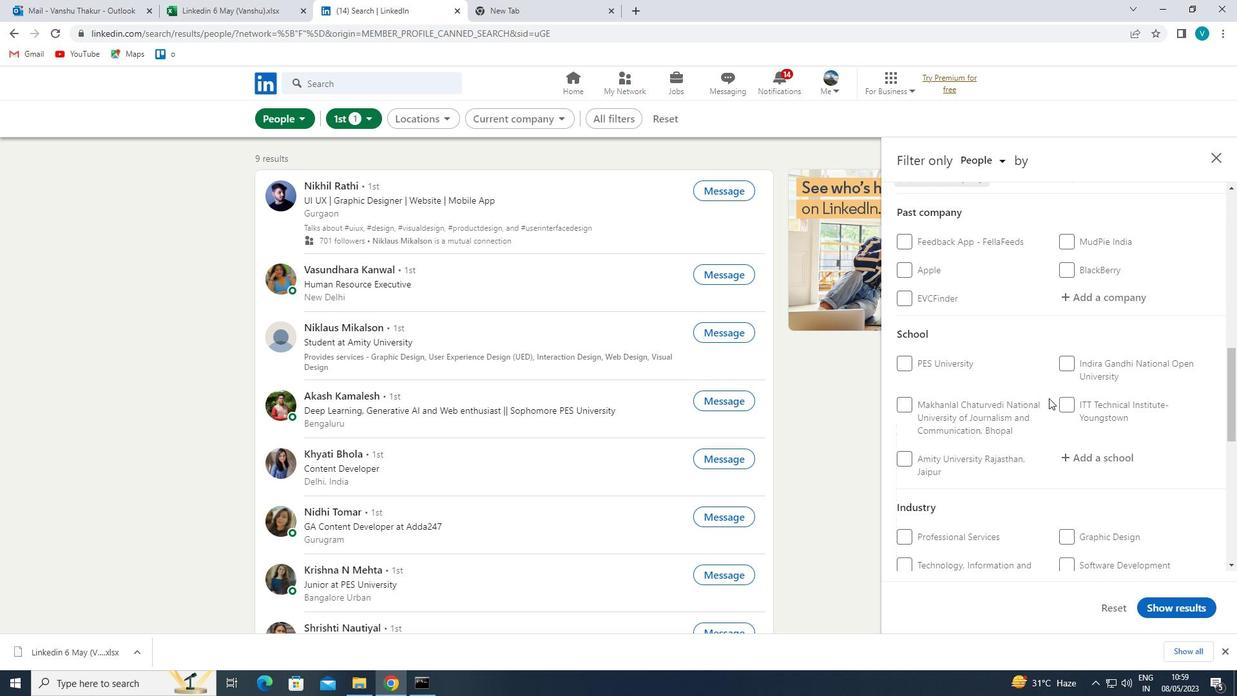 
Action: Mouse scrolled (1049, 397) with delta (0, 0)
Screenshot: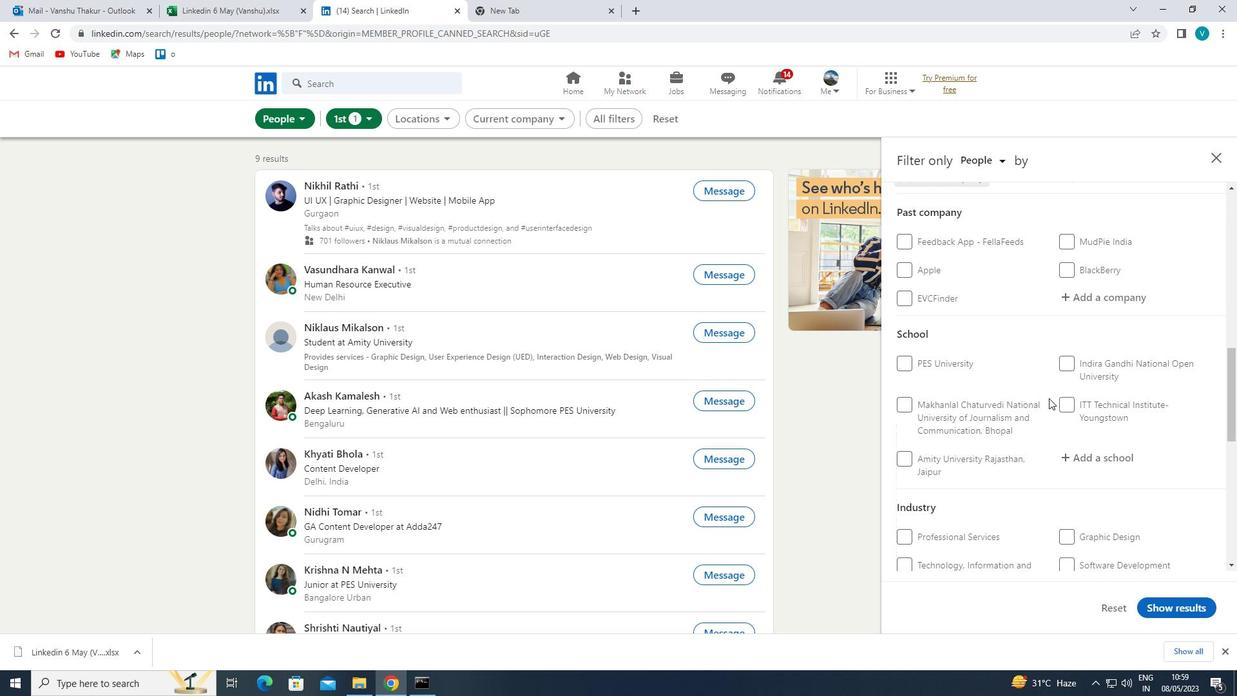 
Action: Mouse moved to (1091, 327)
Screenshot: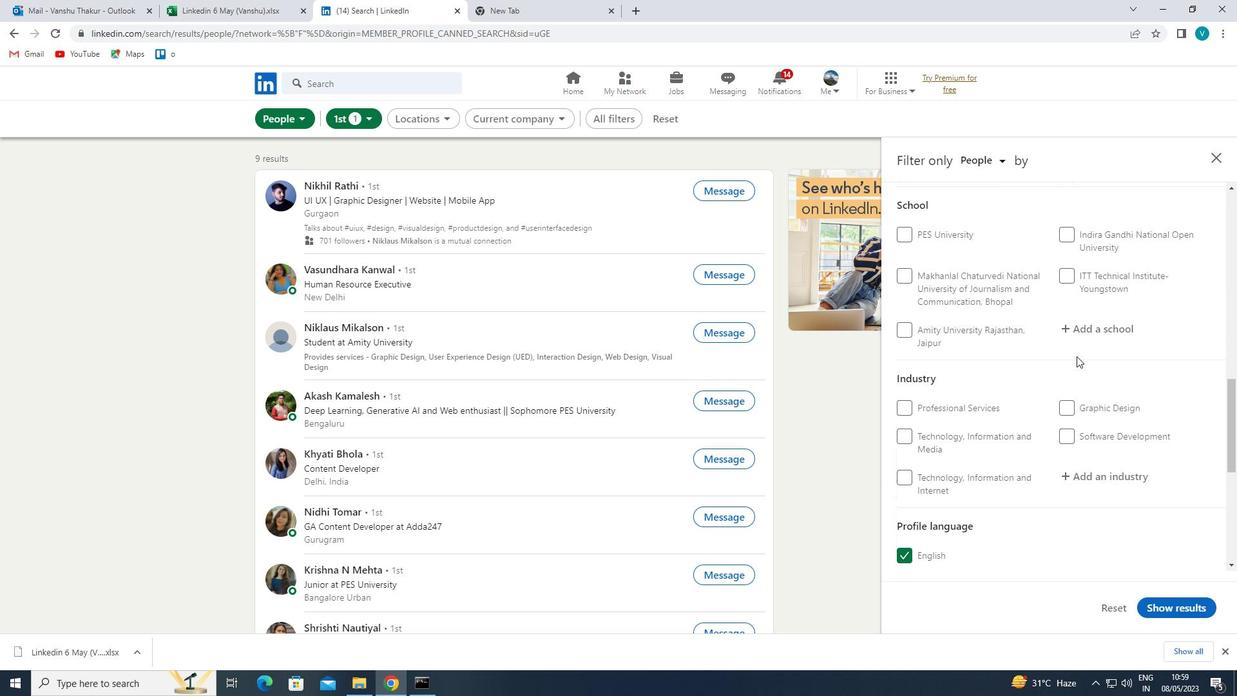 
Action: Mouse pressed left at (1091, 327)
Screenshot: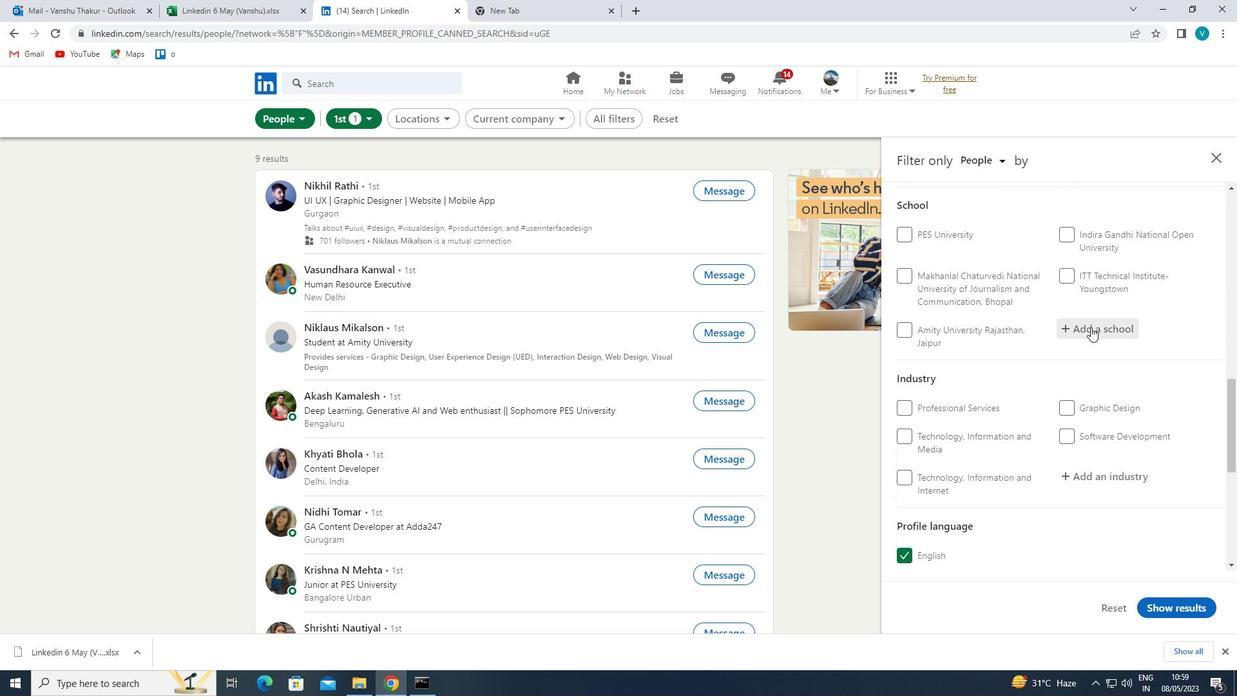 
Action: Key pressed <Key.shift>
Screenshot: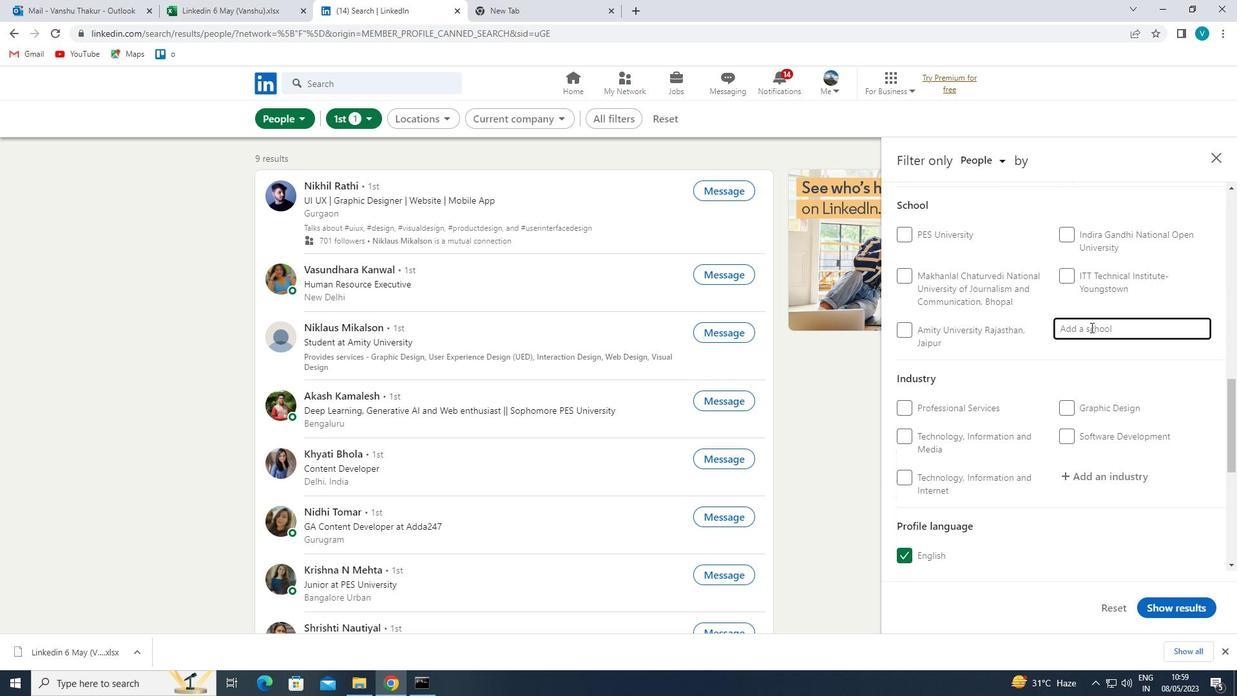 
Action: Mouse moved to (1090, 325)
Screenshot: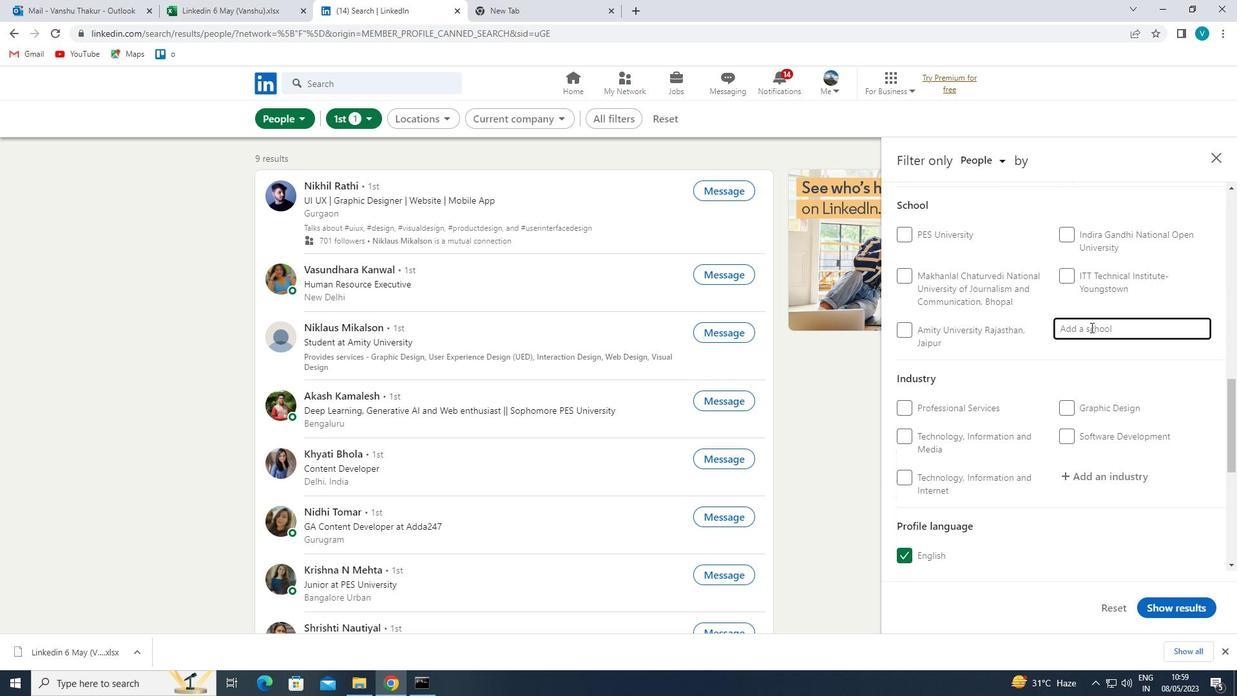 
Action: Key pressed VNR<Key.space>
Screenshot: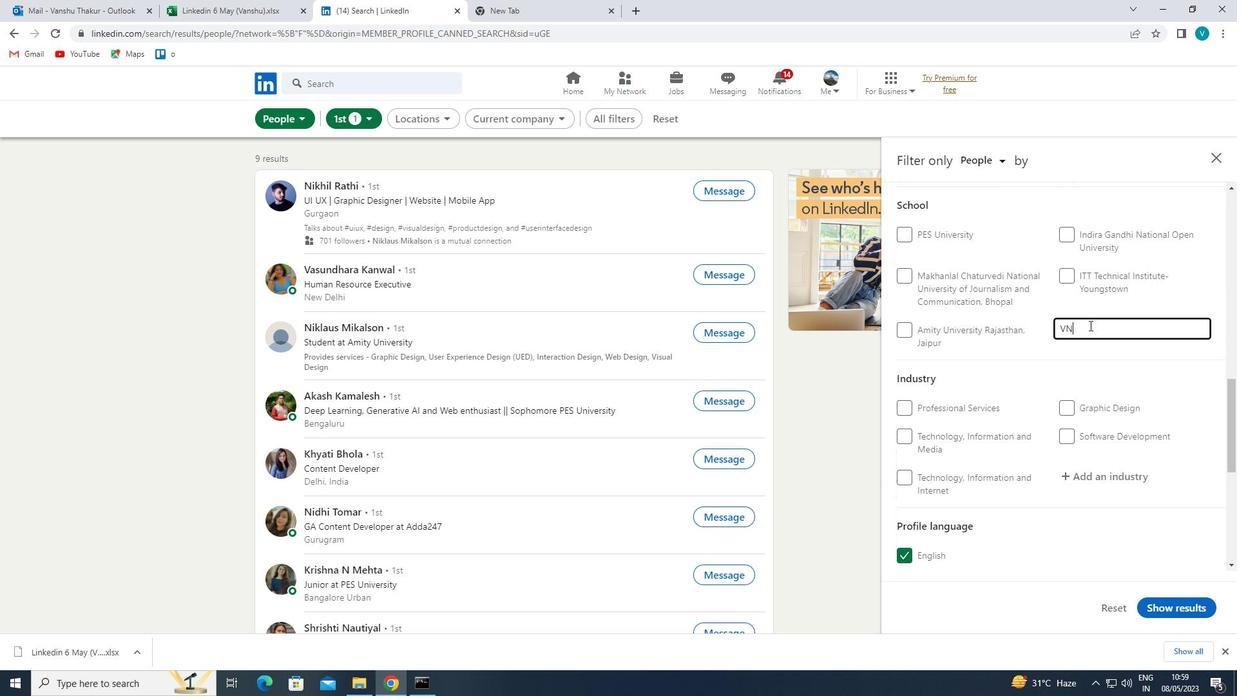 
Action: Mouse moved to (1093, 349)
Screenshot: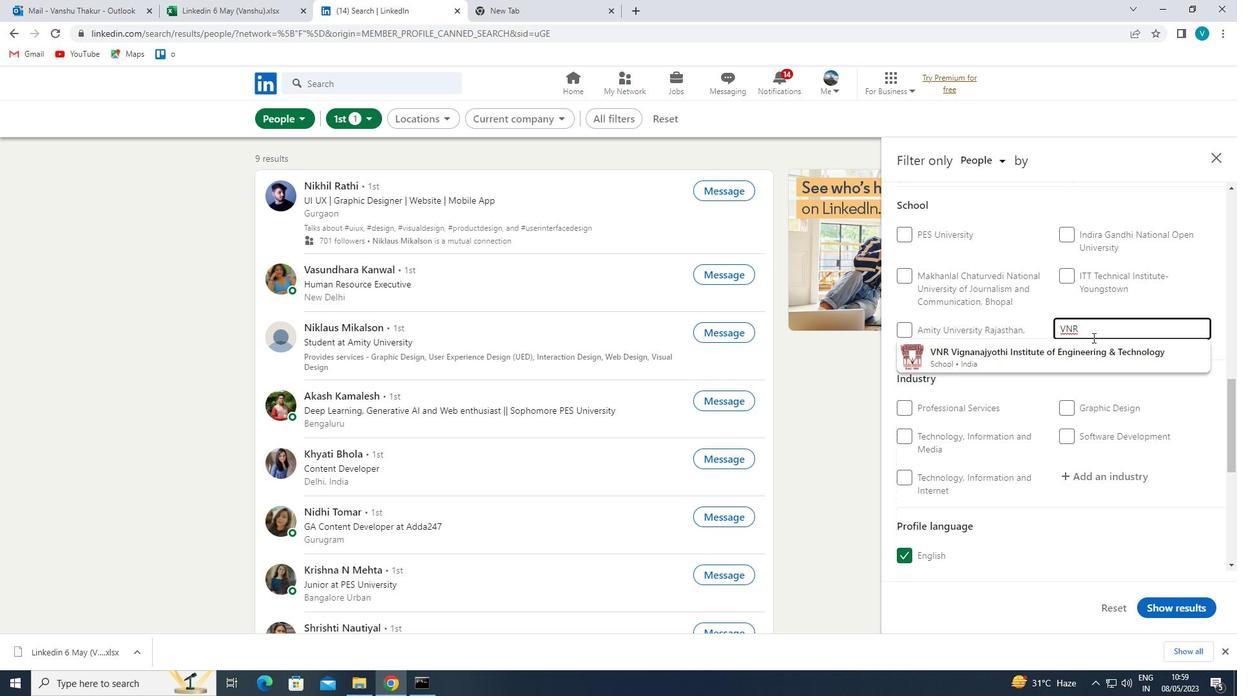 
Action: Mouse pressed left at (1093, 349)
Screenshot: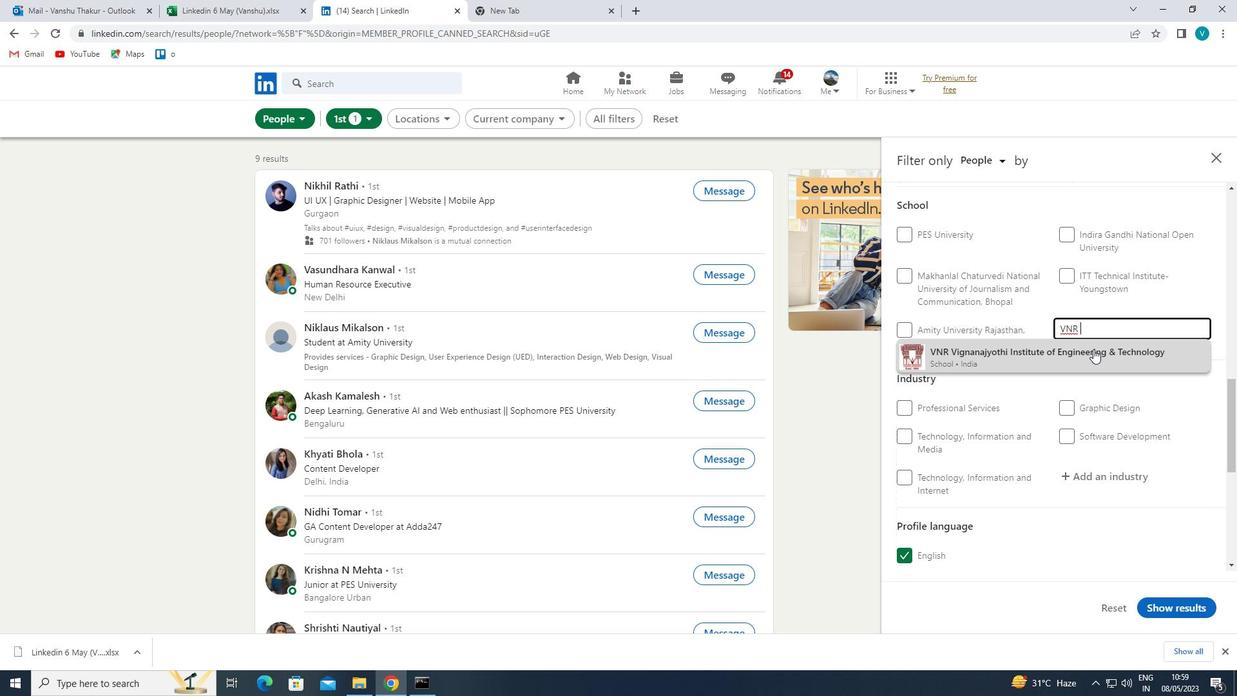 
Action: Mouse scrolled (1093, 348) with delta (0, 0)
Screenshot: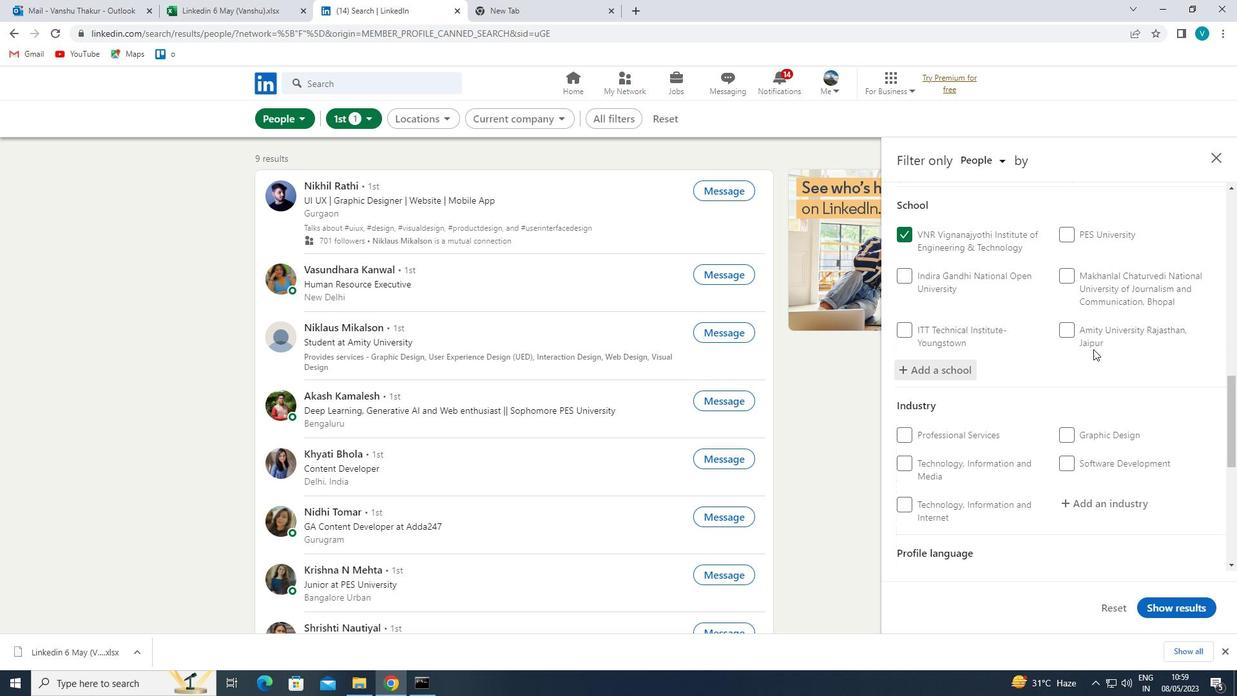 
Action: Mouse scrolled (1093, 348) with delta (0, 0)
Screenshot: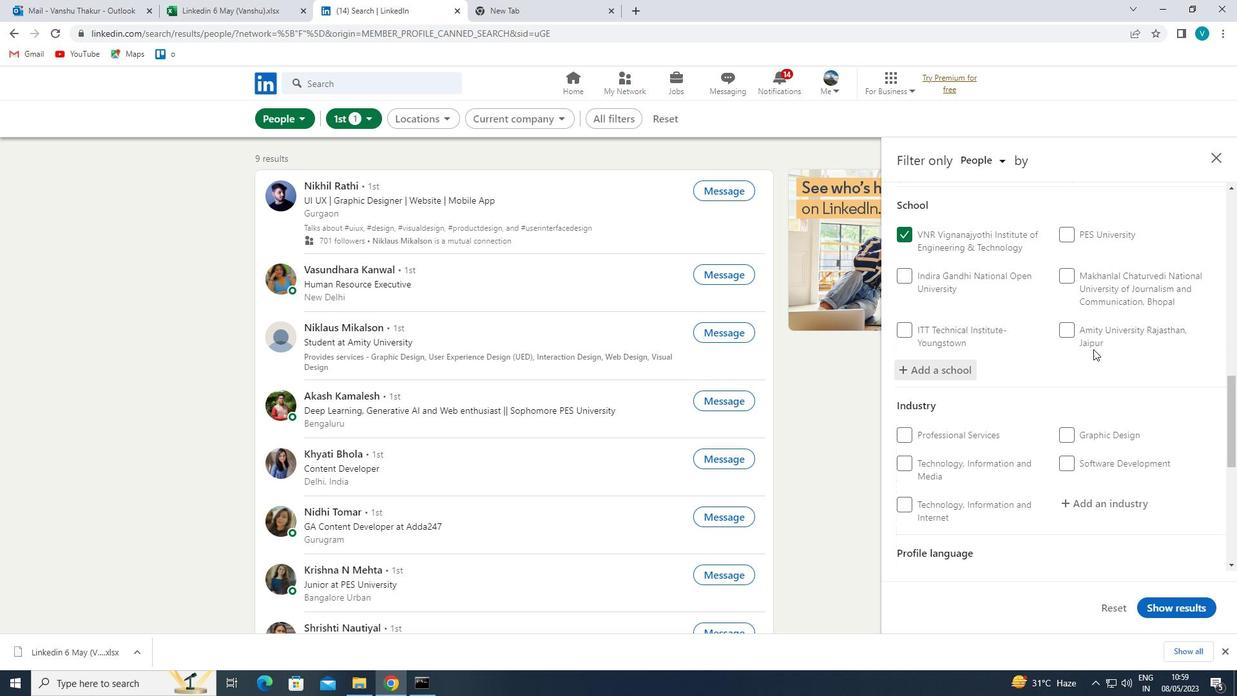 
Action: Mouse moved to (1097, 366)
Screenshot: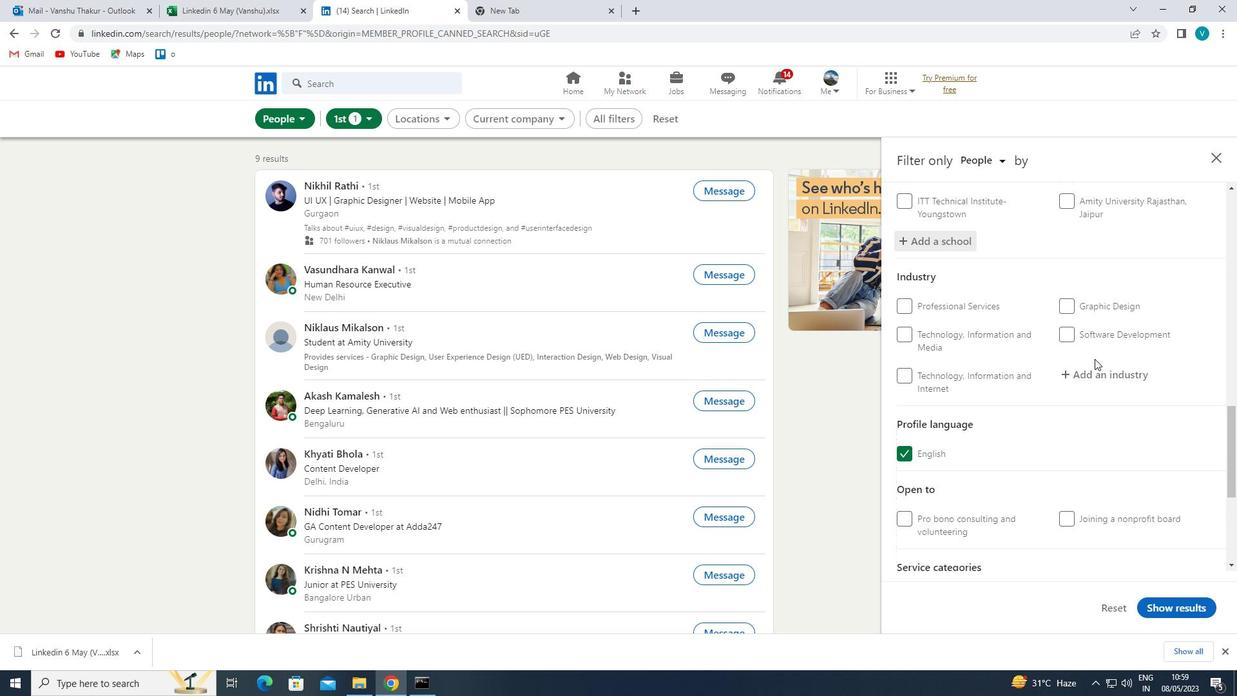 
Action: Mouse pressed left at (1097, 366)
Screenshot: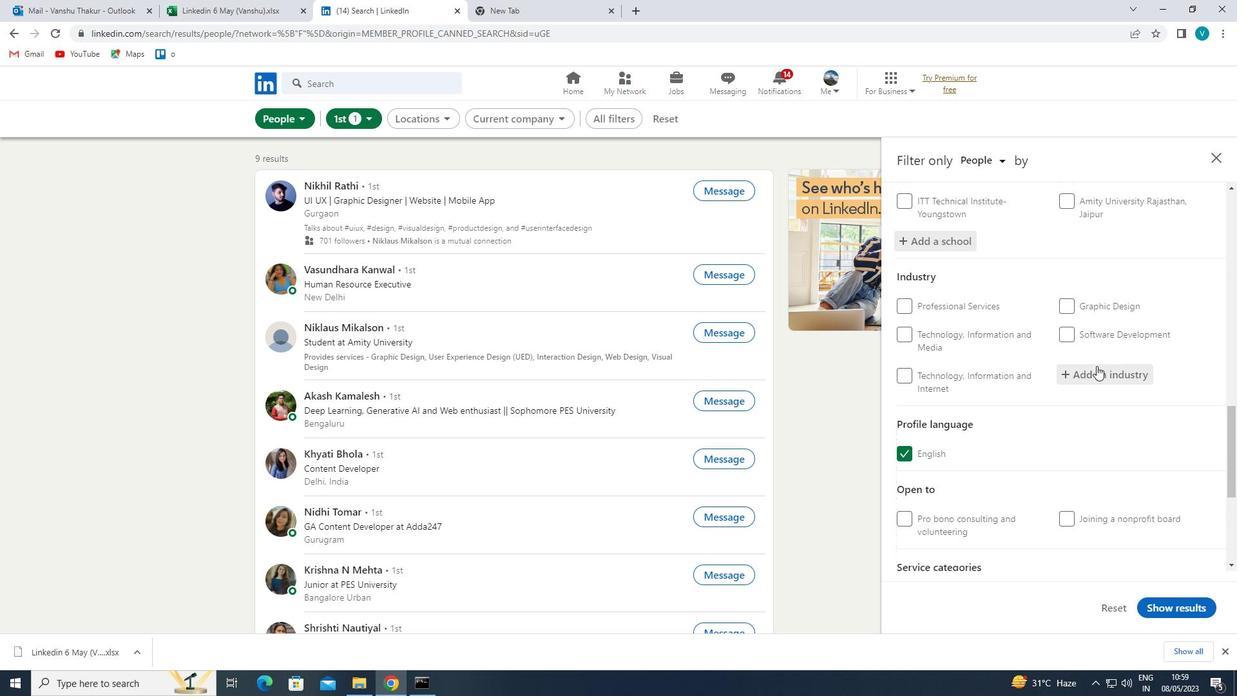 
Action: Key pressed <Key.shift>COLLECTION
Screenshot: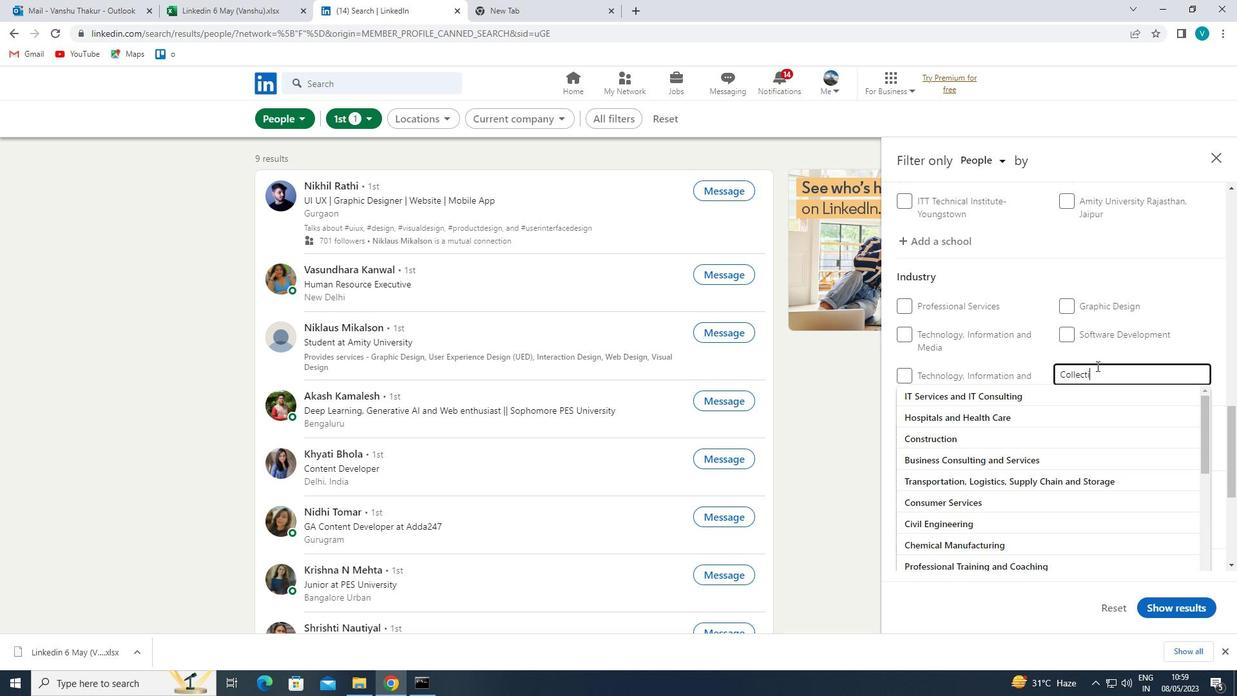 
Action: Mouse moved to (1077, 414)
Screenshot: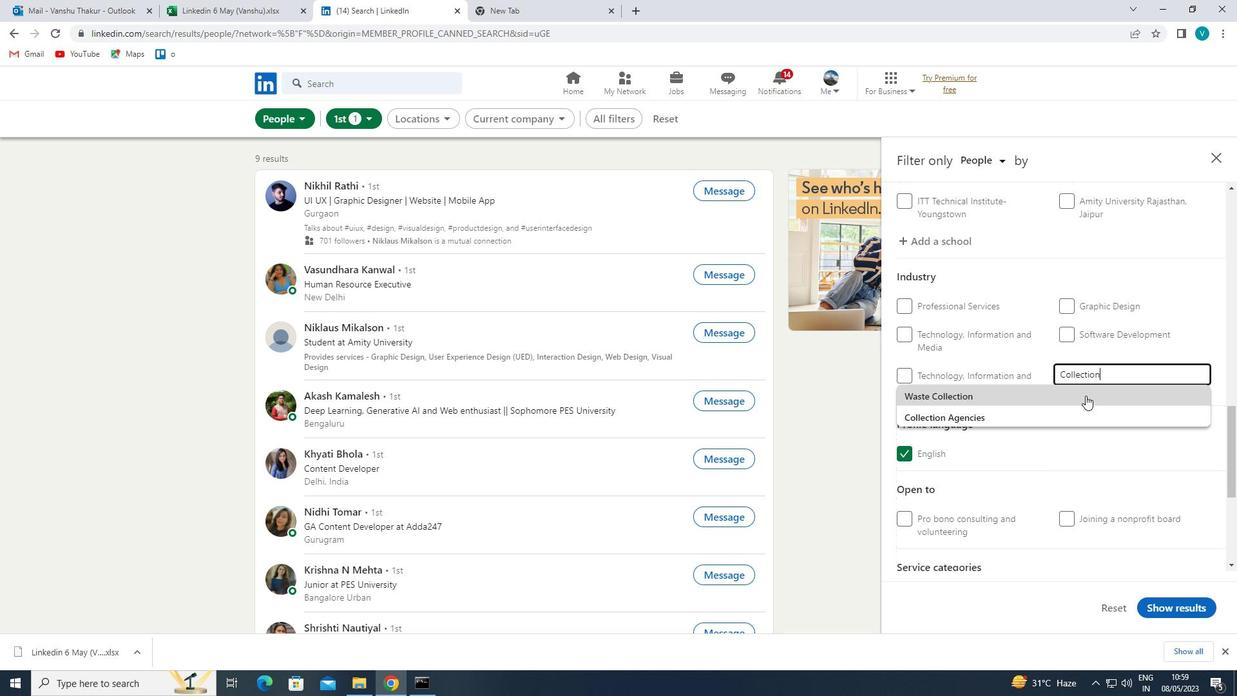 
Action: Mouse pressed left at (1077, 414)
Screenshot: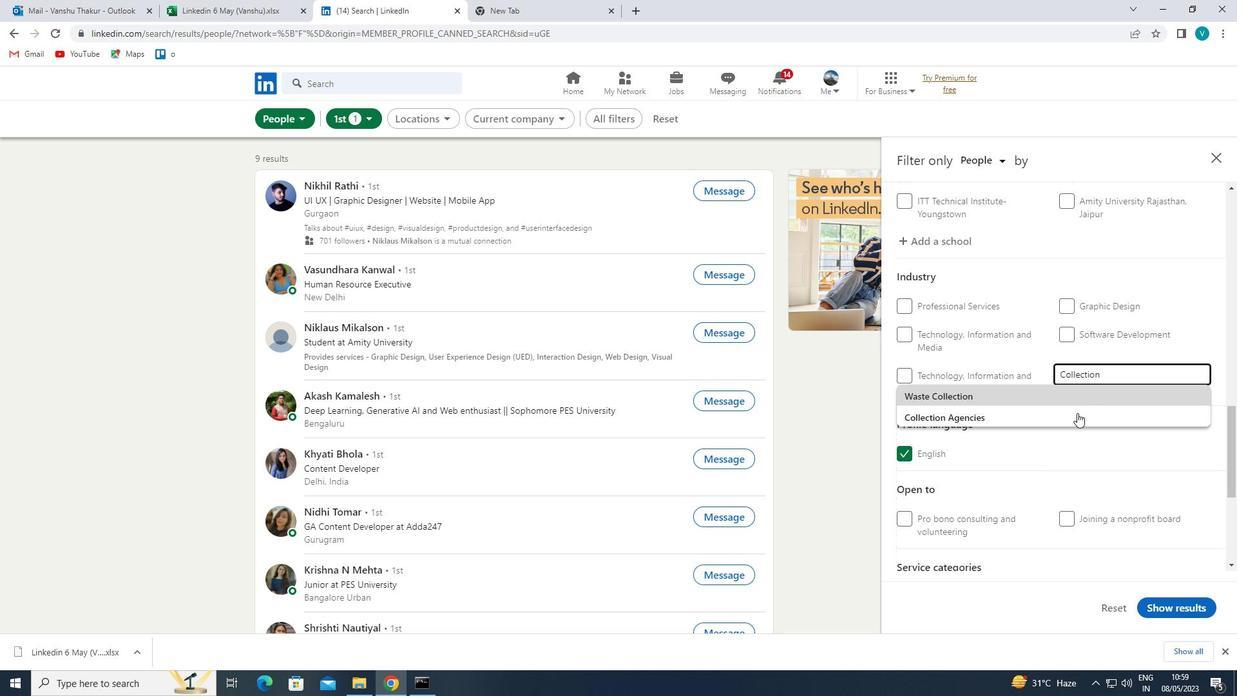 
Action: Mouse moved to (1075, 415)
Screenshot: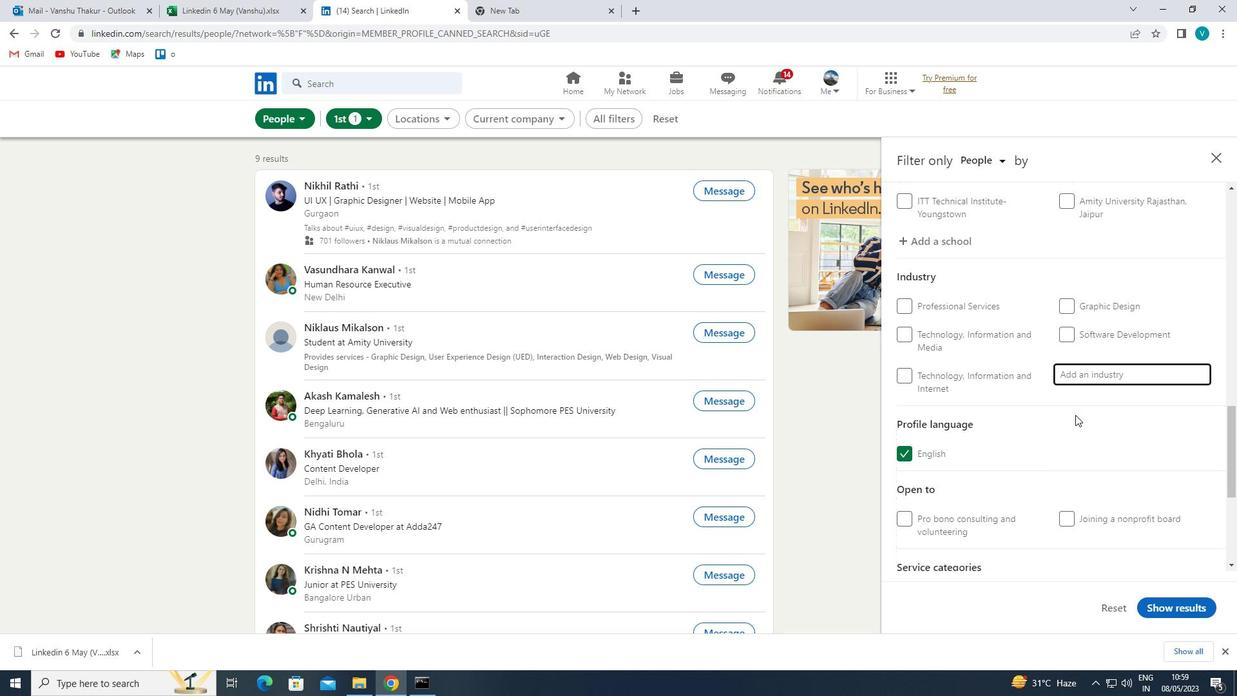 
Action: Mouse scrolled (1075, 414) with delta (0, 0)
Screenshot: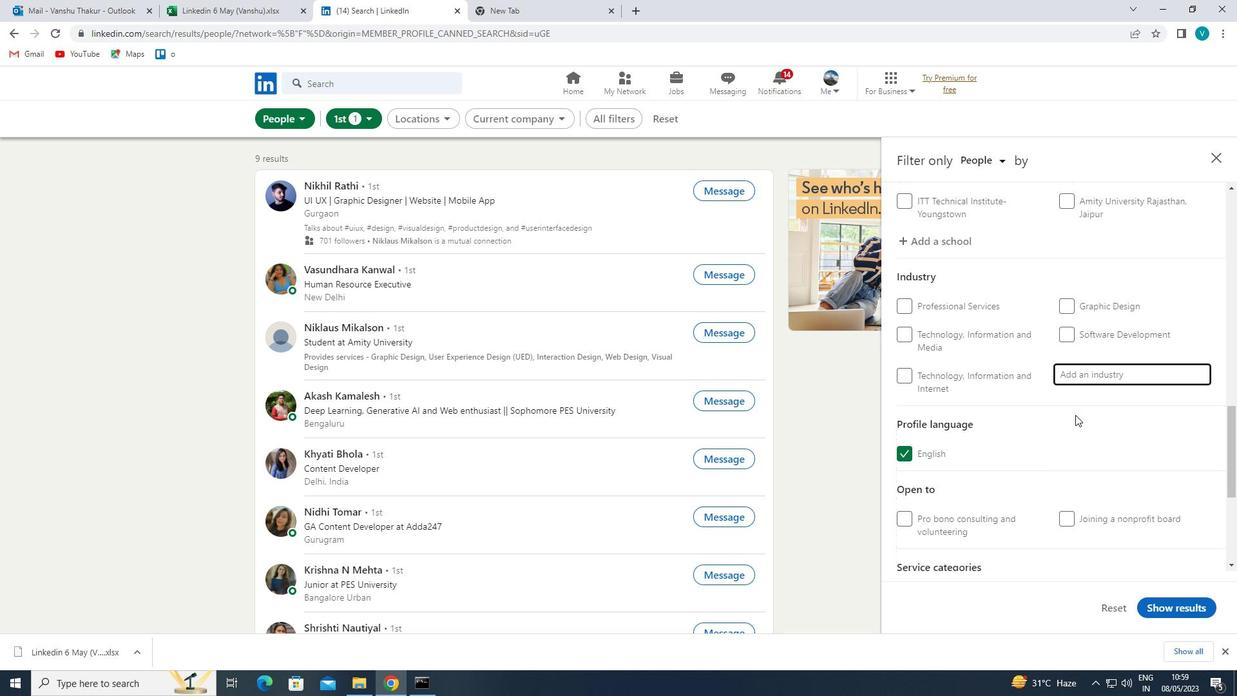 
Action: Mouse moved to (1076, 415)
Screenshot: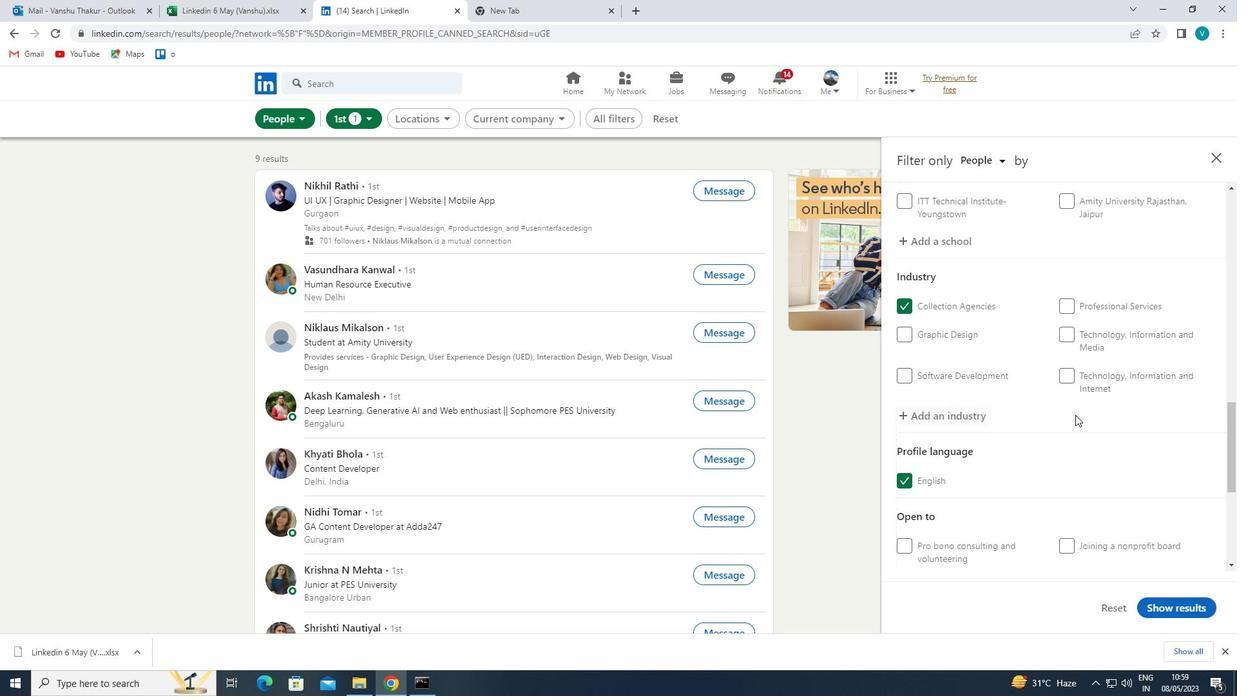 
Action: Mouse scrolled (1076, 414) with delta (0, 0)
Screenshot: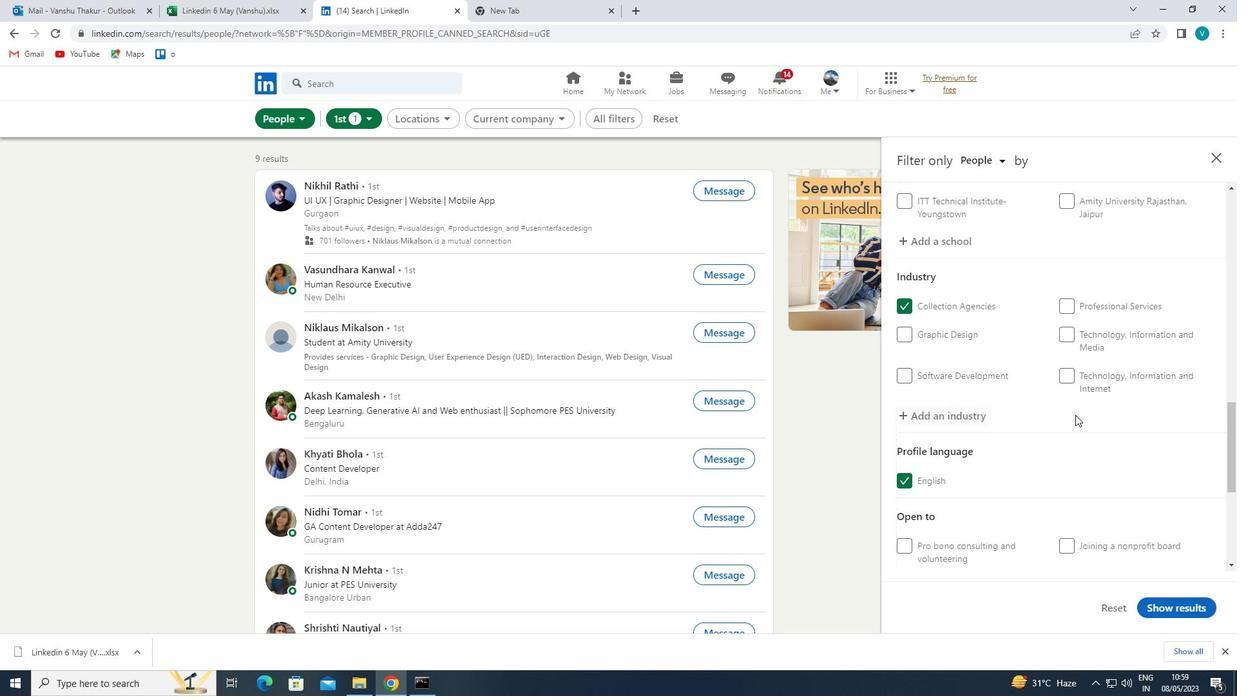 
Action: Mouse moved to (1077, 415)
Screenshot: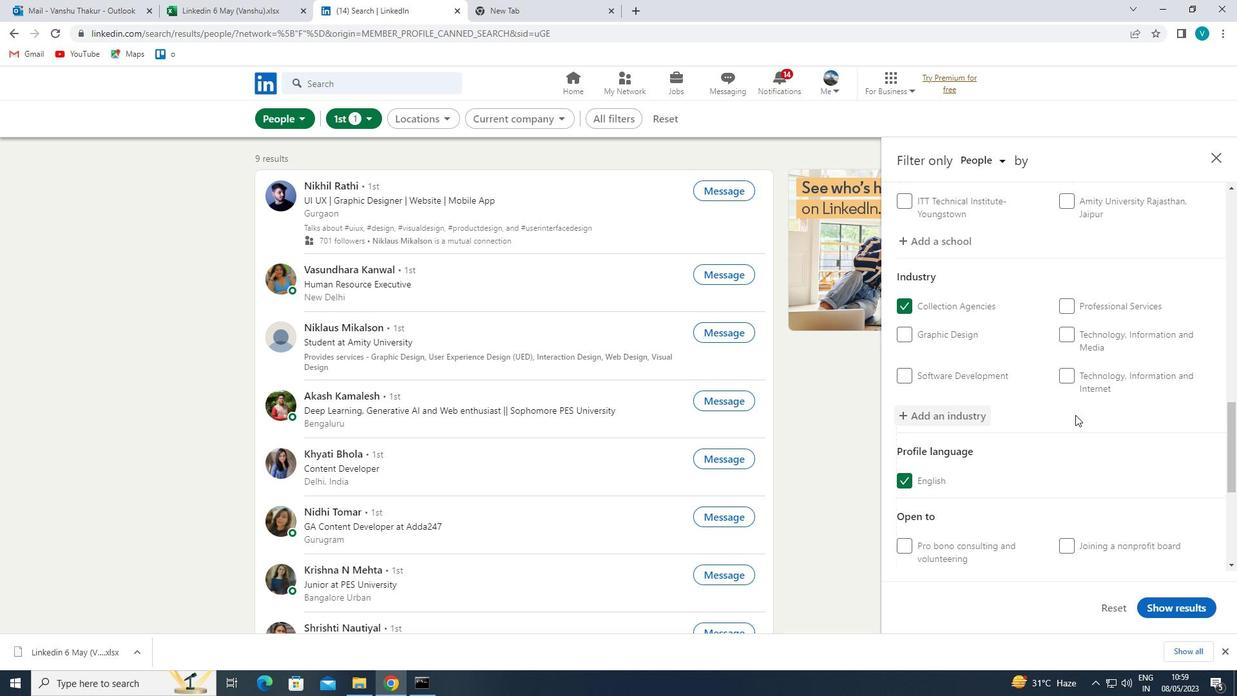 
Action: Mouse scrolled (1077, 415) with delta (0, 0)
Screenshot: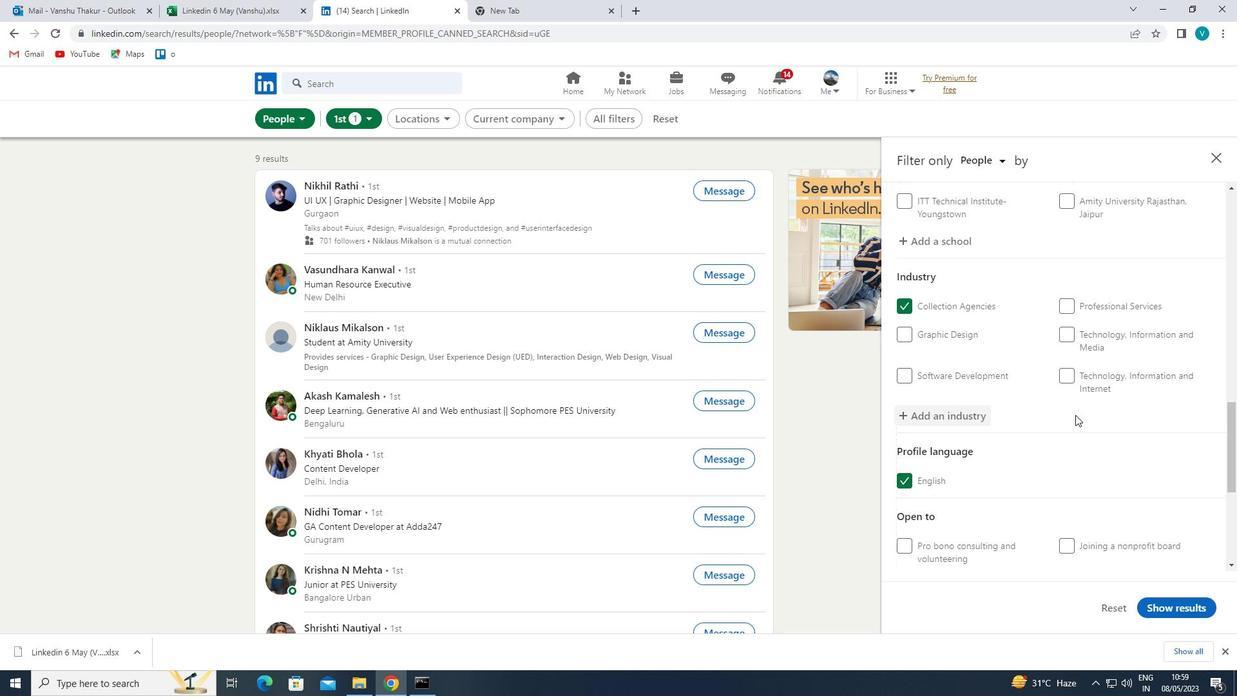 
Action: Mouse moved to (1077, 416)
Screenshot: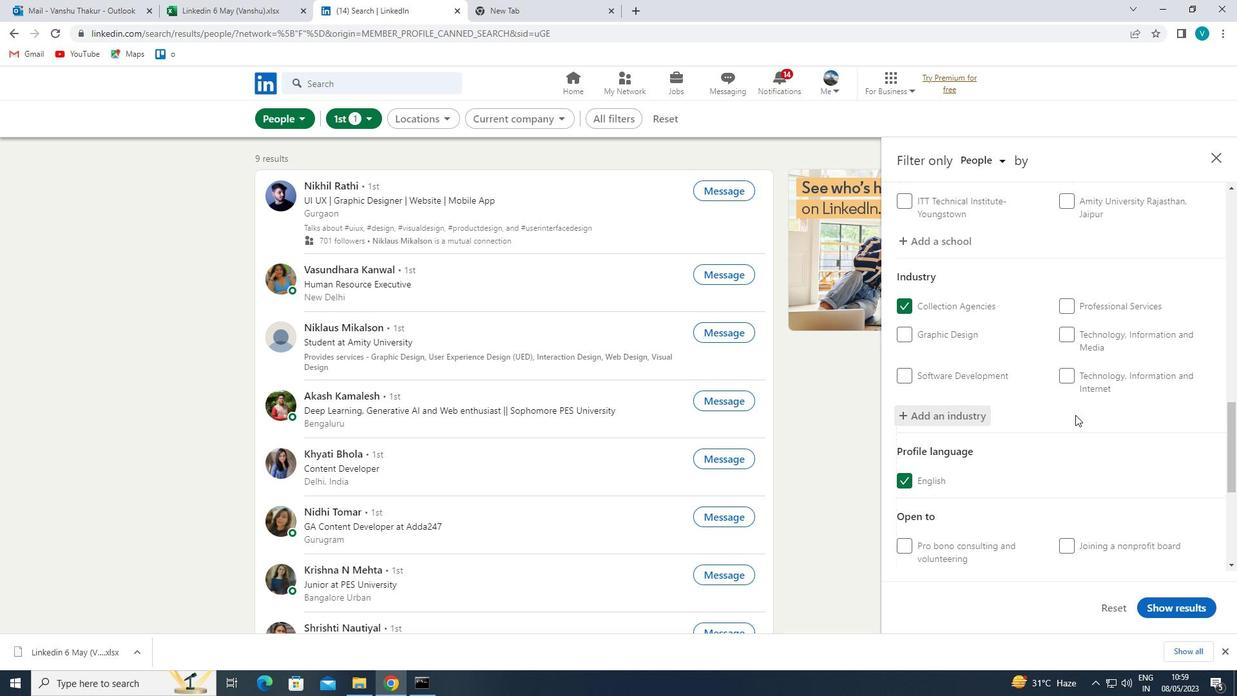 
Action: Mouse scrolled (1077, 415) with delta (0, 0)
Screenshot: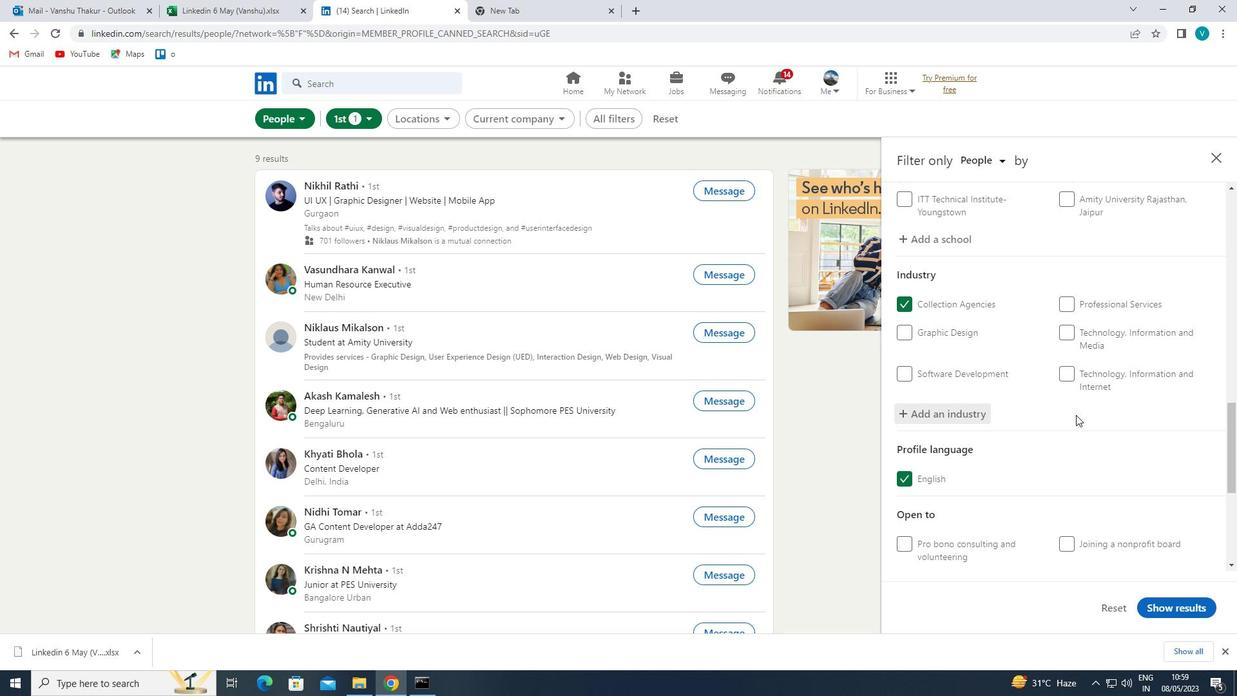 
Action: Mouse moved to (1077, 417)
Screenshot: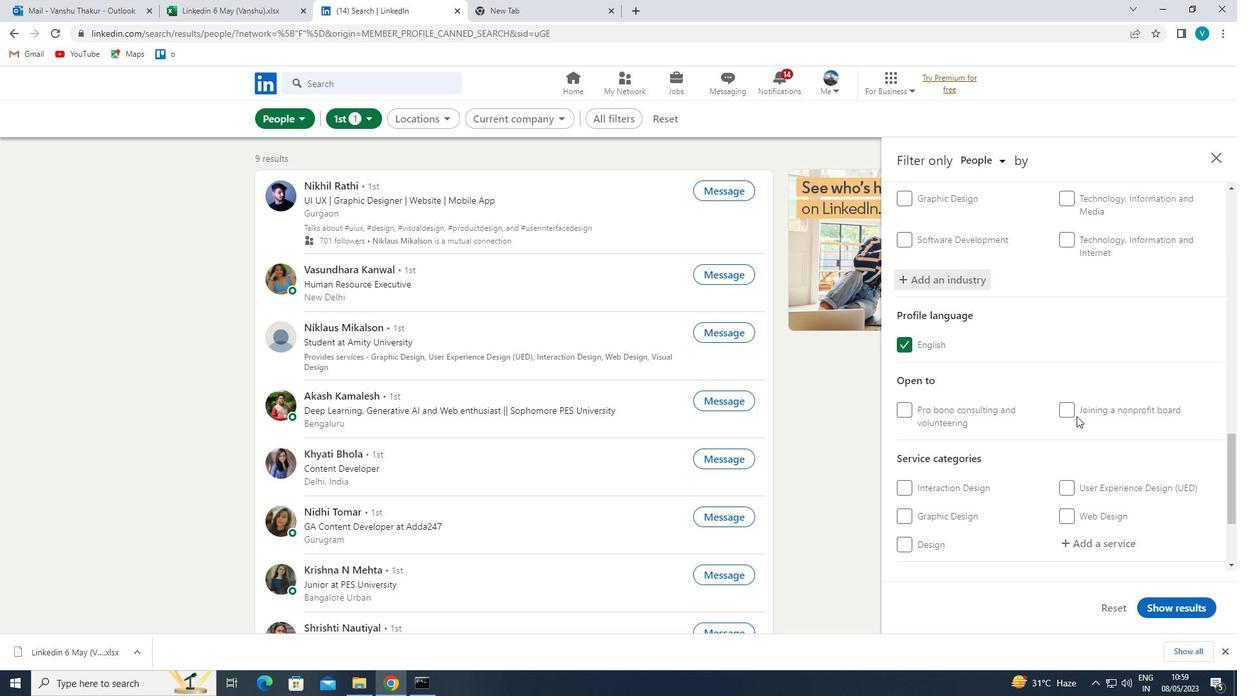 
Action: Mouse scrolled (1077, 416) with delta (0, 0)
Screenshot: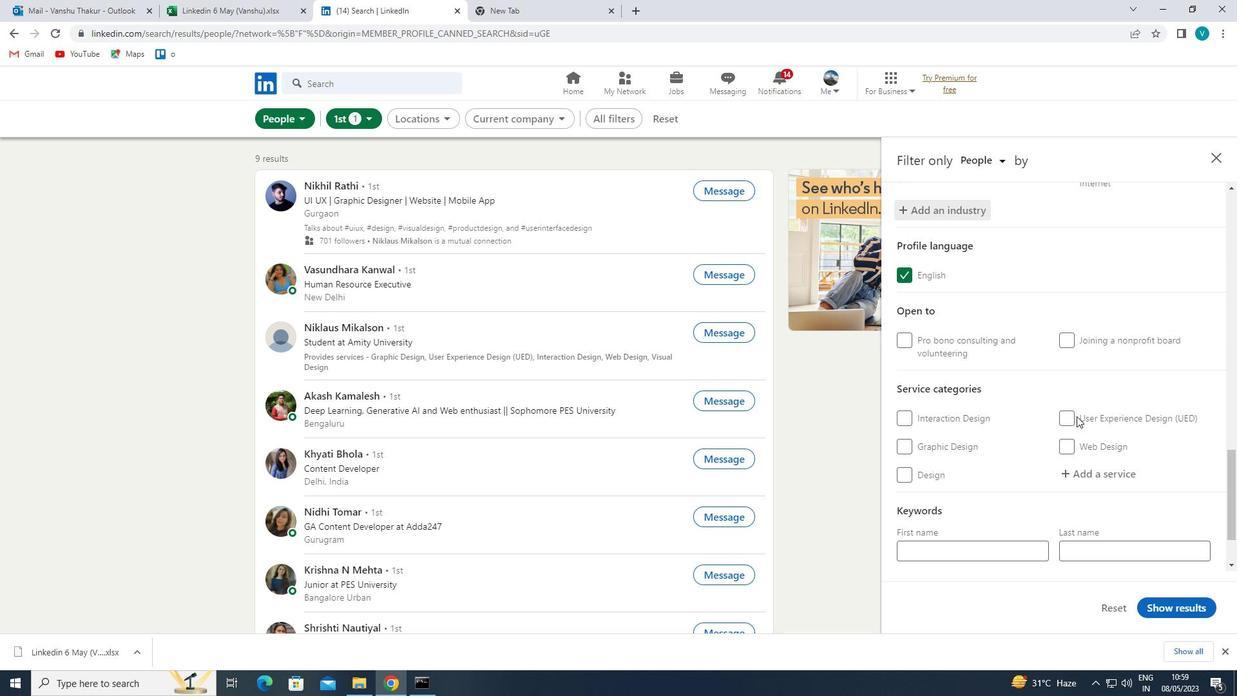 
Action: Mouse moved to (1097, 391)
Screenshot: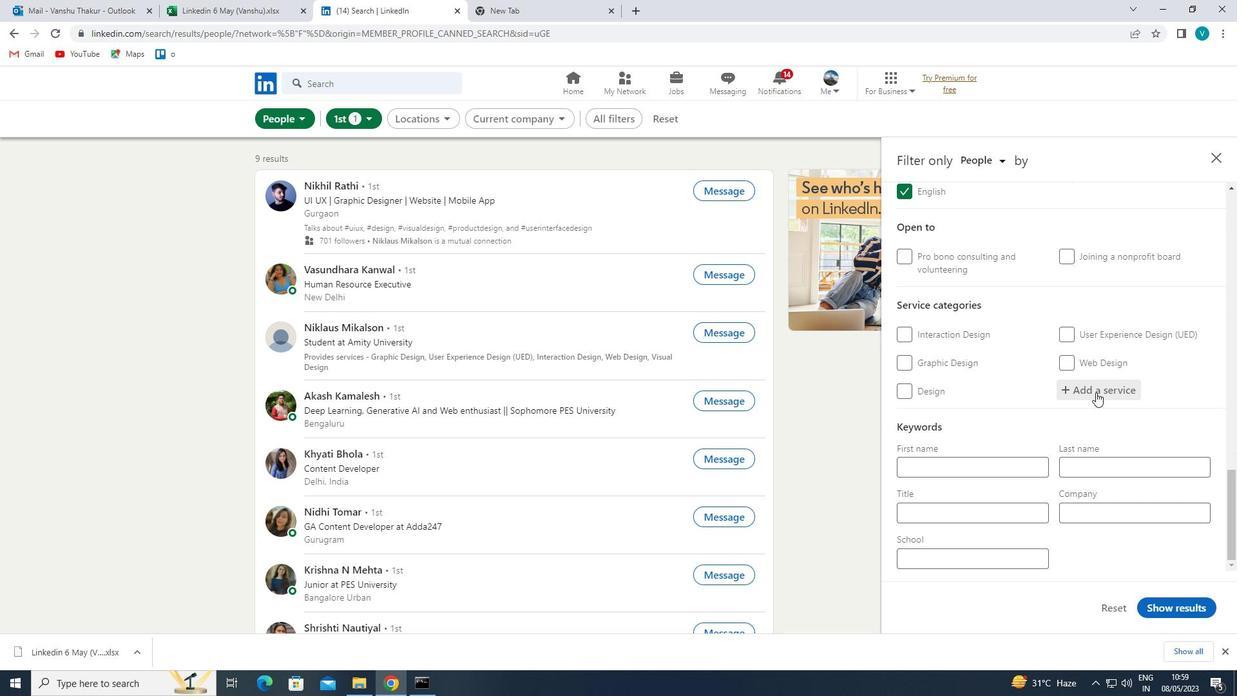 
Action: Mouse pressed left at (1097, 391)
Screenshot: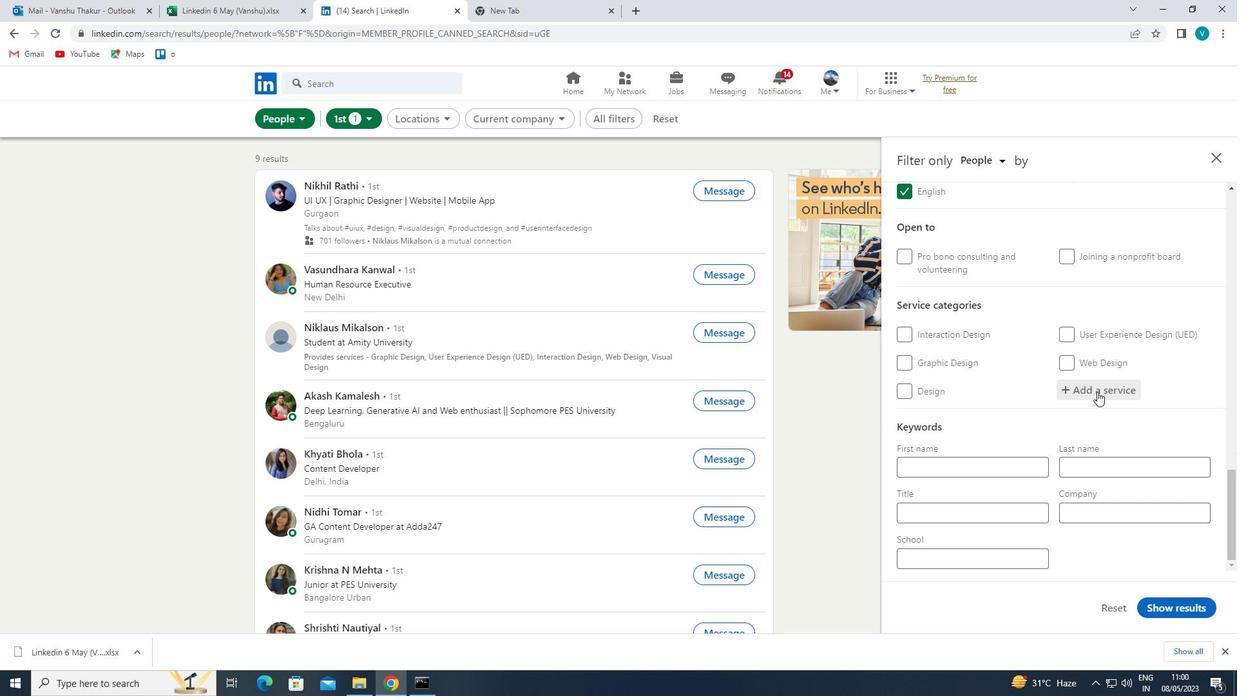 
Action: Key pressed <Key.shift>CUSTOMER<Key.space><Key.shift>SUPPOE<Key.backspace>R
Screenshot: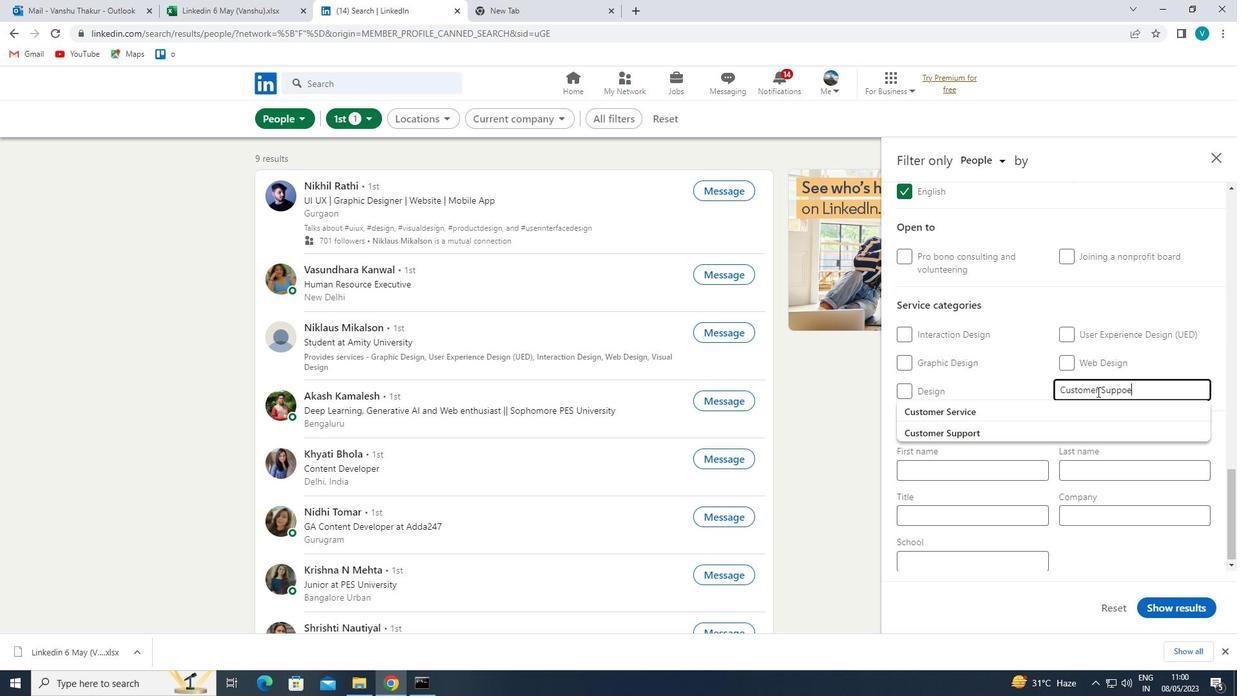 
Action: Mouse moved to (1097, 391)
Screenshot: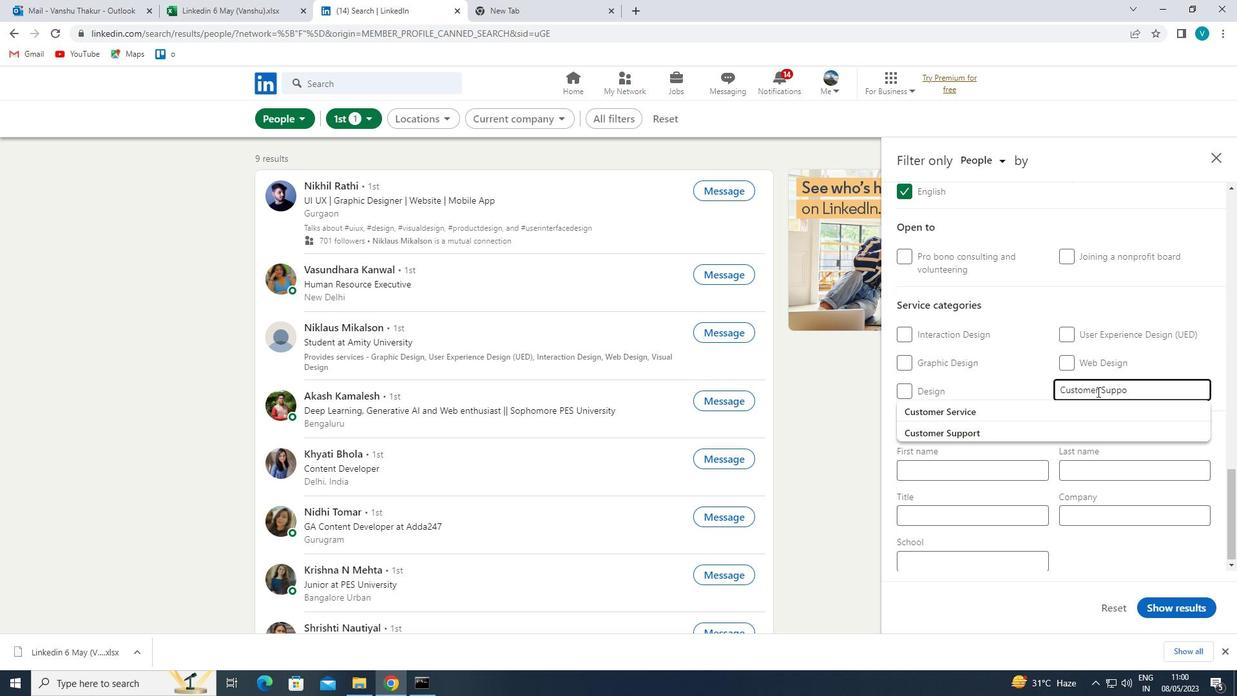 
Action: Key pressed T
Screenshot: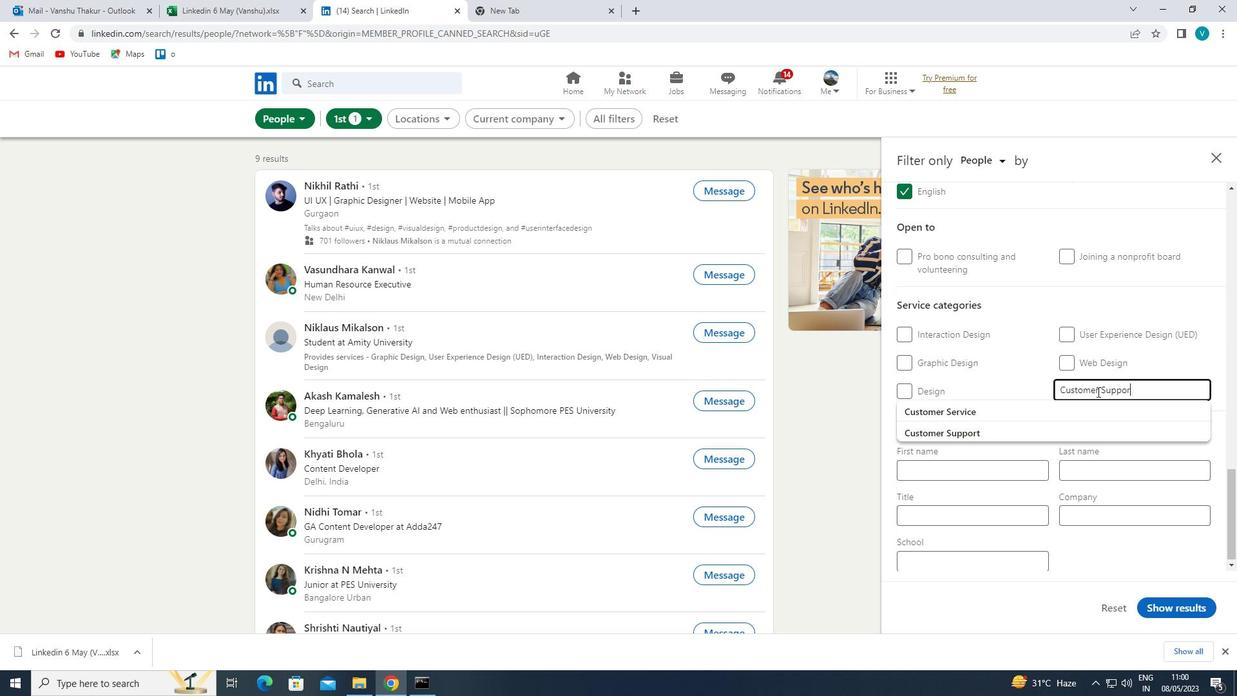 
Action: Mouse moved to (1088, 408)
Screenshot: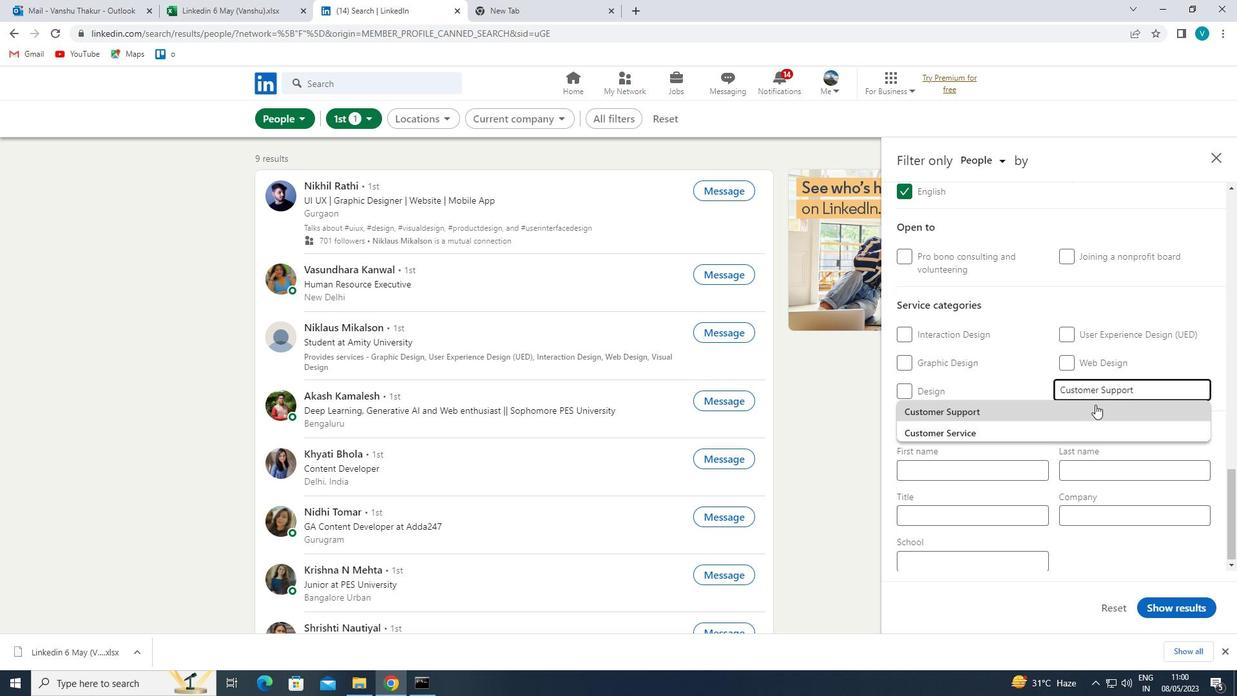 
Action: Mouse pressed left at (1088, 408)
Screenshot: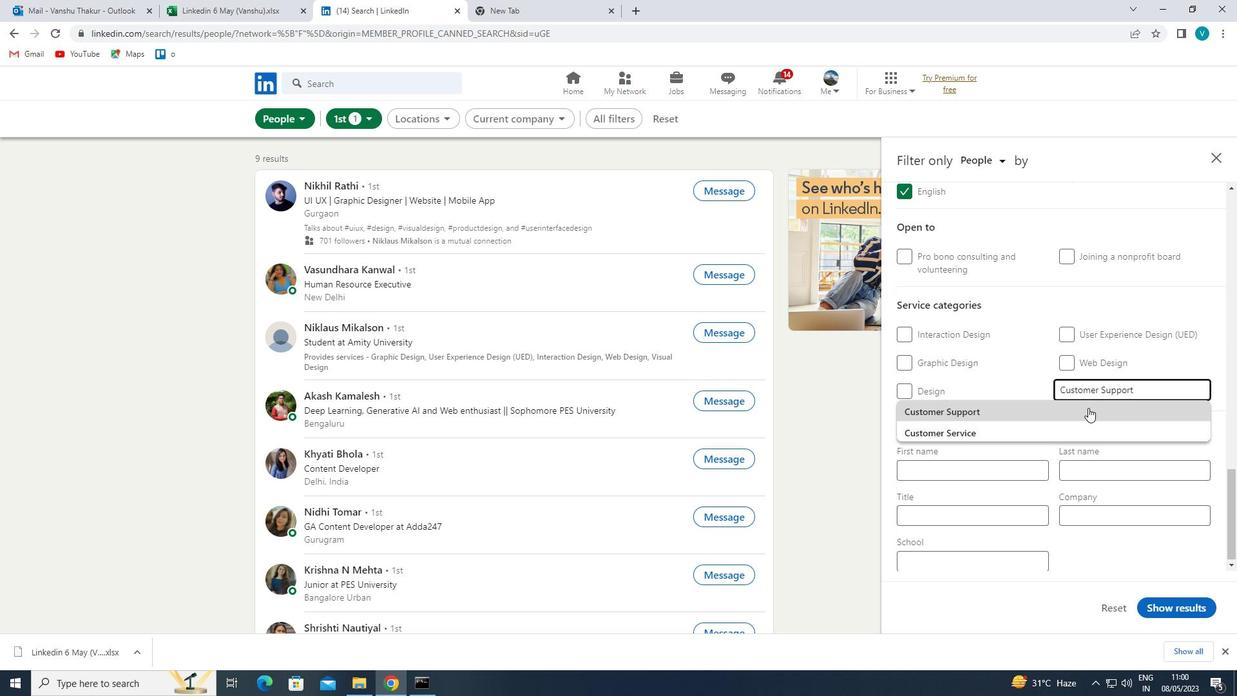 
Action: Mouse moved to (1084, 413)
Screenshot: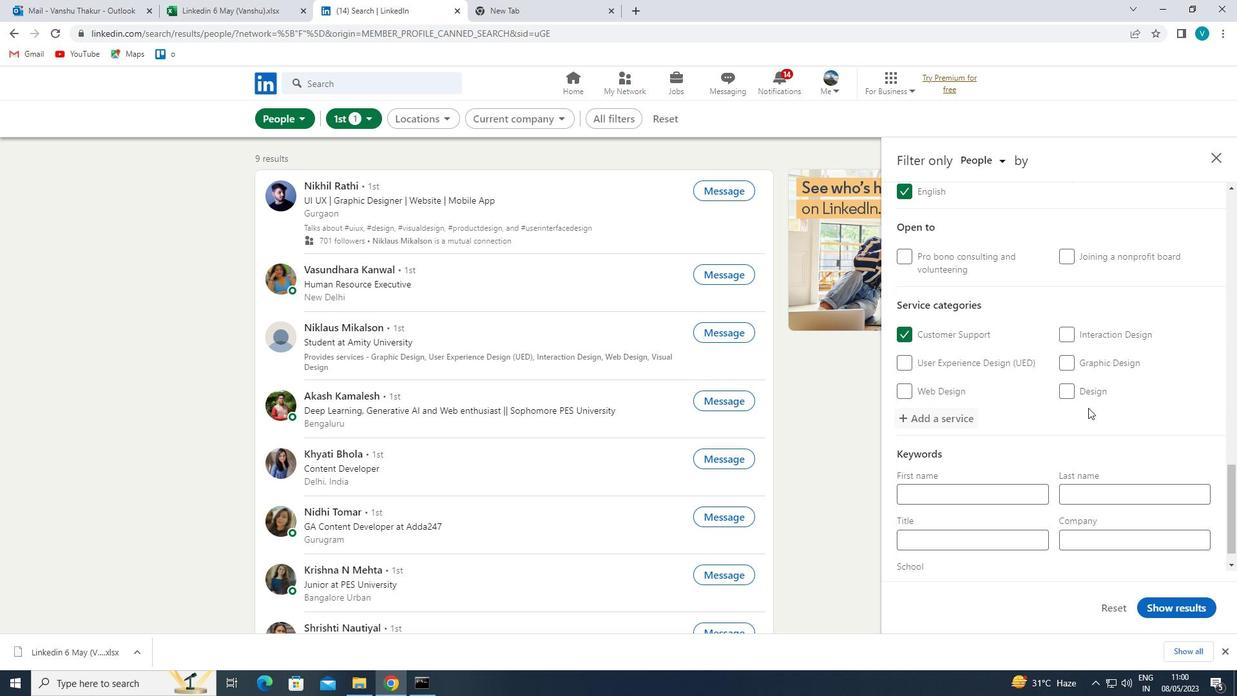 
Action: Mouse scrolled (1084, 413) with delta (0, 0)
Screenshot: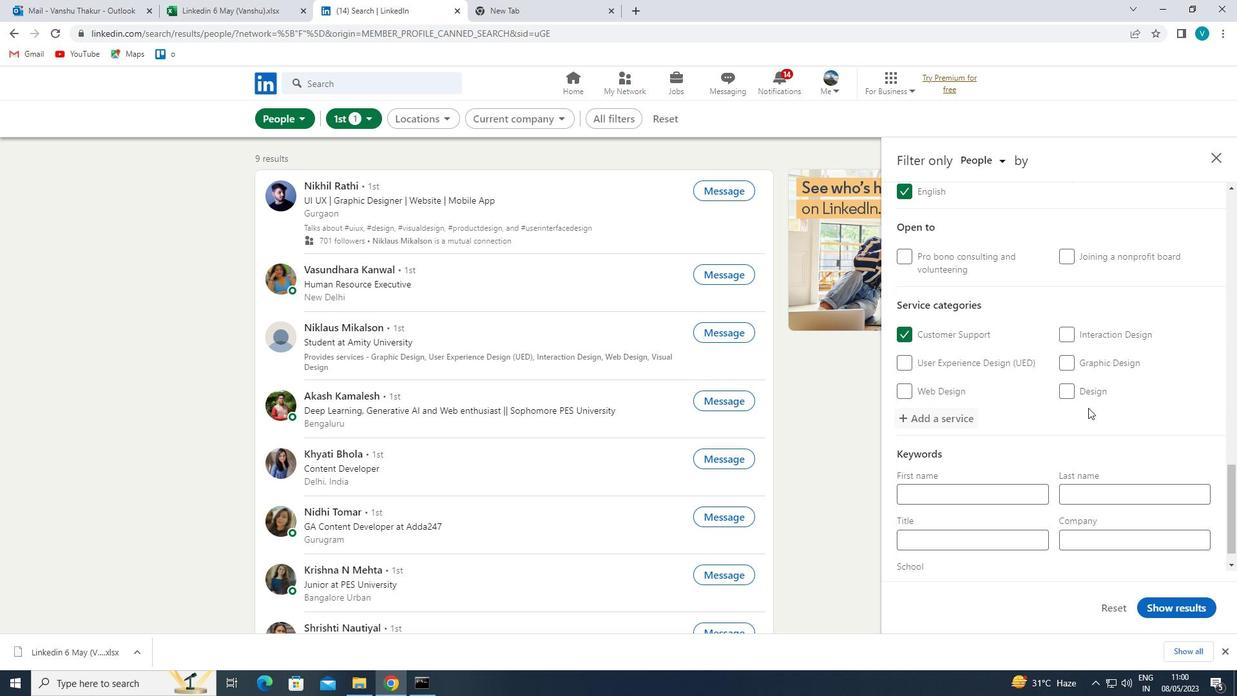 
Action: Mouse moved to (1073, 423)
Screenshot: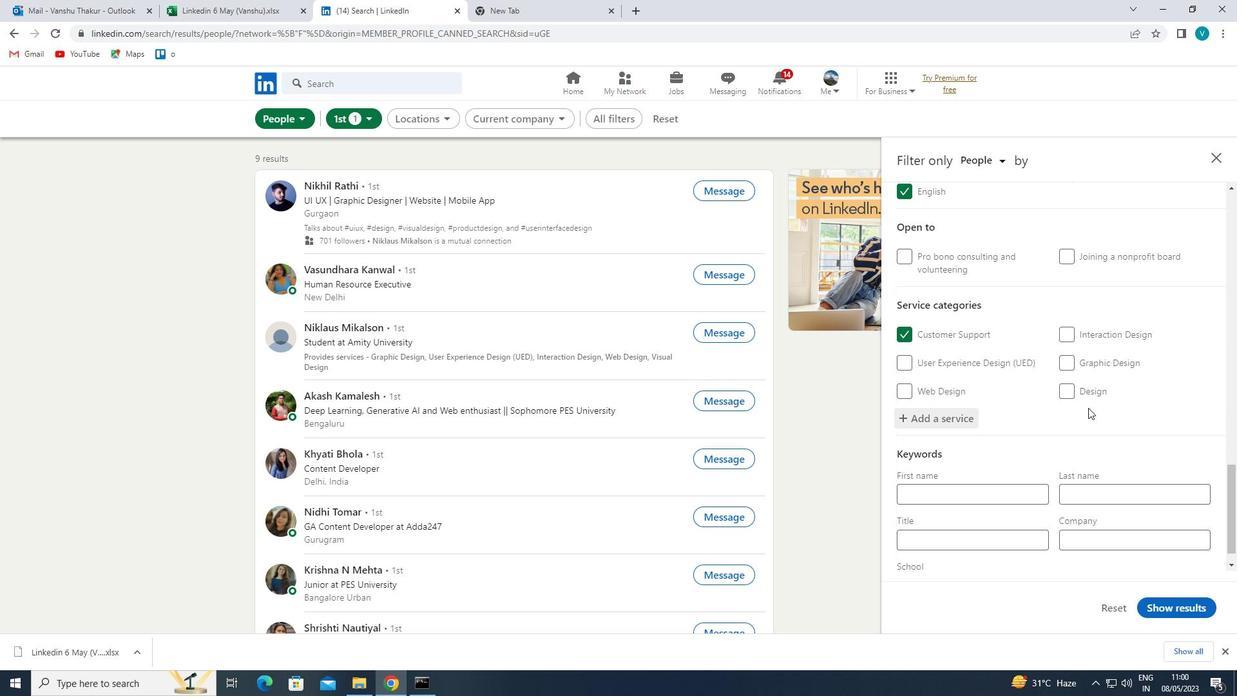 
Action: Mouse scrolled (1073, 422) with delta (0, 0)
Screenshot: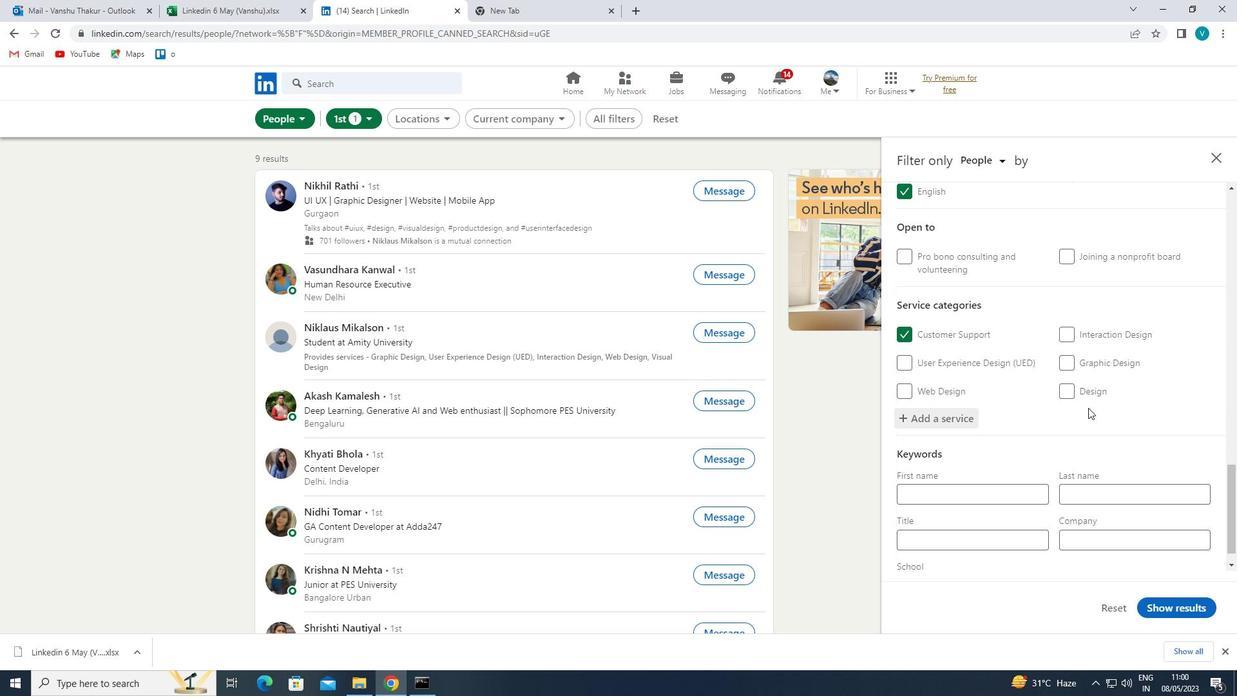 
Action: Mouse moved to (1005, 502)
Screenshot: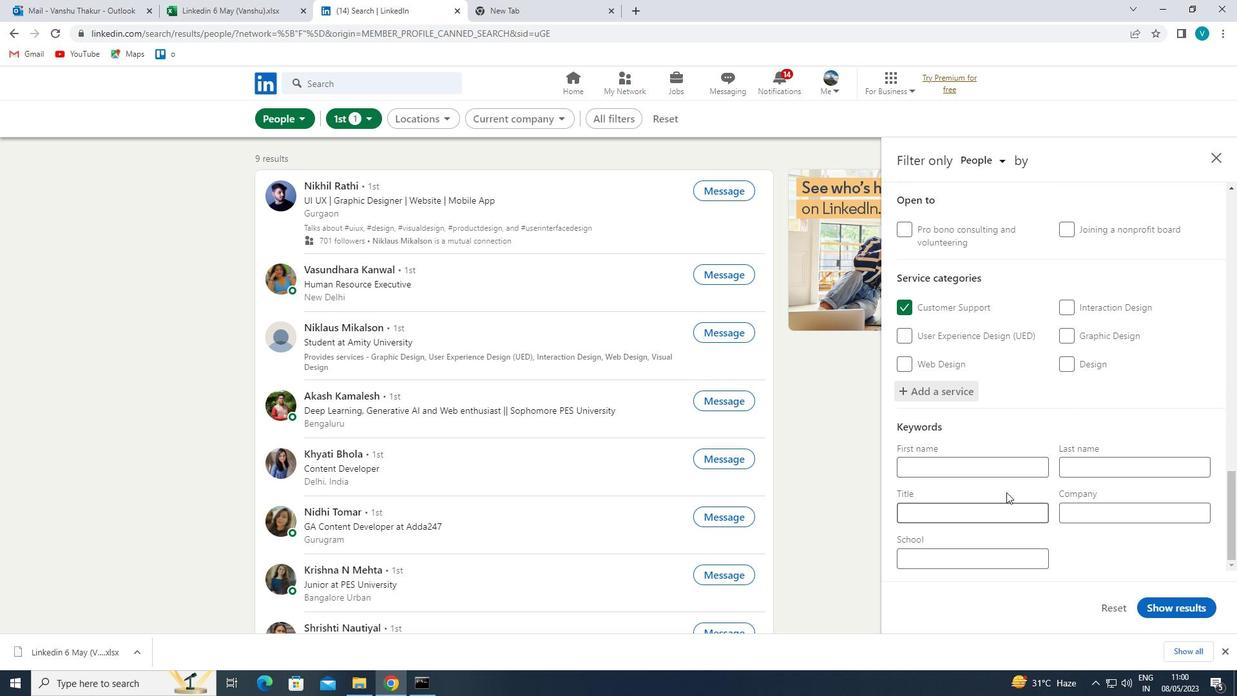 
Action: Mouse pressed left at (1005, 502)
Screenshot: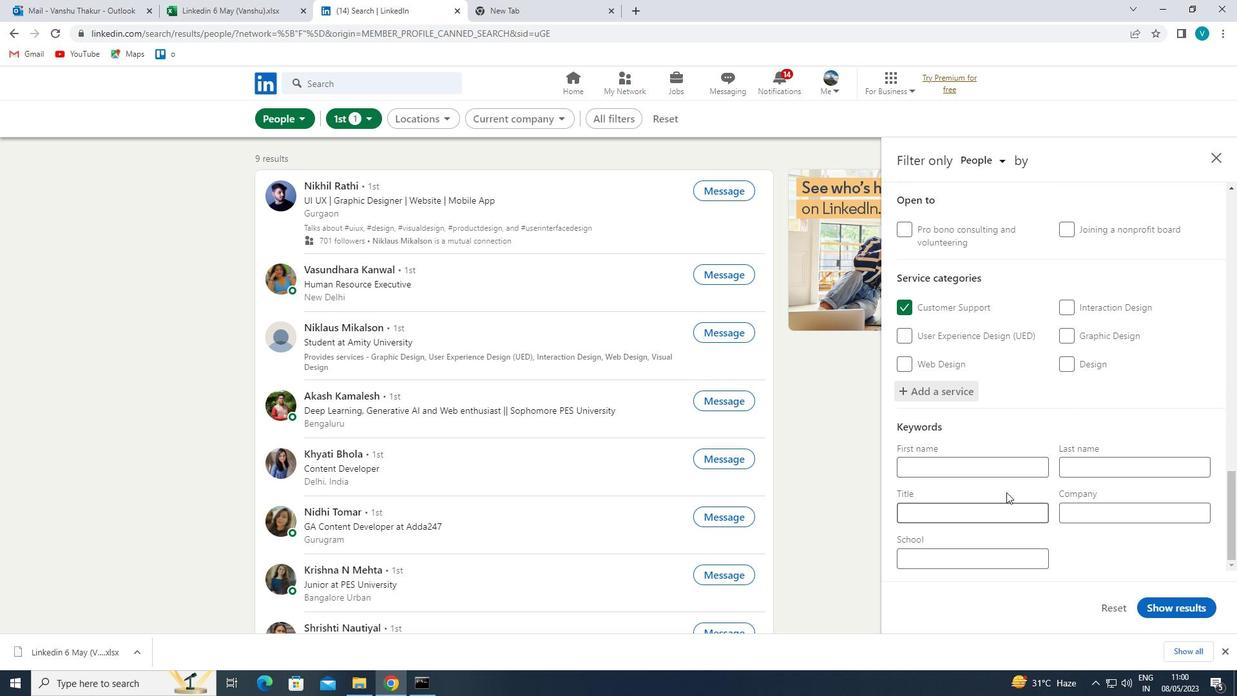 
Action: Mouse moved to (1048, 509)
Screenshot: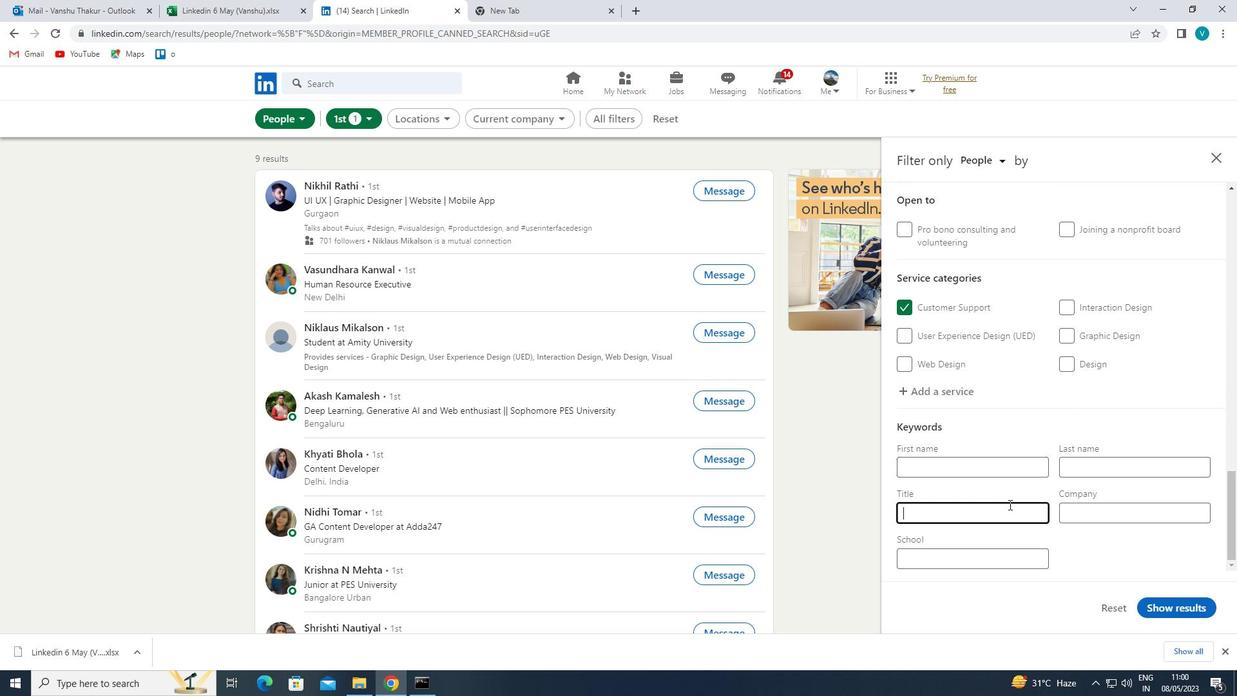 
Action: Key pressed <Key.shift>YOFA<Key.backspace><Key.backspace>GA<Key.space><Key.shift>INSTRUCTOR<Key.space>
Screenshot: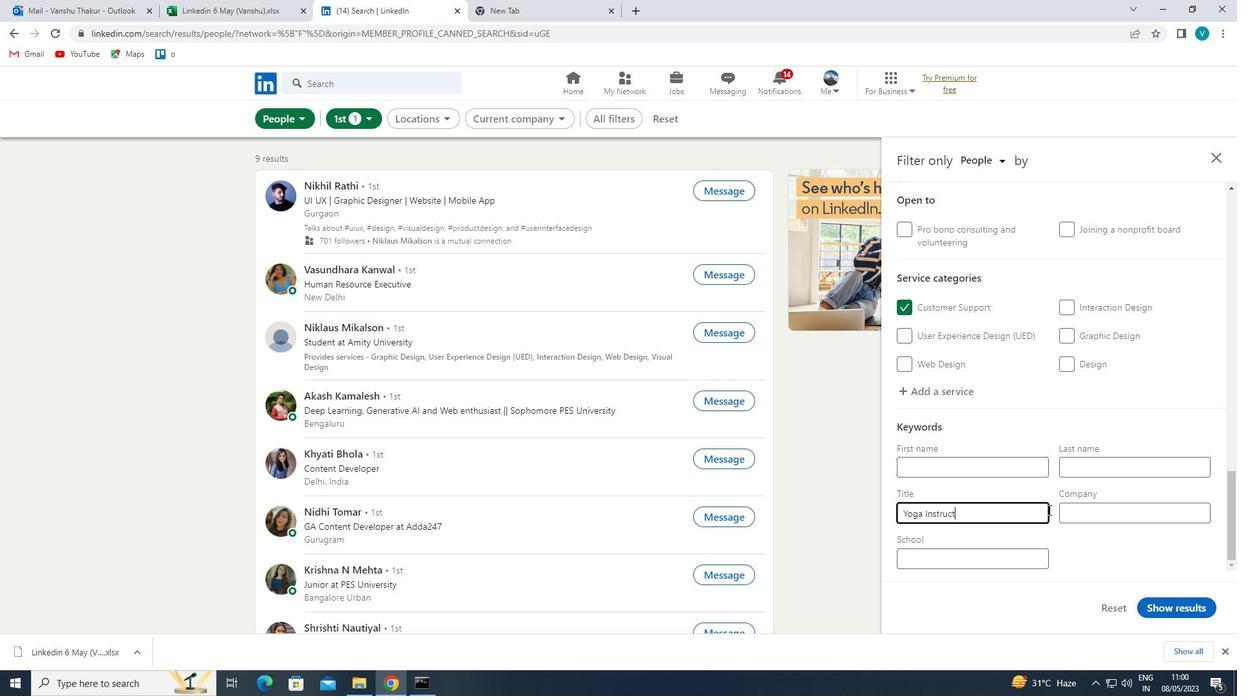 
Action: Mouse moved to (1185, 605)
Screenshot: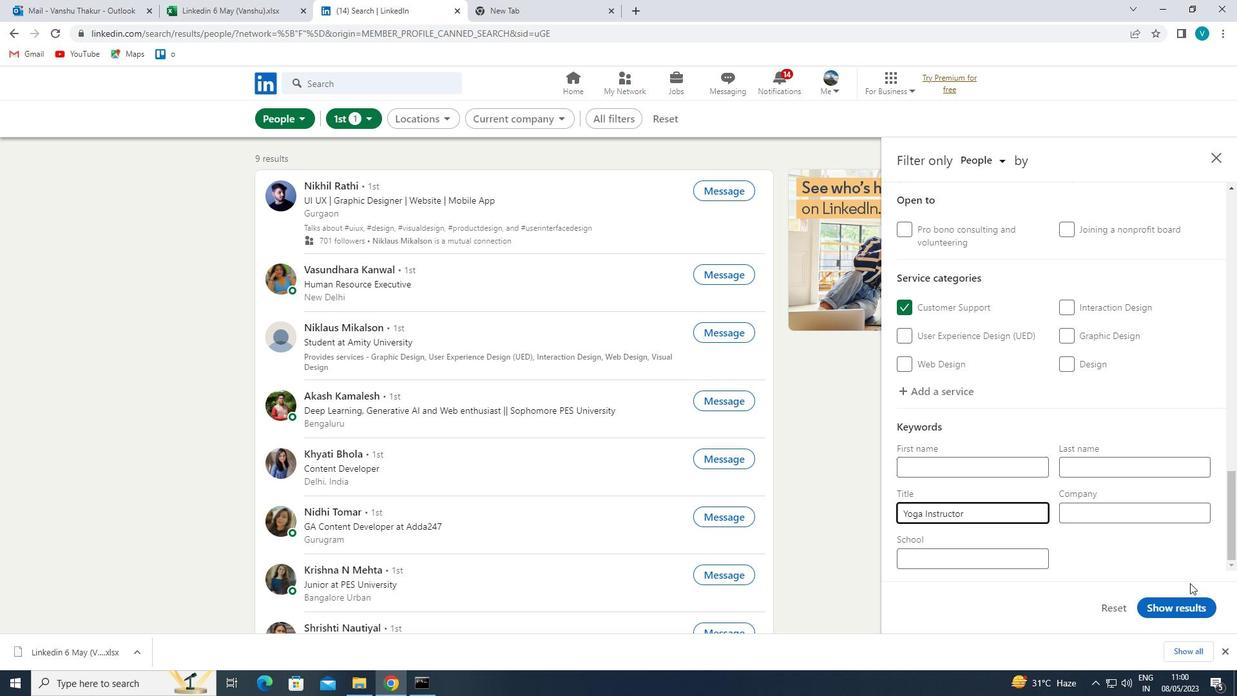 
Action: Mouse pressed left at (1185, 605)
Screenshot: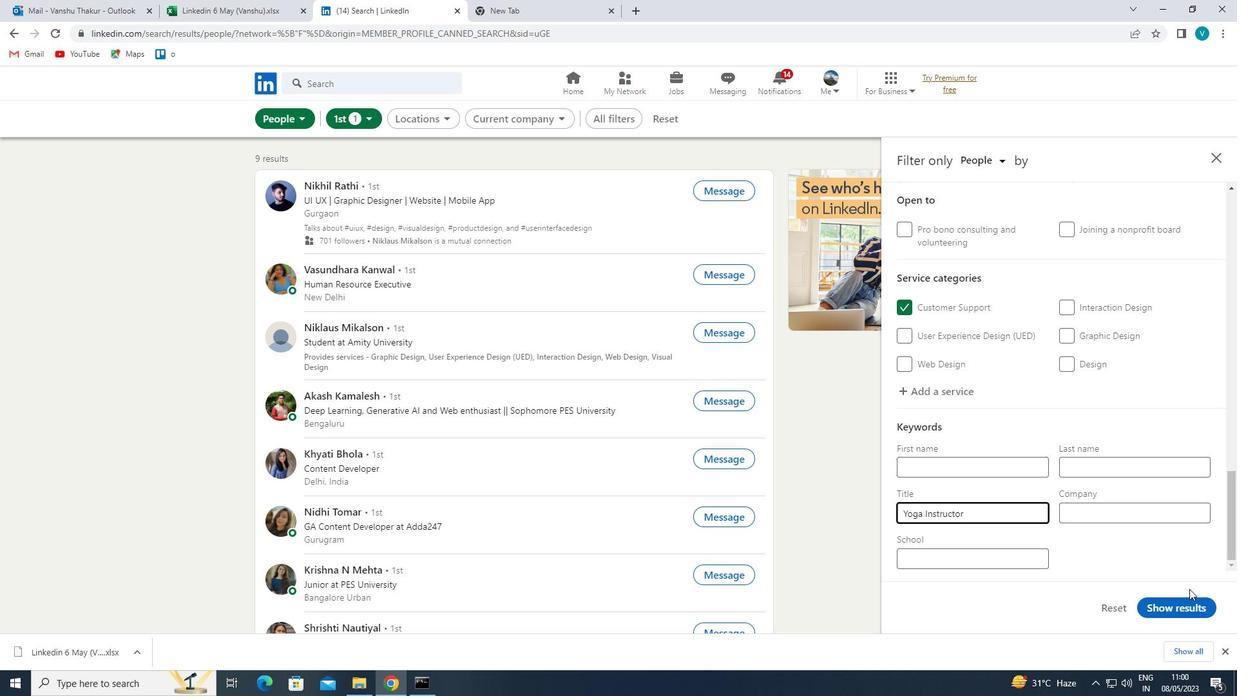 
